 Task: Open Card Project Risk Assessment in Board Resource Allocation Techniques to Workspace Health and Safety and add a team member Softage.1@softage.net, a label Green, a checklist Sales Reporting, an attachment from your computer, a color Green and finally, add a card description 'Research and develop new product bundling strategy' and a comment 'This task requires us to be detail-oriented and meticulous, ensuring that we do not miss any important information or details.'. Add a start date 'Jan 01, 1900' with a due date 'Jan 08, 1900'
Action: Mouse moved to (211, 158)
Screenshot: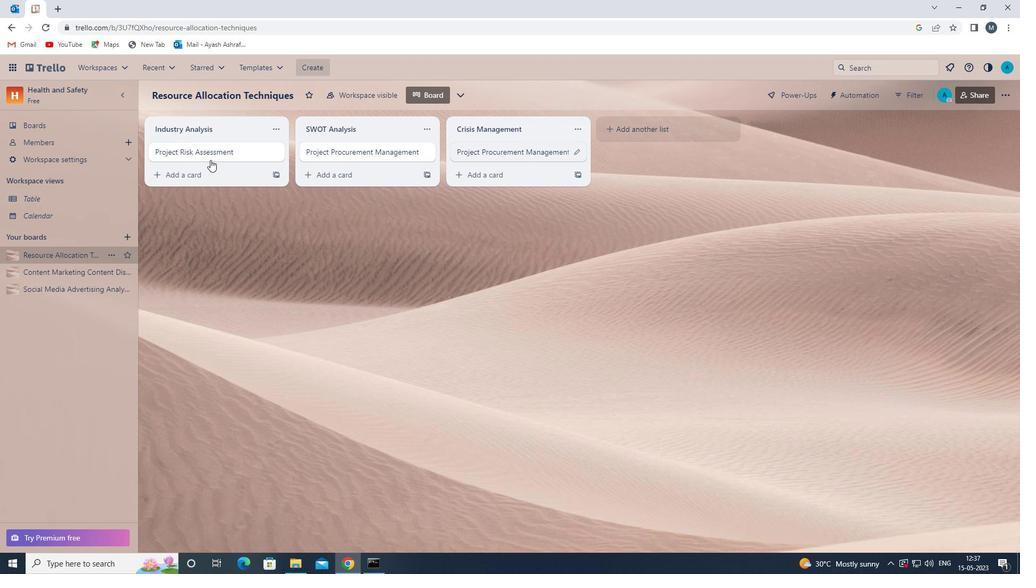
Action: Mouse pressed left at (211, 158)
Screenshot: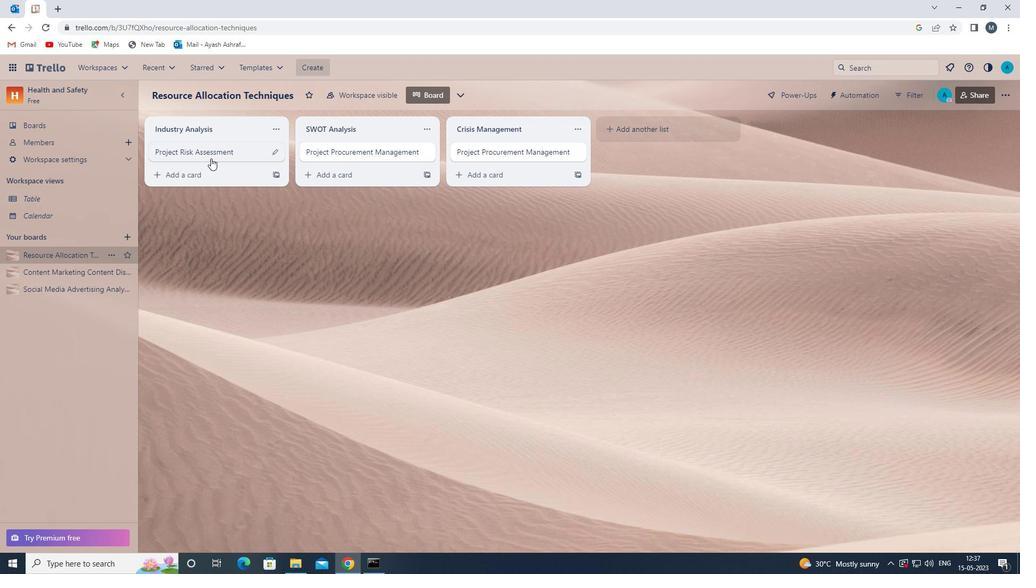 
Action: Mouse moved to (643, 154)
Screenshot: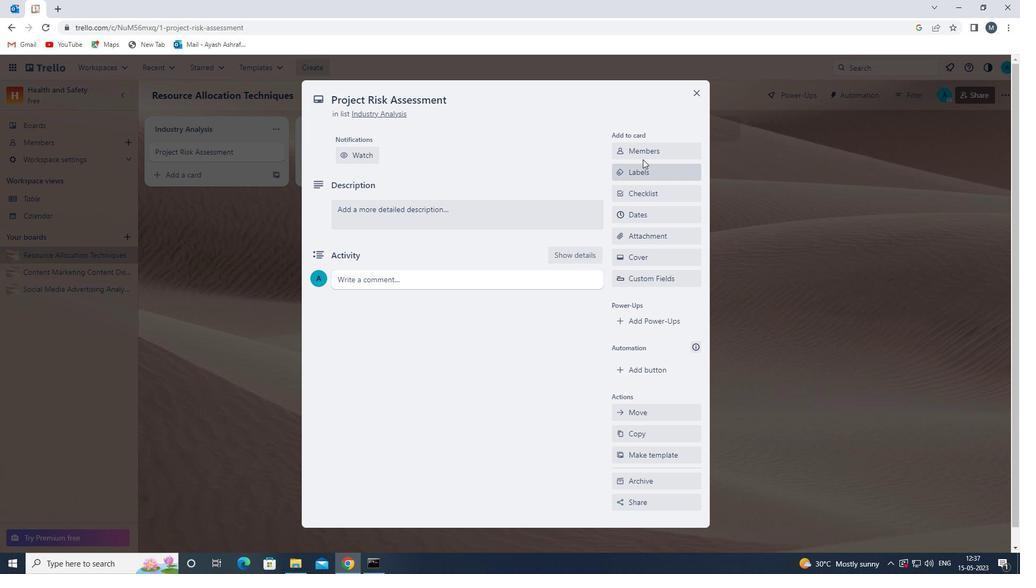 
Action: Mouse pressed left at (643, 154)
Screenshot: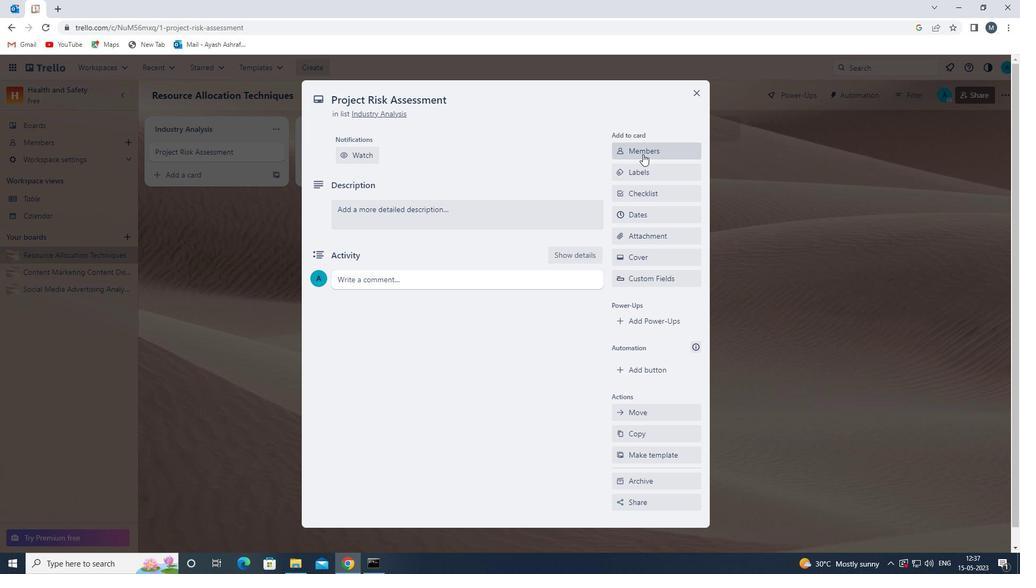 
Action: Key pressed s
Screenshot: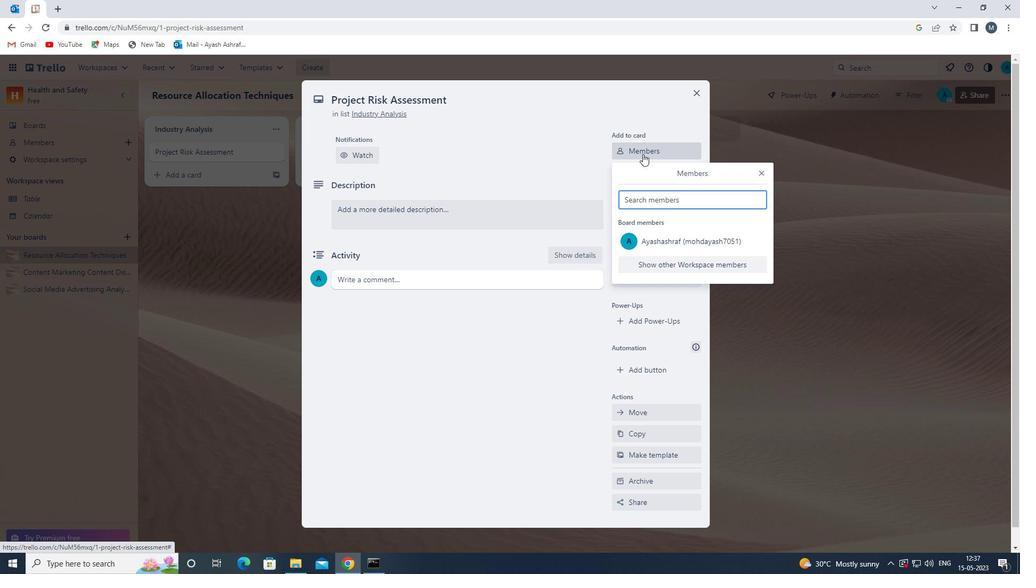 
Action: Mouse moved to (673, 299)
Screenshot: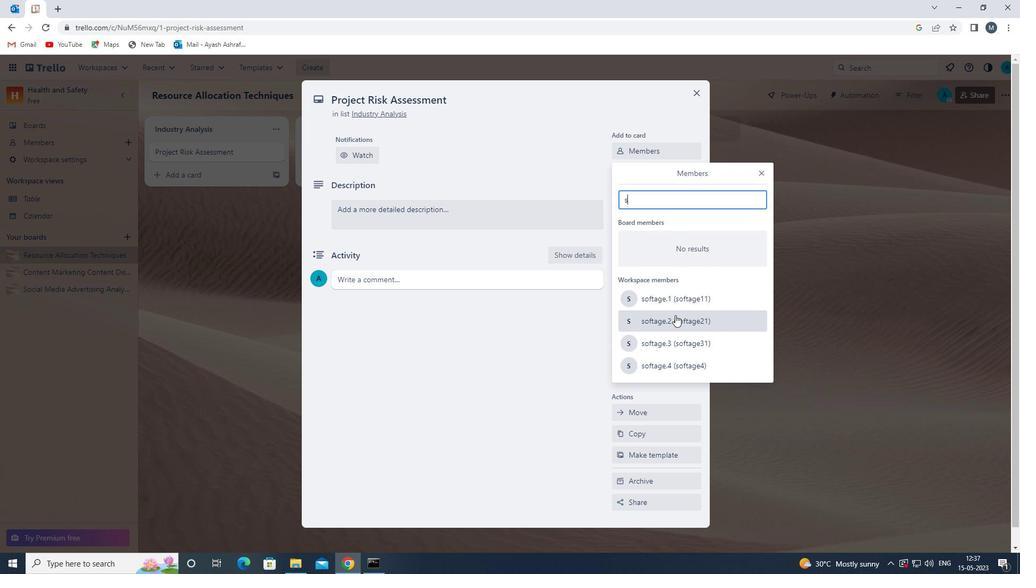 
Action: Mouse pressed left at (673, 299)
Screenshot: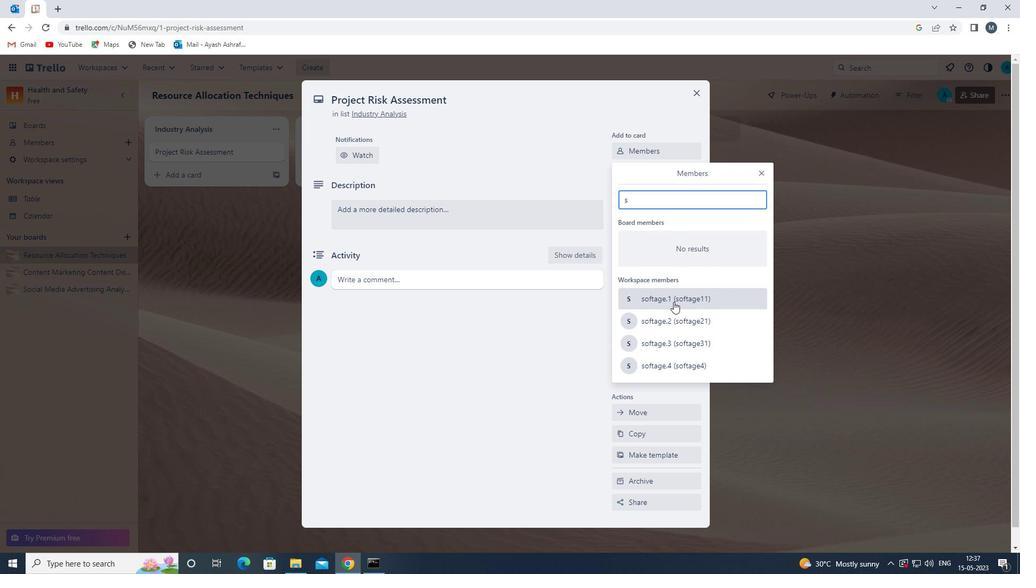 
Action: Mouse moved to (757, 169)
Screenshot: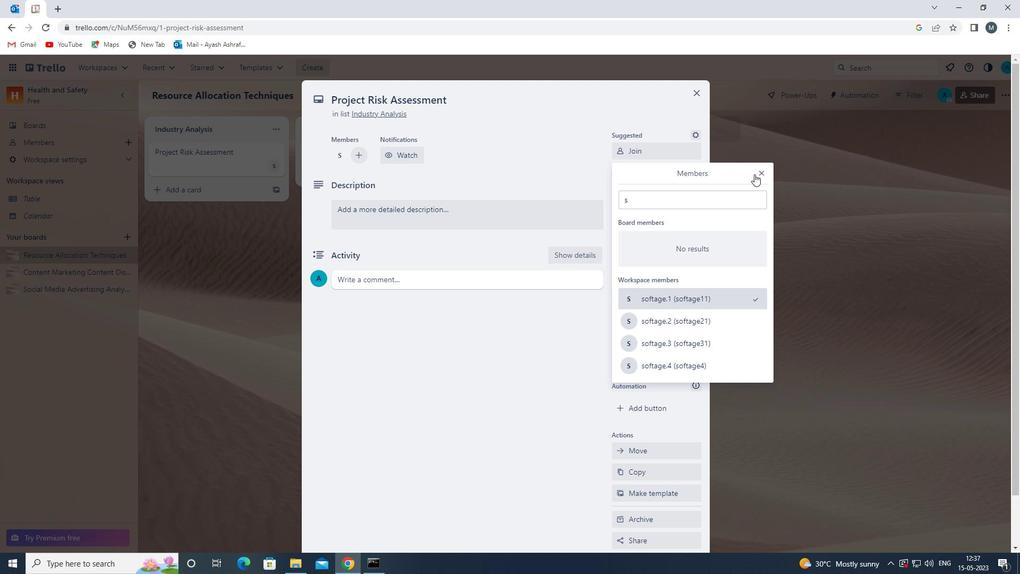 
Action: Mouse pressed left at (757, 169)
Screenshot: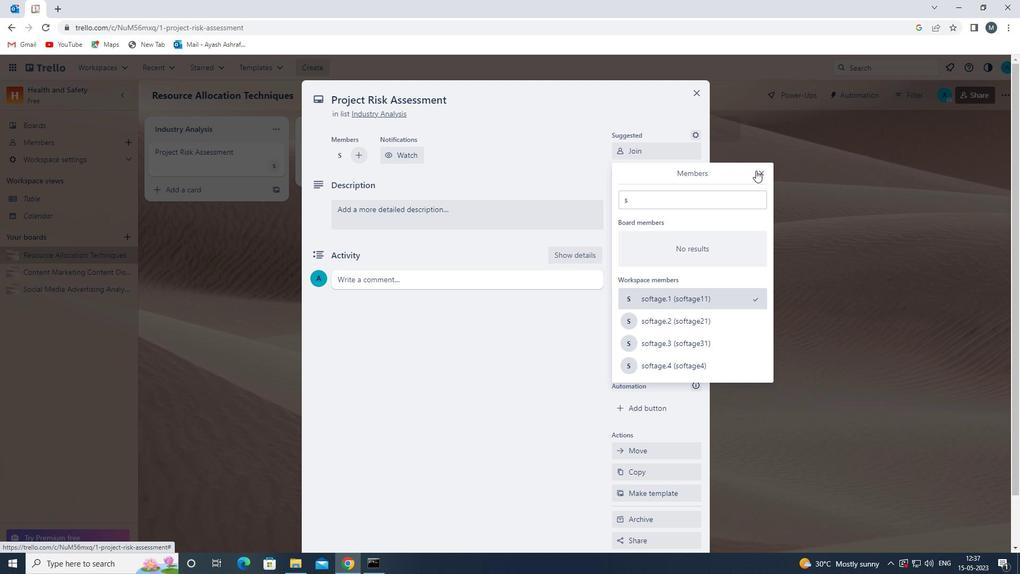 
Action: Mouse moved to (657, 210)
Screenshot: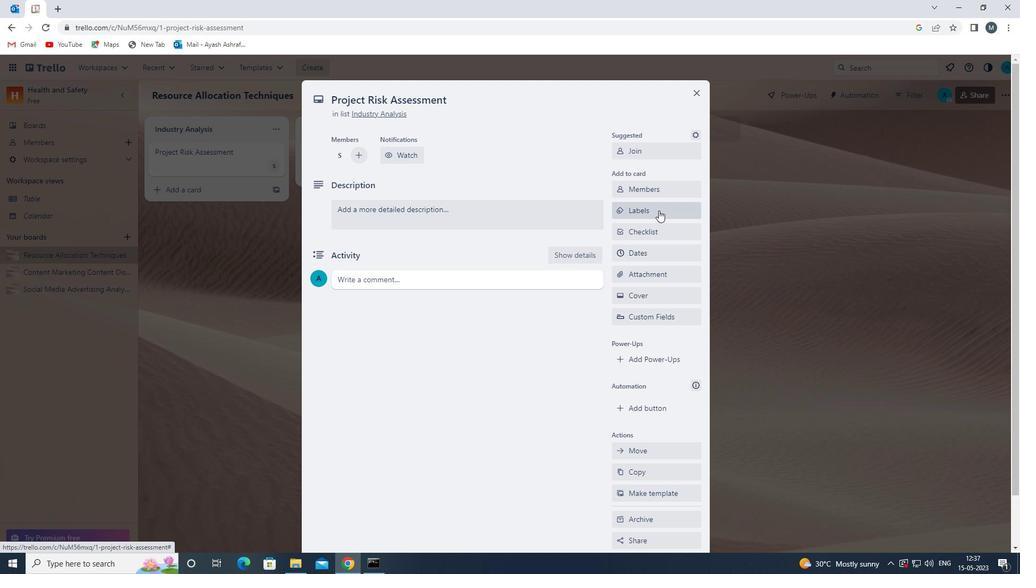 
Action: Mouse pressed left at (657, 210)
Screenshot: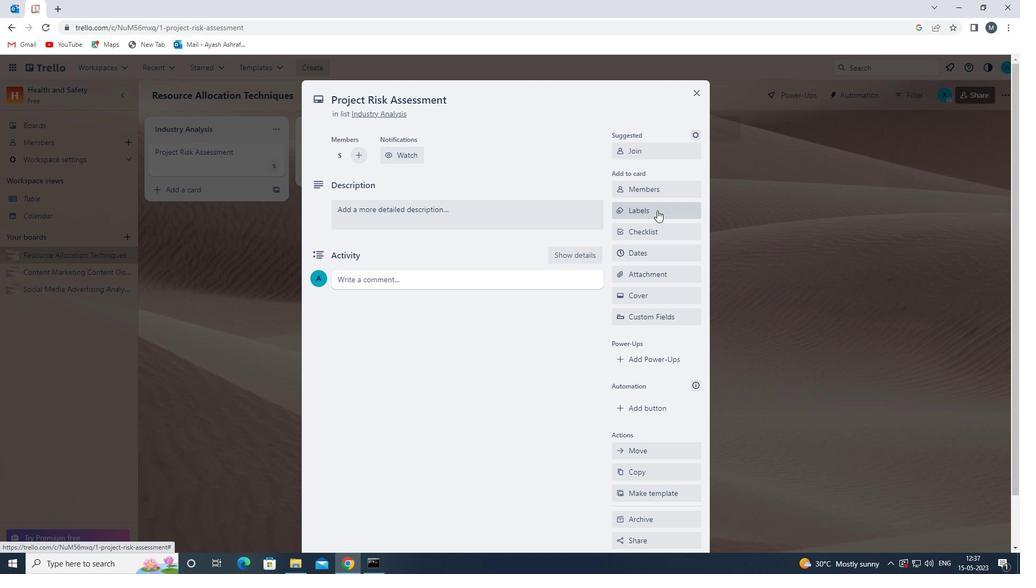 
Action: Mouse moved to (677, 298)
Screenshot: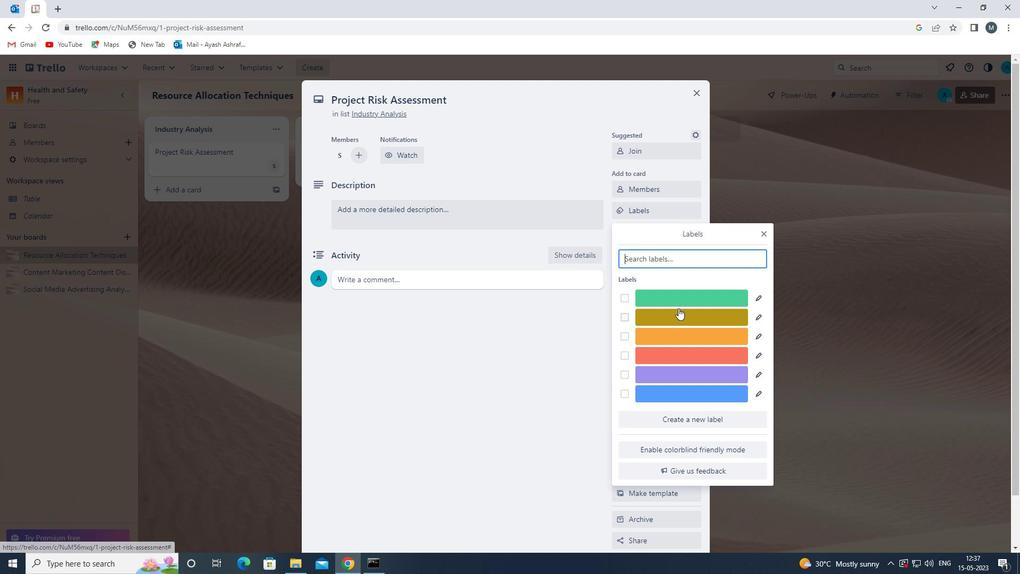 
Action: Mouse pressed left at (677, 298)
Screenshot: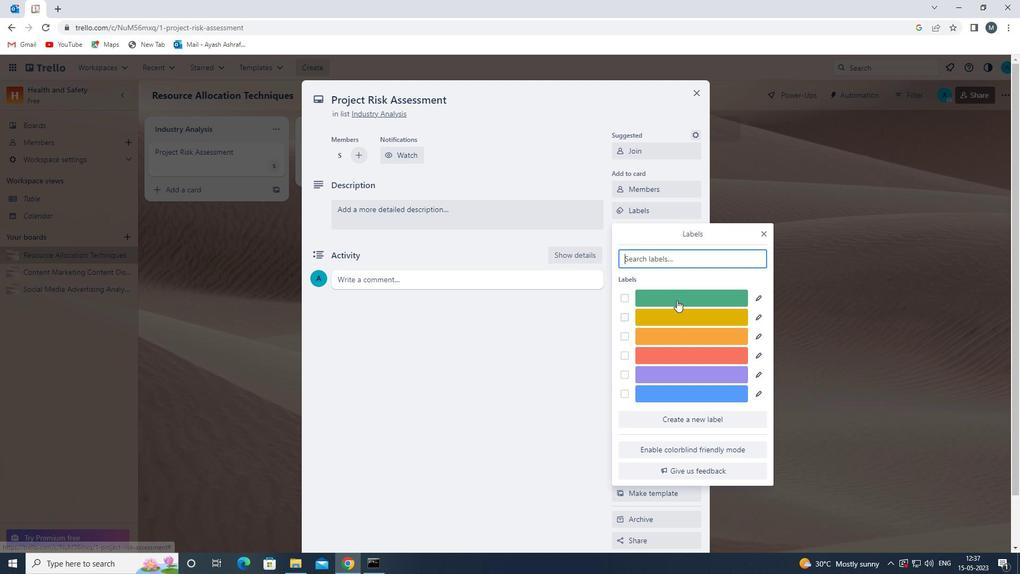 
Action: Mouse moved to (764, 229)
Screenshot: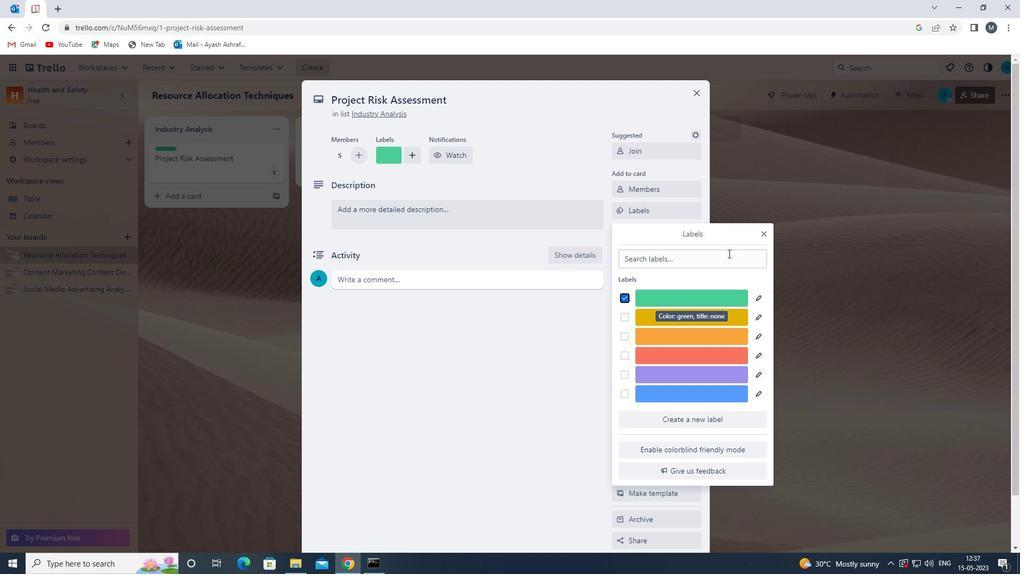 
Action: Mouse pressed left at (764, 229)
Screenshot: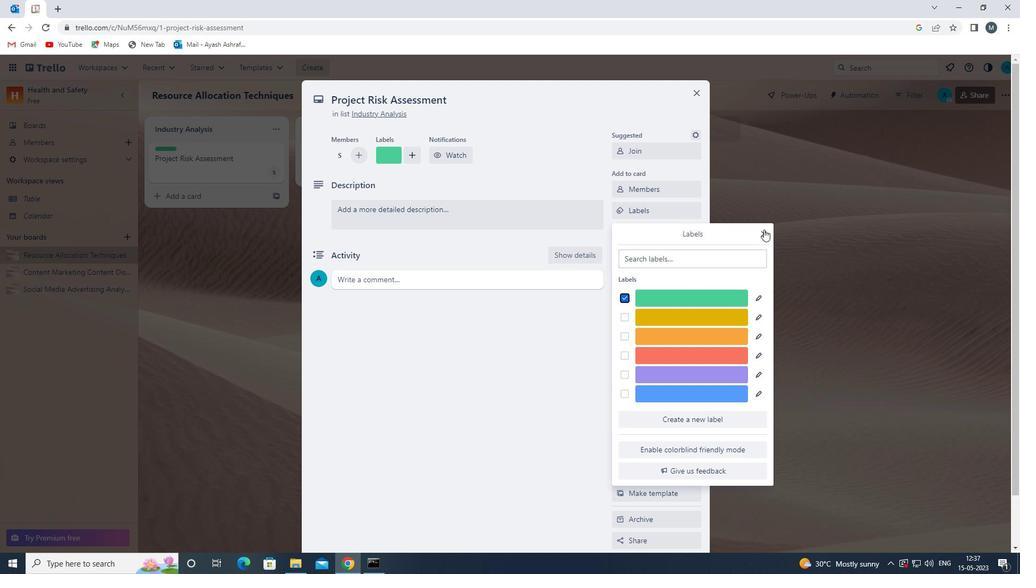 
Action: Mouse moved to (658, 232)
Screenshot: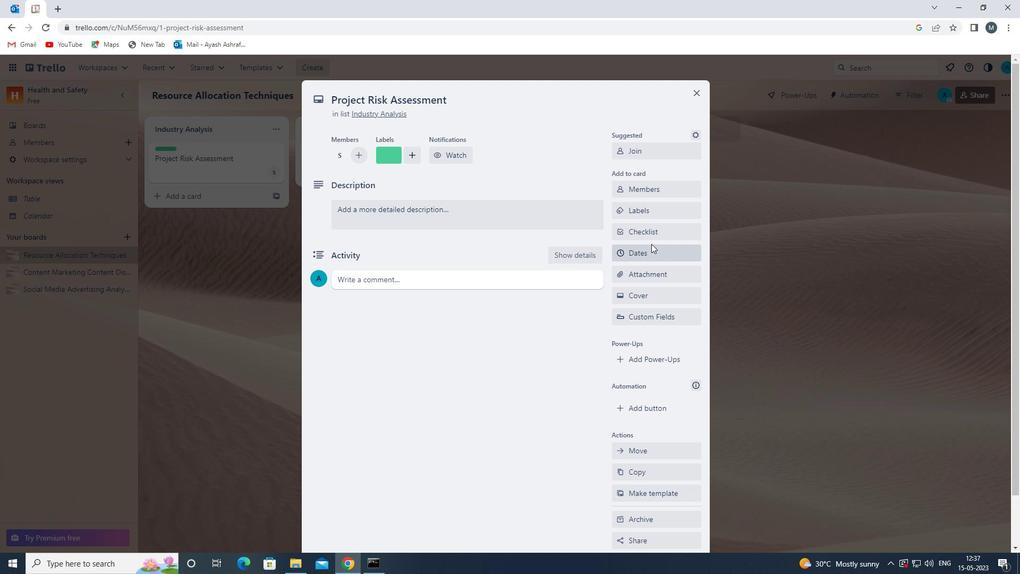 
Action: Mouse pressed left at (658, 232)
Screenshot: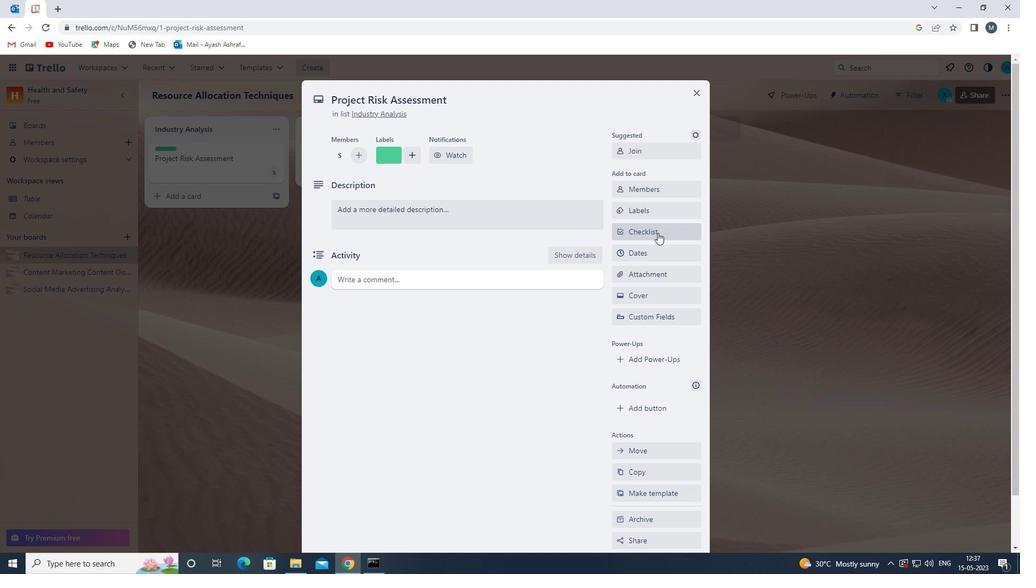 
Action: Key pressed <Key.shift>SALES<Key.space><Key.shift><Key.shift><Key.shift><Key.shift><Key.shift><Key.shift><Key.shift><Key.shift><Key.shift><Key.shift><Key.shift><Key.shift>REPORTING
Screenshot: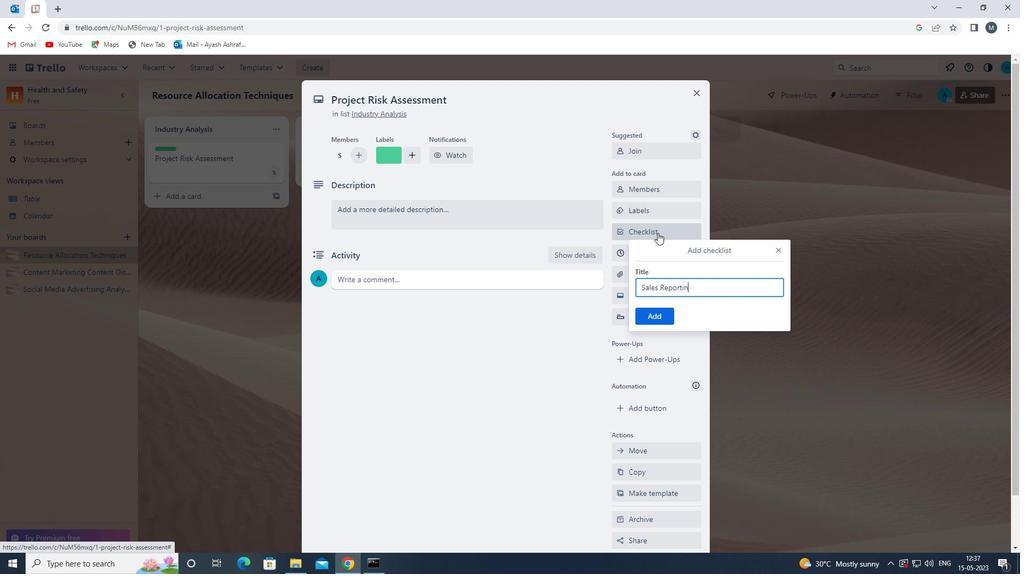
Action: Mouse moved to (663, 317)
Screenshot: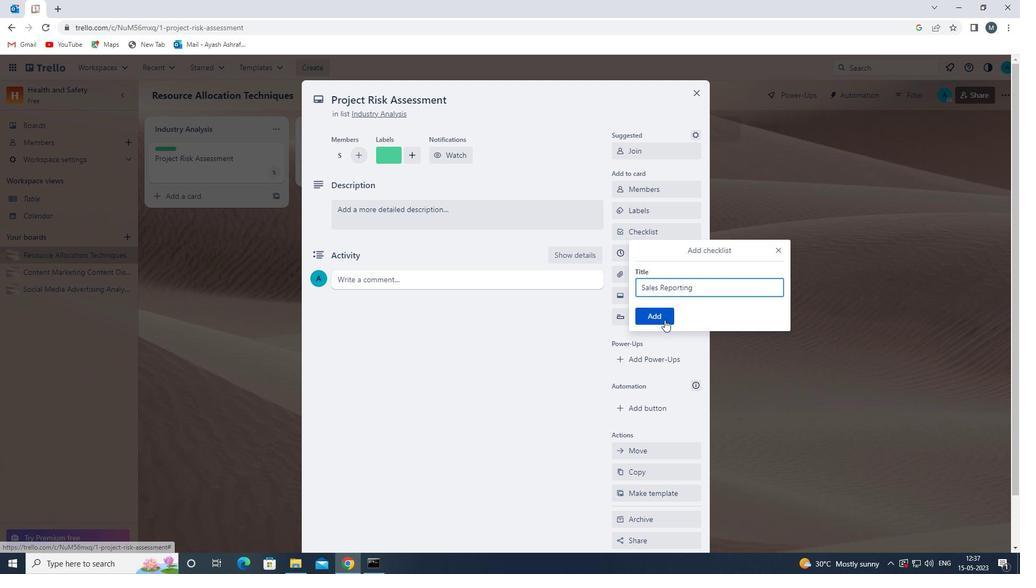 
Action: Mouse pressed left at (663, 317)
Screenshot: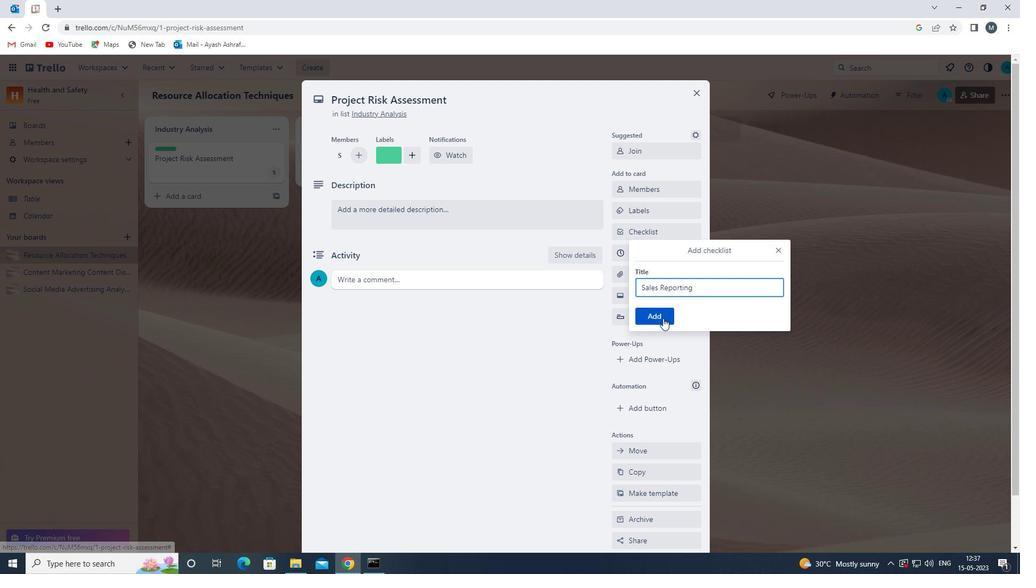
Action: Mouse moved to (645, 272)
Screenshot: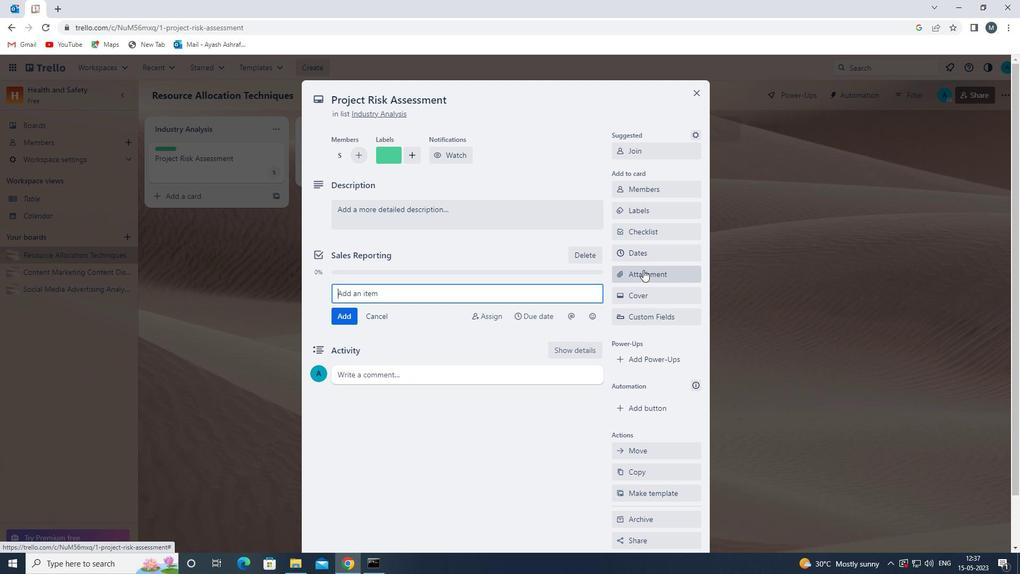 
Action: Mouse pressed left at (645, 272)
Screenshot: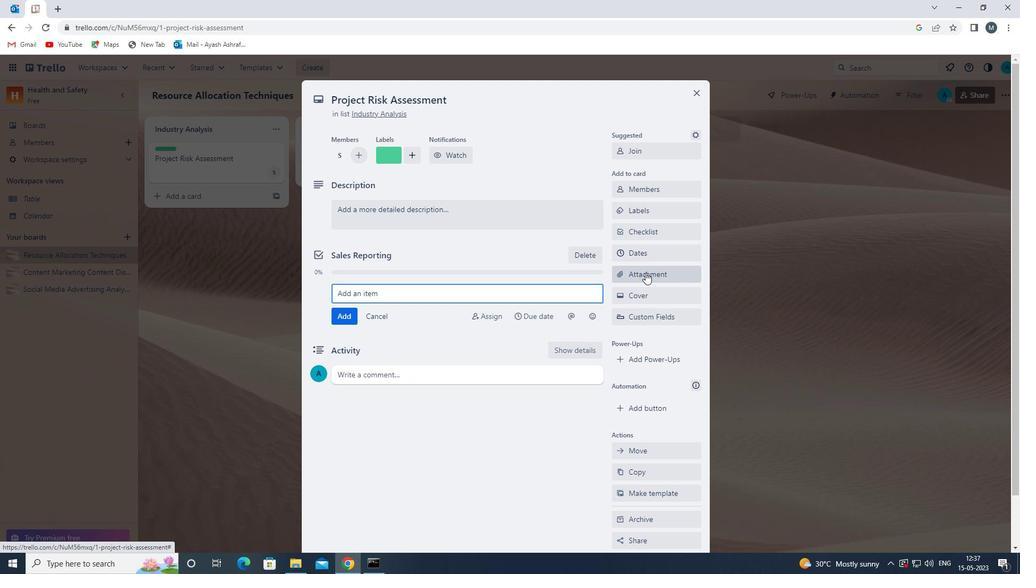
Action: Mouse moved to (642, 320)
Screenshot: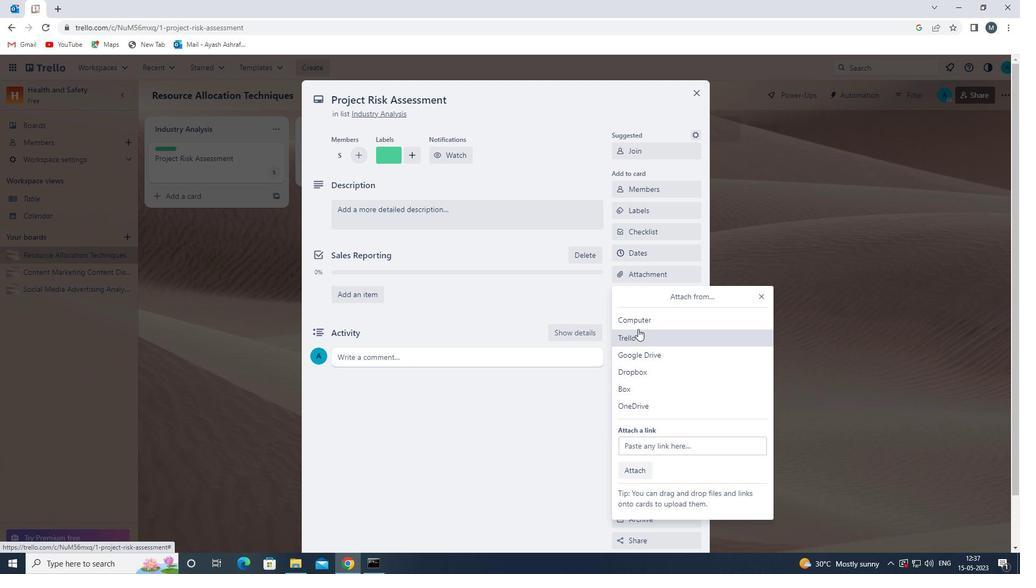 
Action: Mouse pressed left at (642, 320)
Screenshot: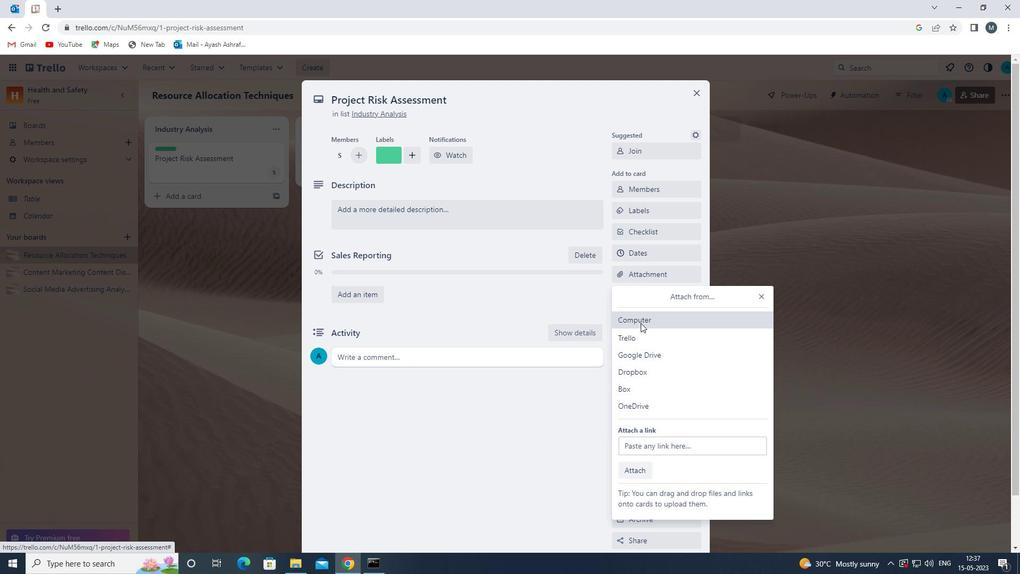 
Action: Mouse moved to (343, 206)
Screenshot: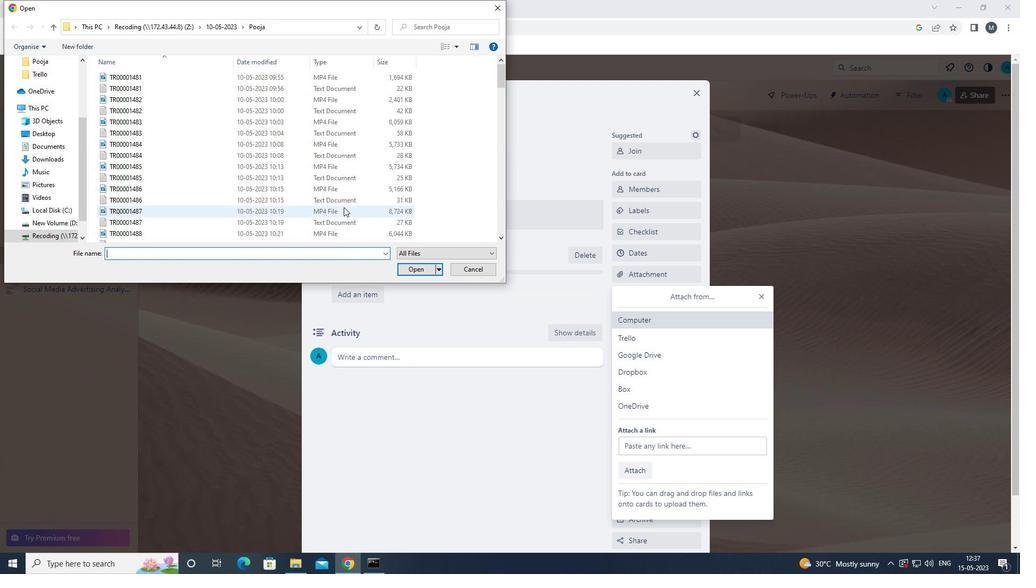 
Action: Mouse pressed left at (343, 206)
Screenshot: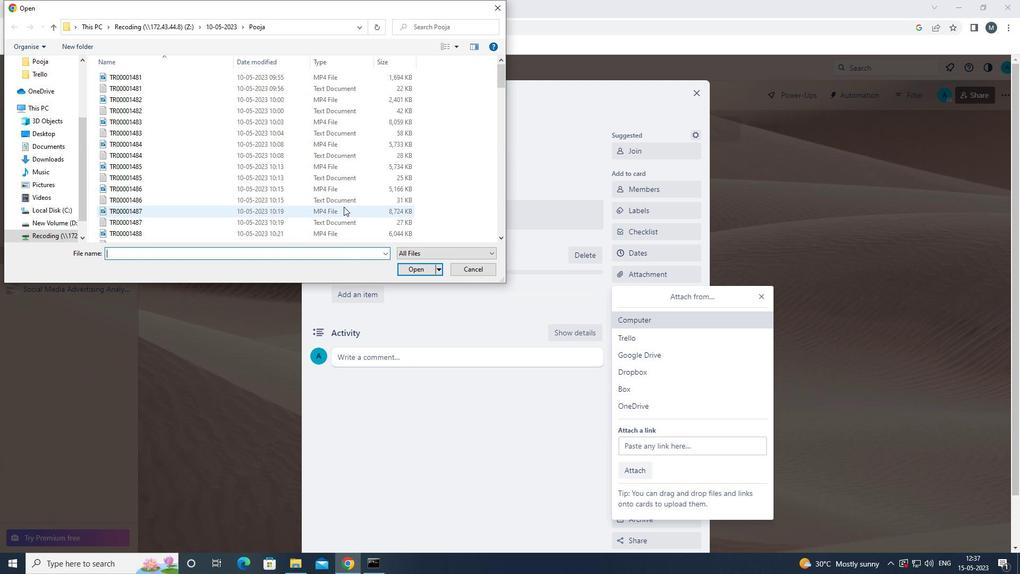 
Action: Mouse moved to (420, 271)
Screenshot: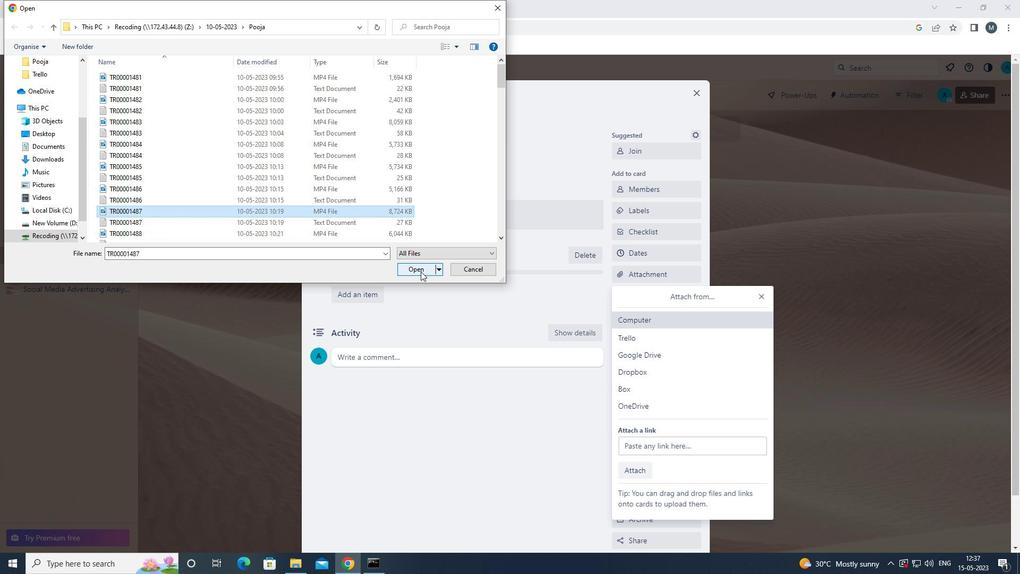 
Action: Mouse pressed left at (420, 271)
Screenshot: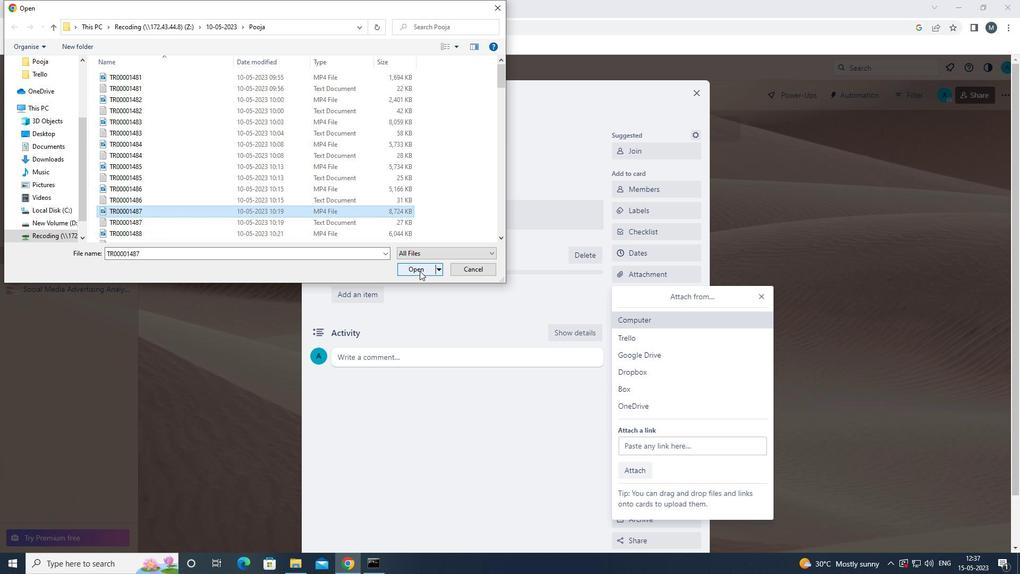 
Action: Mouse moved to (709, 338)
Screenshot: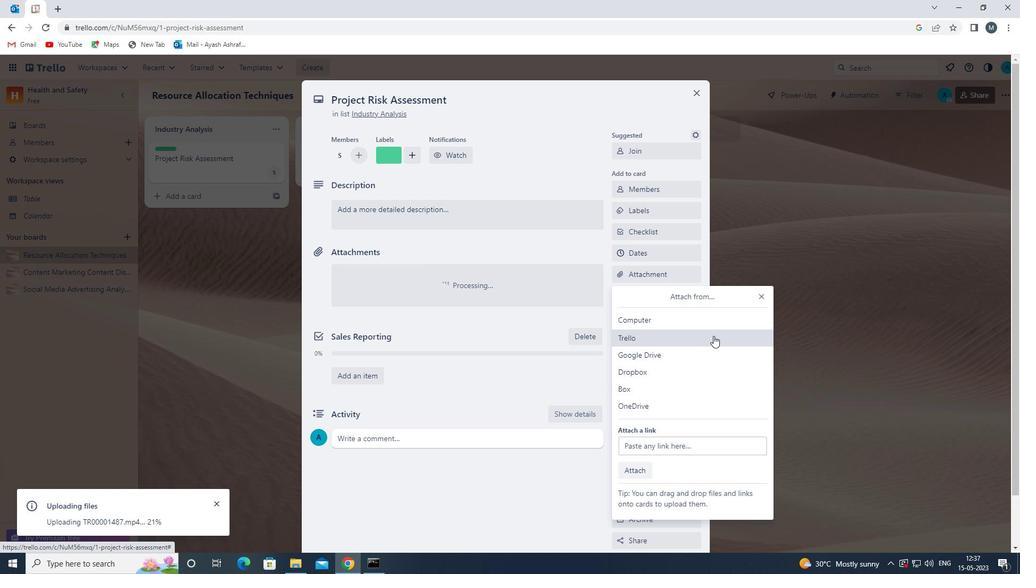 
Action: Mouse scrolled (709, 338) with delta (0, 0)
Screenshot: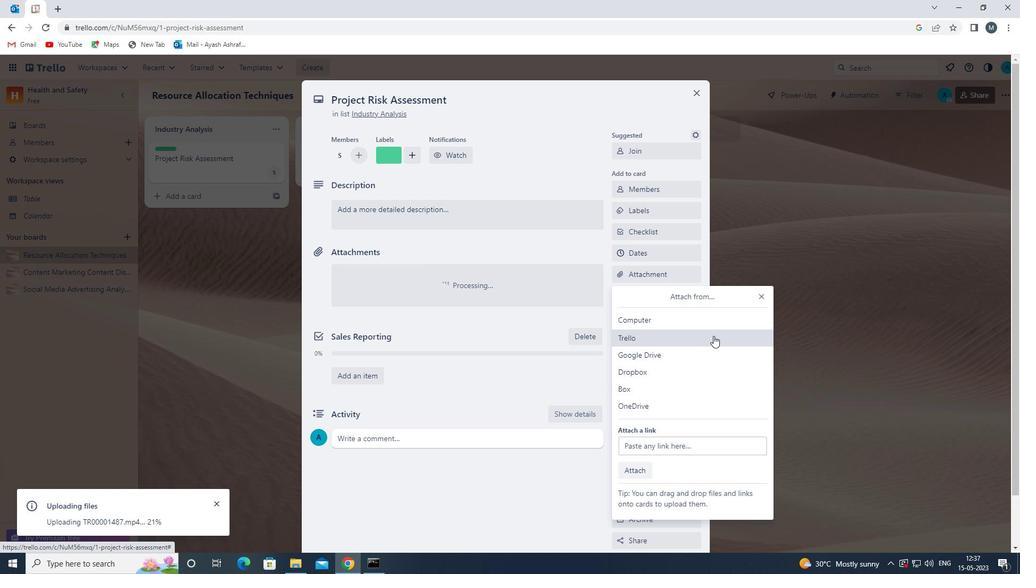 
Action: Mouse moved to (760, 298)
Screenshot: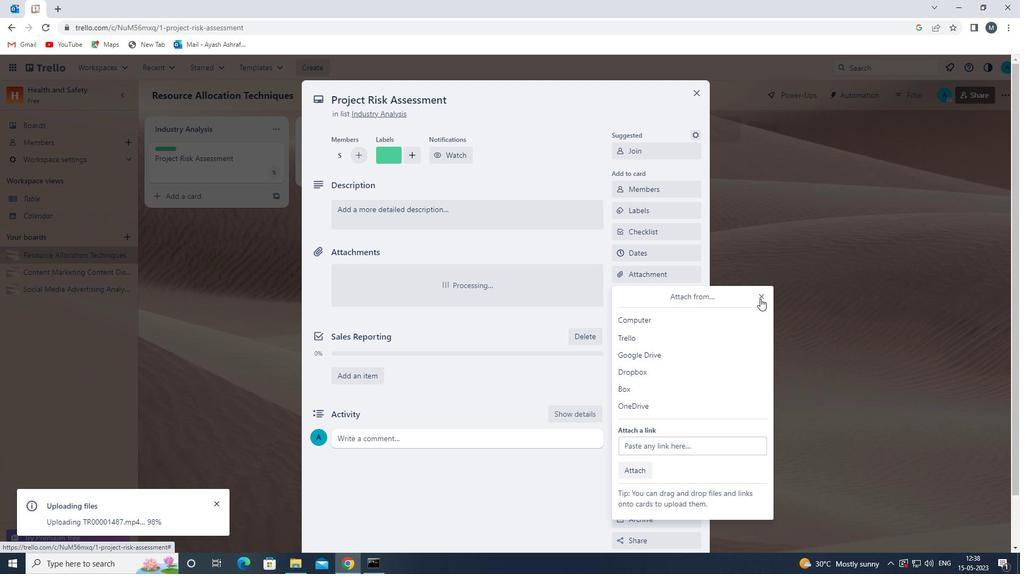 
Action: Mouse pressed left at (760, 298)
Screenshot: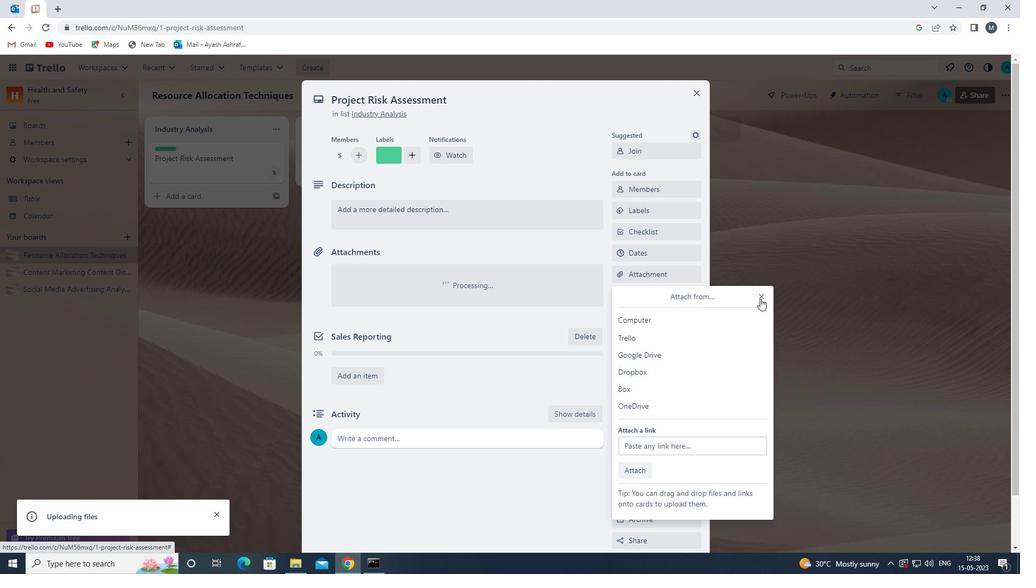 
Action: Mouse moved to (644, 290)
Screenshot: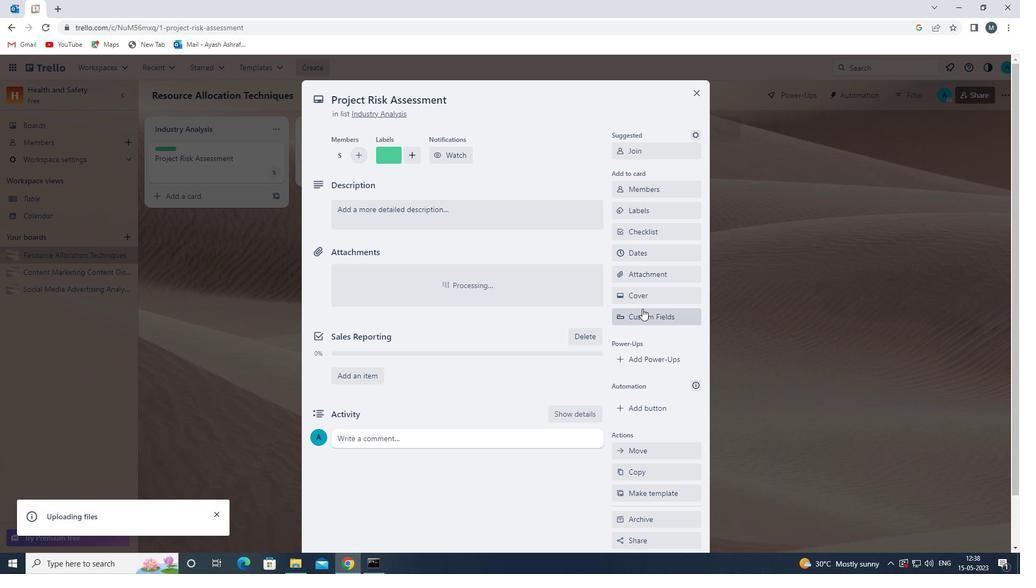 
Action: Mouse pressed left at (644, 290)
Screenshot: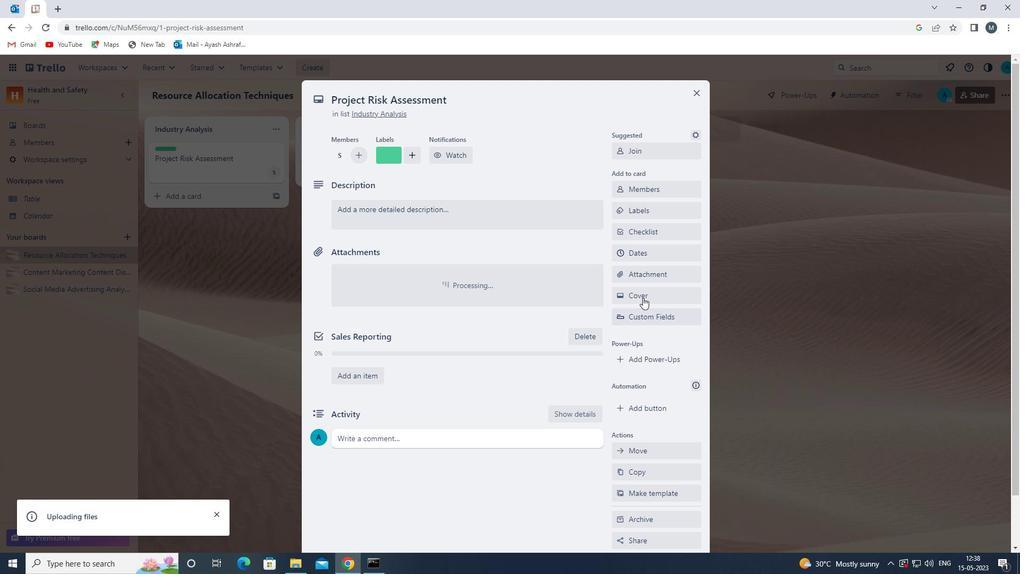 
Action: Mouse moved to (642, 298)
Screenshot: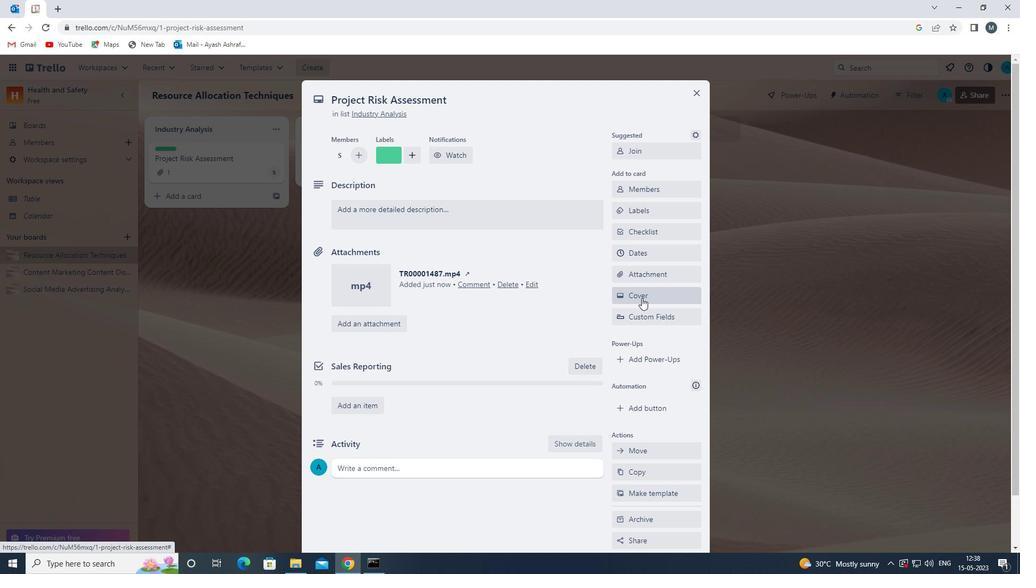 
Action: Mouse pressed left at (642, 298)
Screenshot: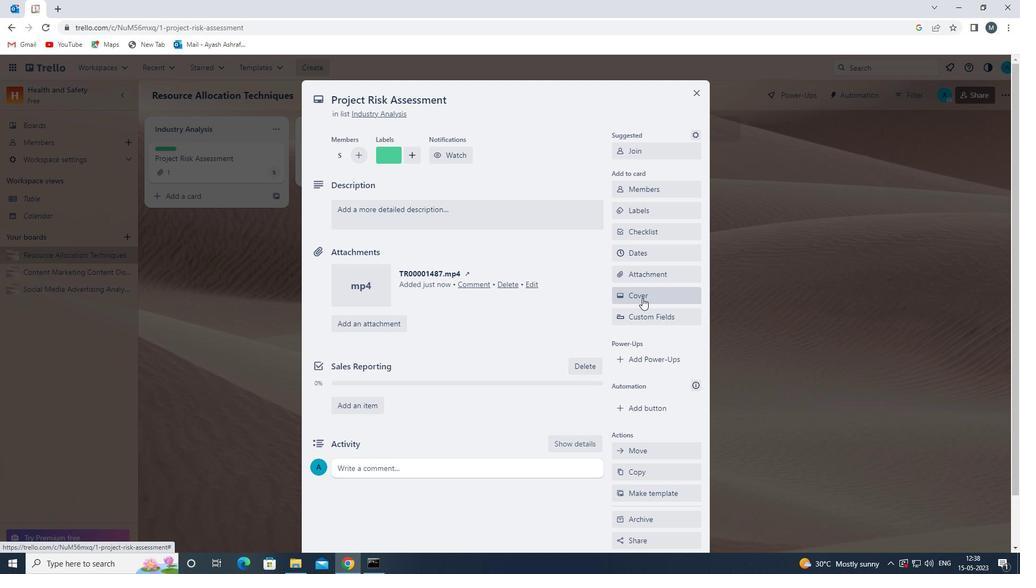 
Action: Mouse moved to (632, 339)
Screenshot: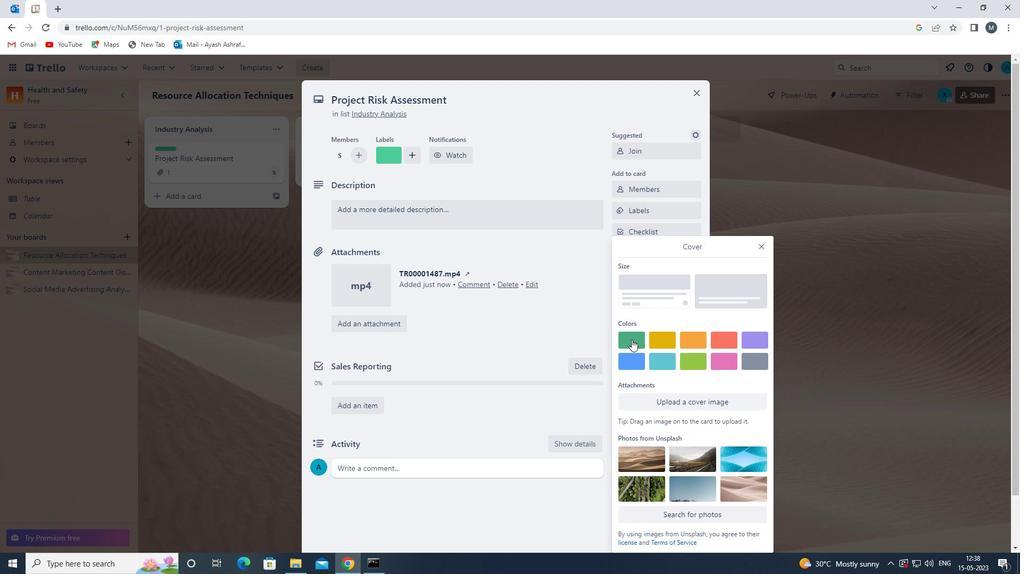 
Action: Mouse pressed left at (632, 339)
Screenshot: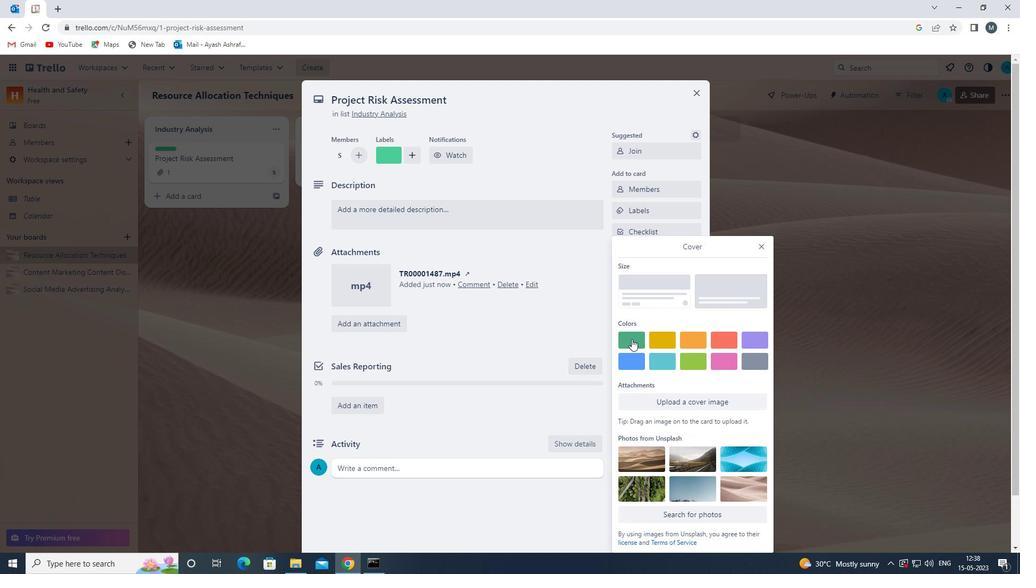 
Action: Mouse moved to (761, 228)
Screenshot: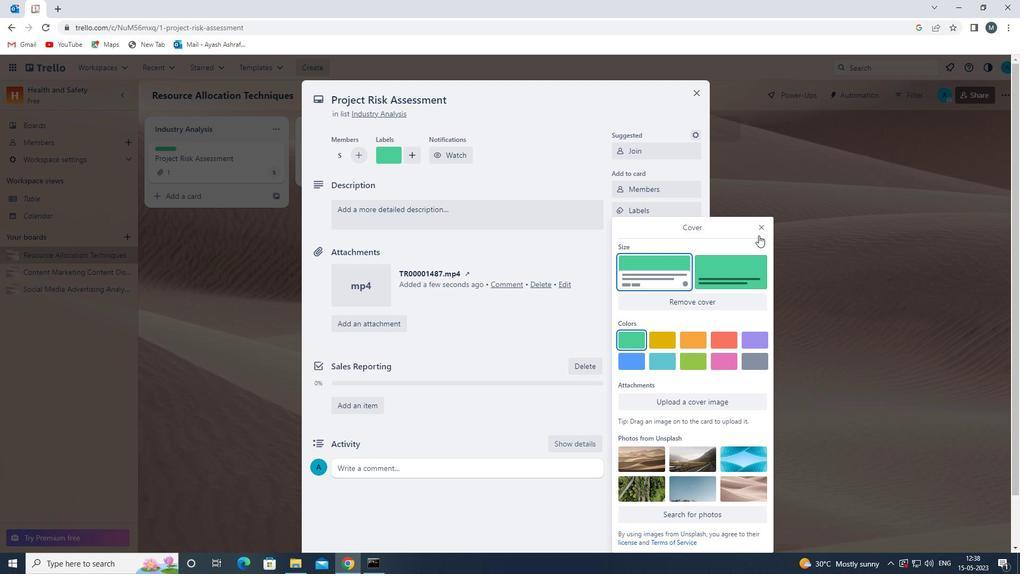 
Action: Mouse pressed left at (761, 228)
Screenshot: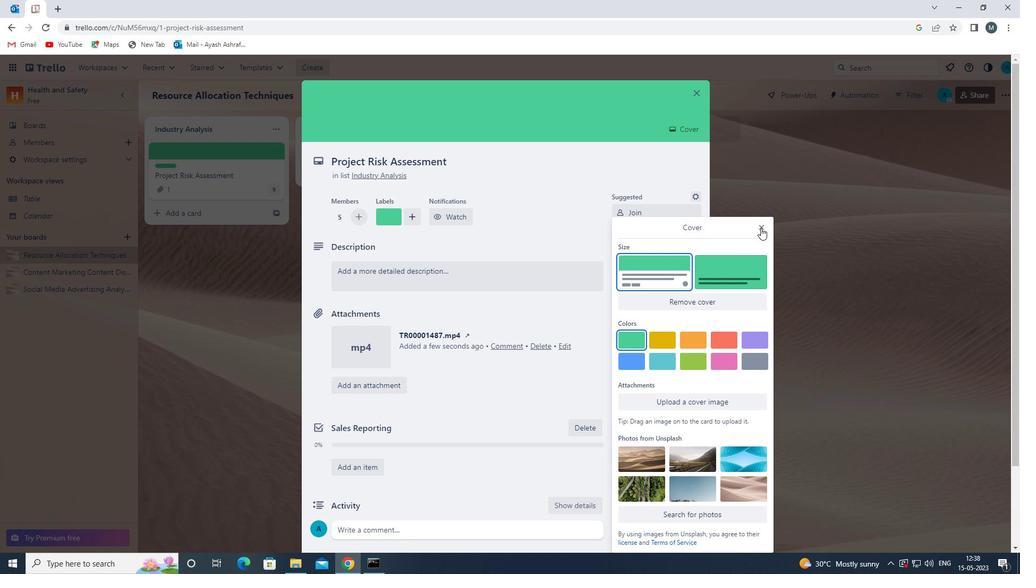 
Action: Mouse moved to (415, 275)
Screenshot: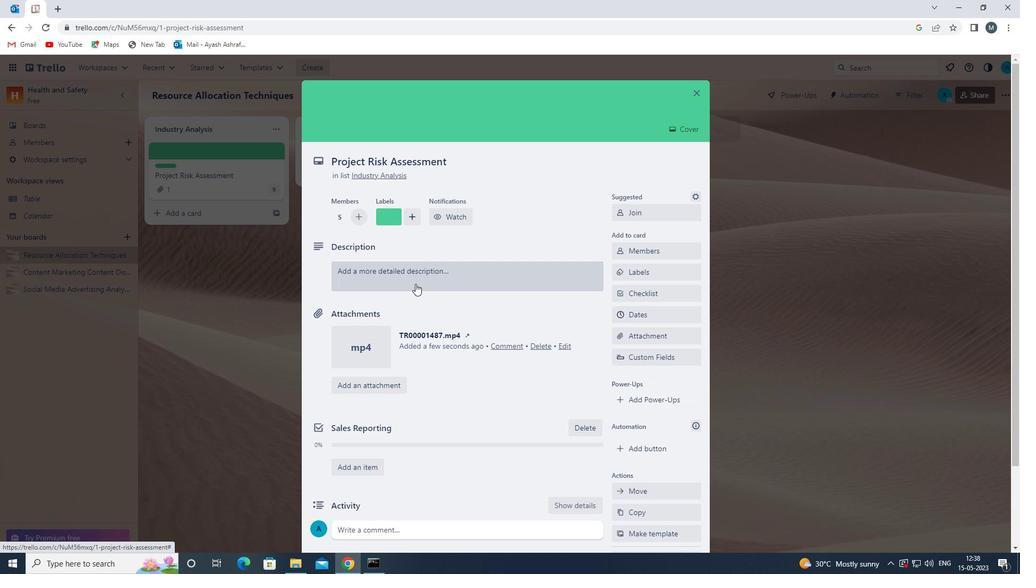 
Action: Mouse pressed left at (415, 275)
Screenshot: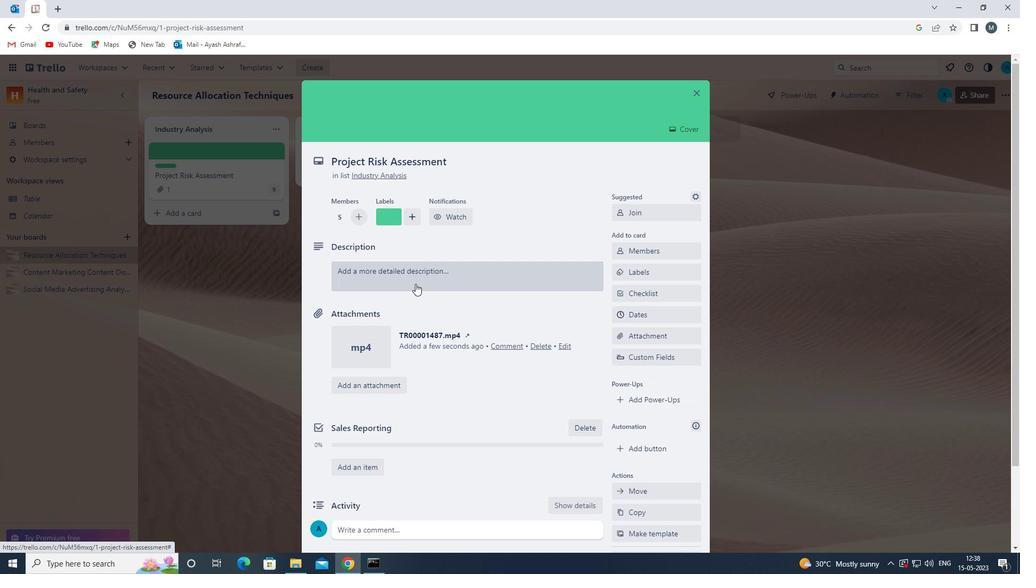 
Action: Mouse moved to (374, 307)
Screenshot: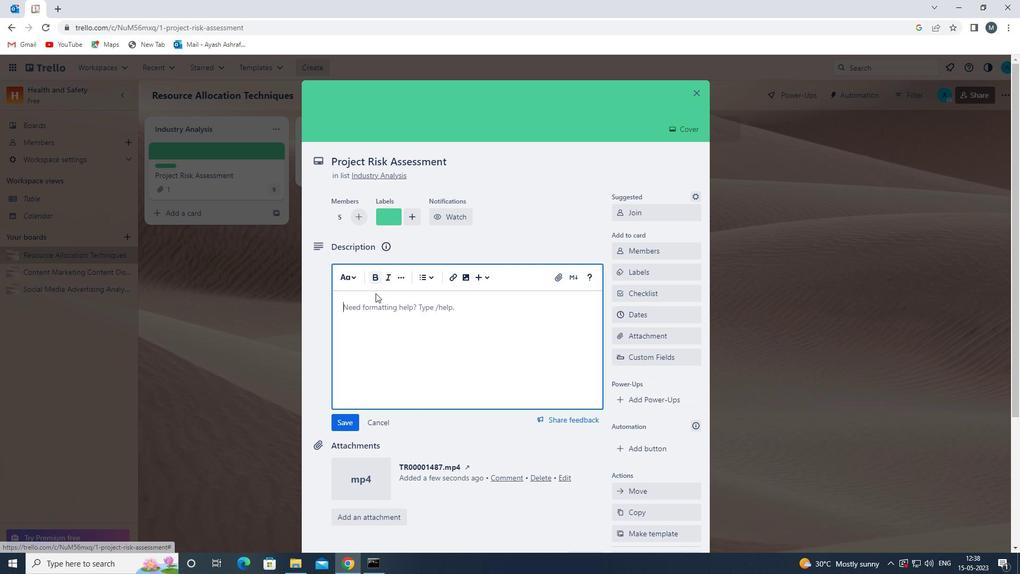 
Action: Mouse pressed left at (374, 307)
Screenshot: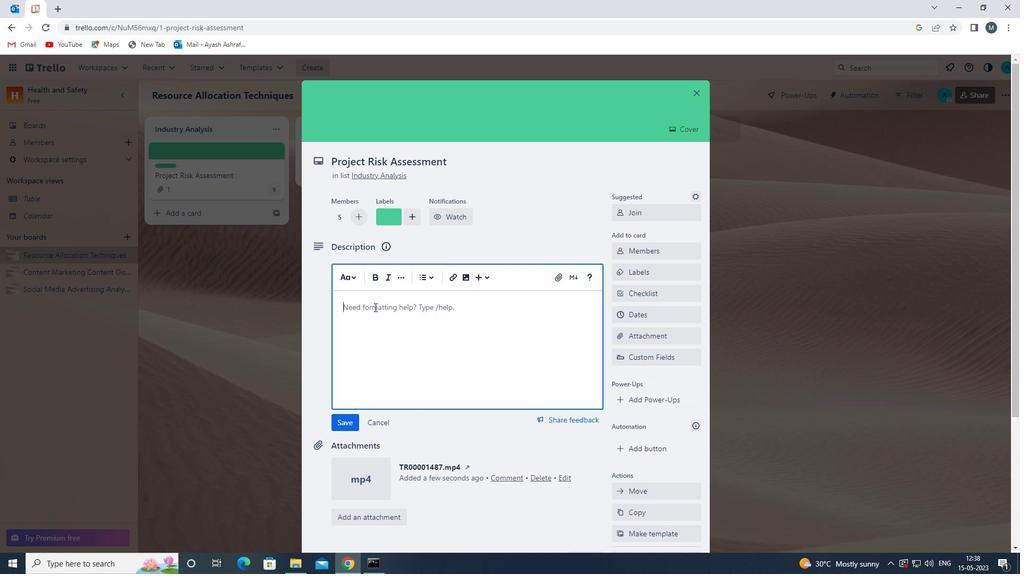 
Action: Mouse moved to (374, 307)
Screenshot: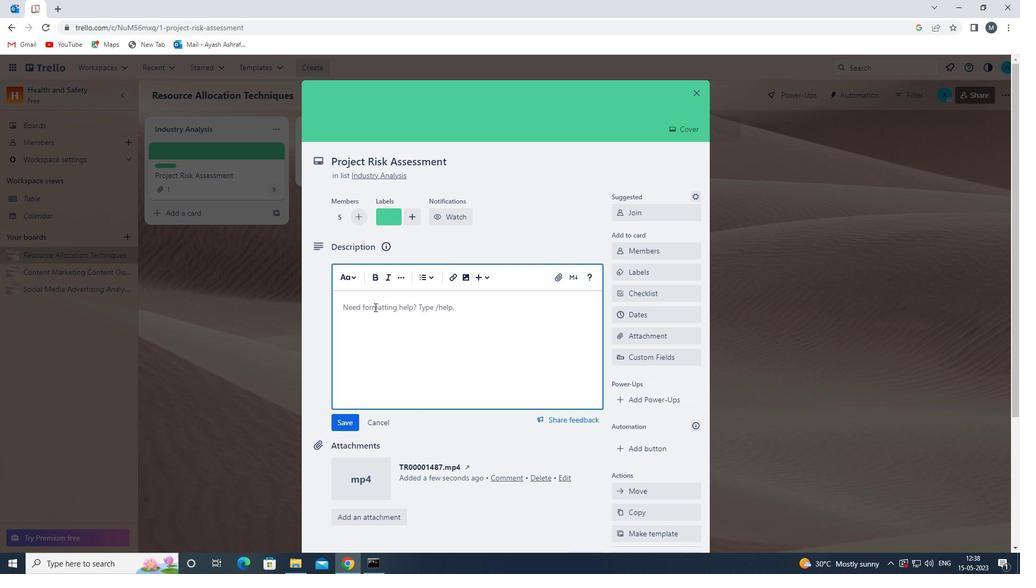 
Action: Key pressed <Key.shift>RESEARCH<Key.space>AND<Key.space>DEVELOP<Key.space>NEW<Key.space>PRODUCT<Key.space>BUNDLING<Key.space>STRATEGY<Key.space>
Screenshot: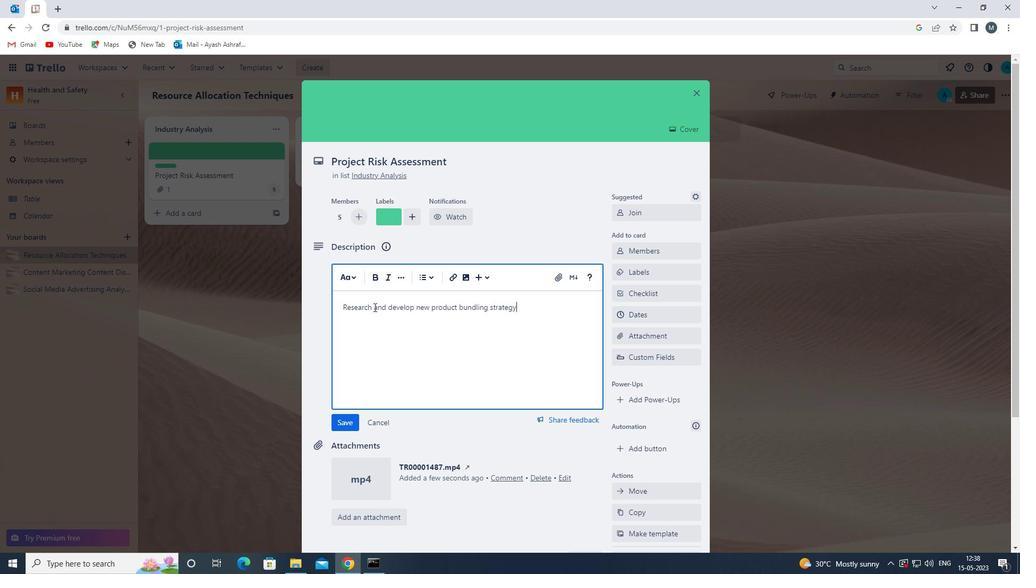 
Action: Mouse moved to (342, 424)
Screenshot: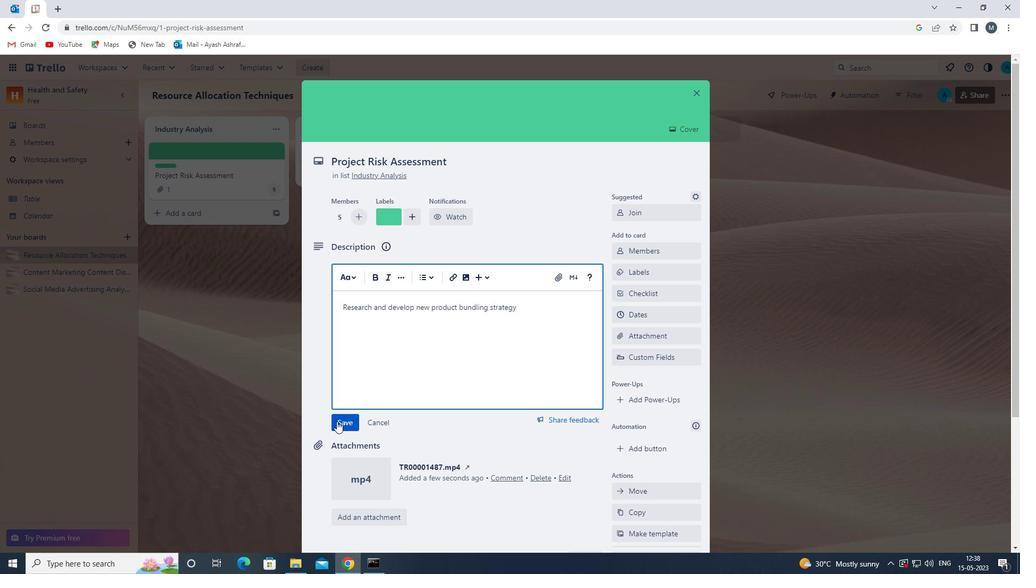 
Action: Mouse pressed left at (342, 424)
Screenshot: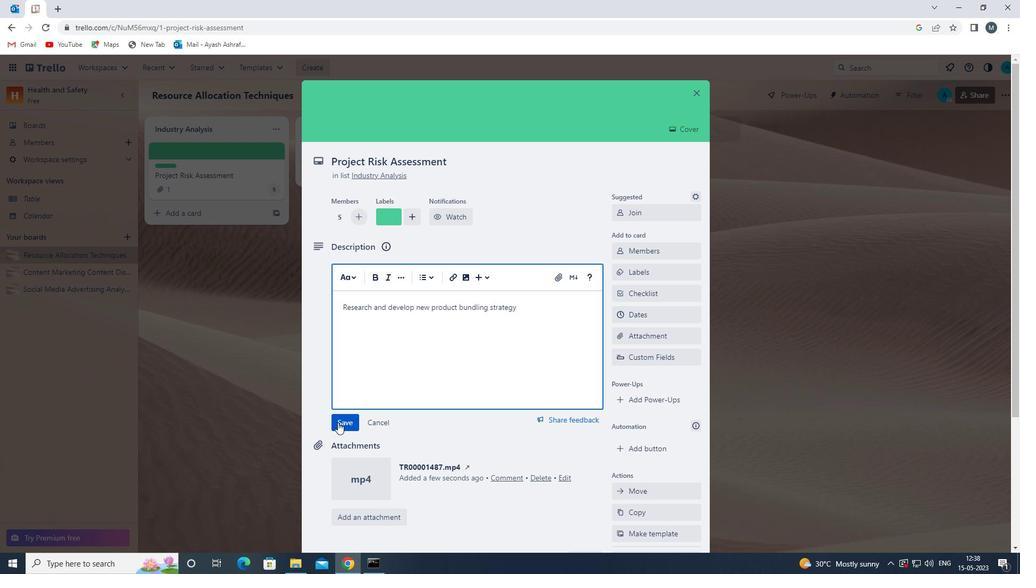 
Action: Mouse moved to (385, 384)
Screenshot: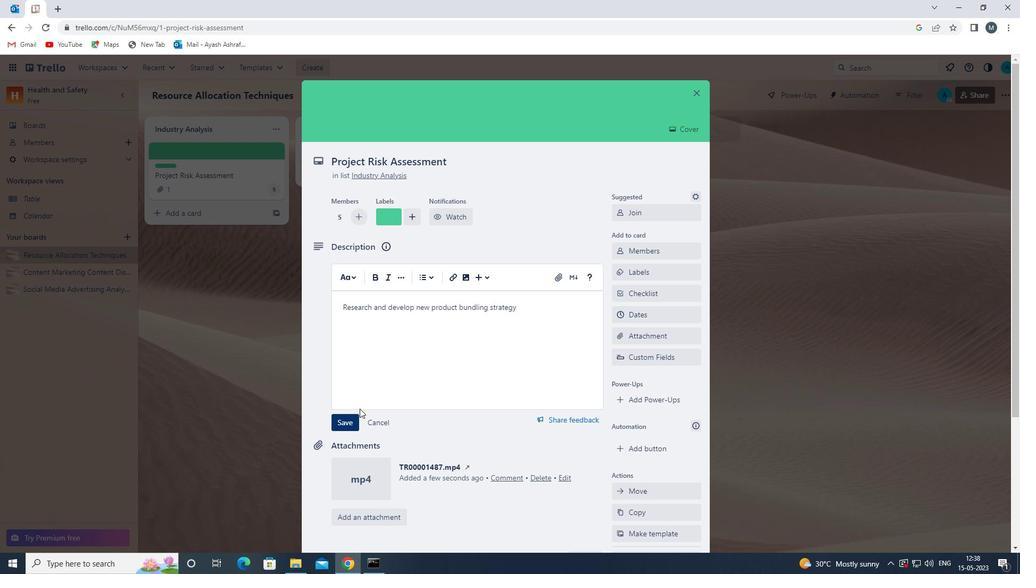 
Action: Mouse scrolled (385, 384) with delta (0, 0)
Screenshot: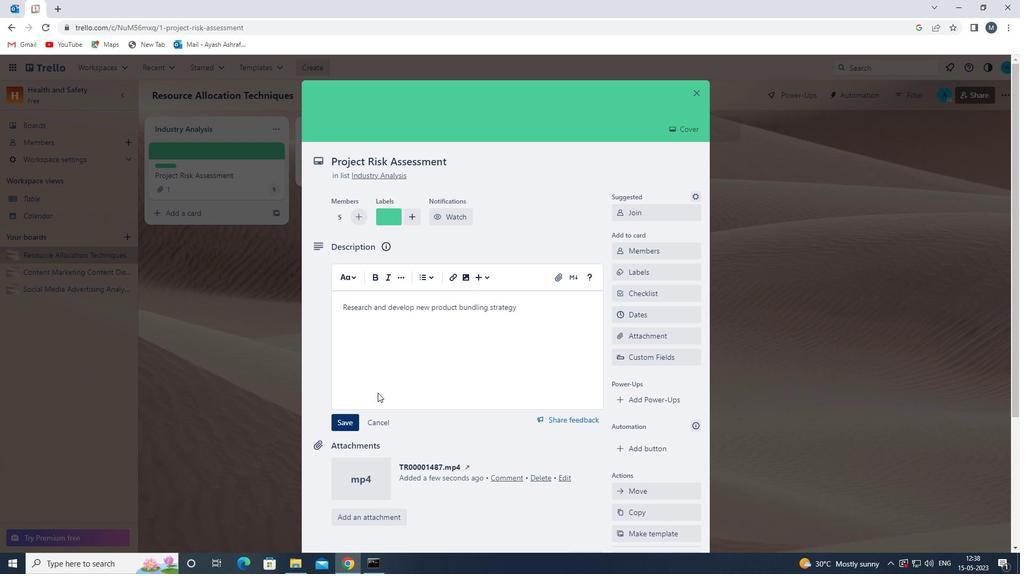 
Action: Mouse moved to (385, 384)
Screenshot: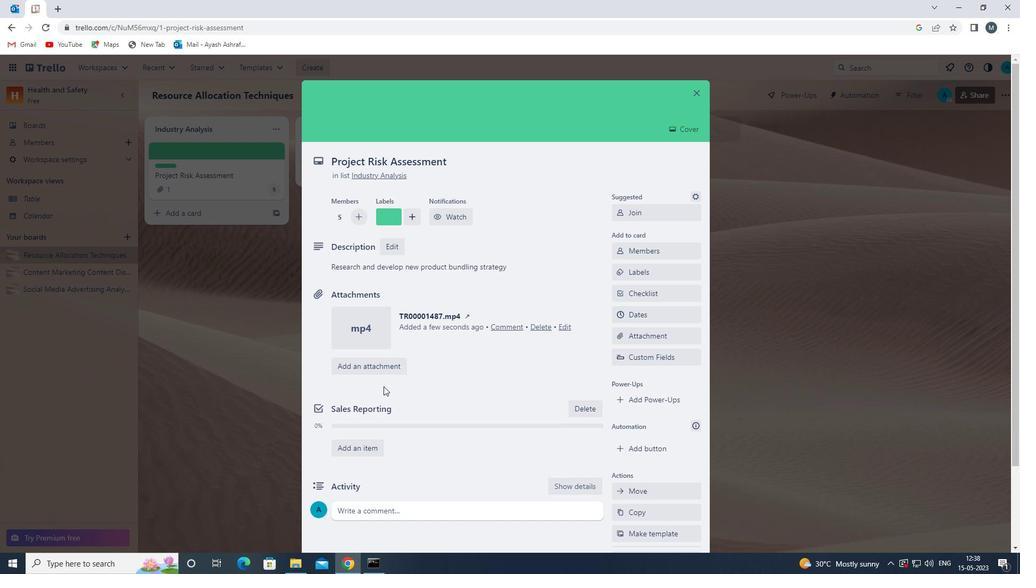 
Action: Mouse scrolled (385, 384) with delta (0, 0)
Screenshot: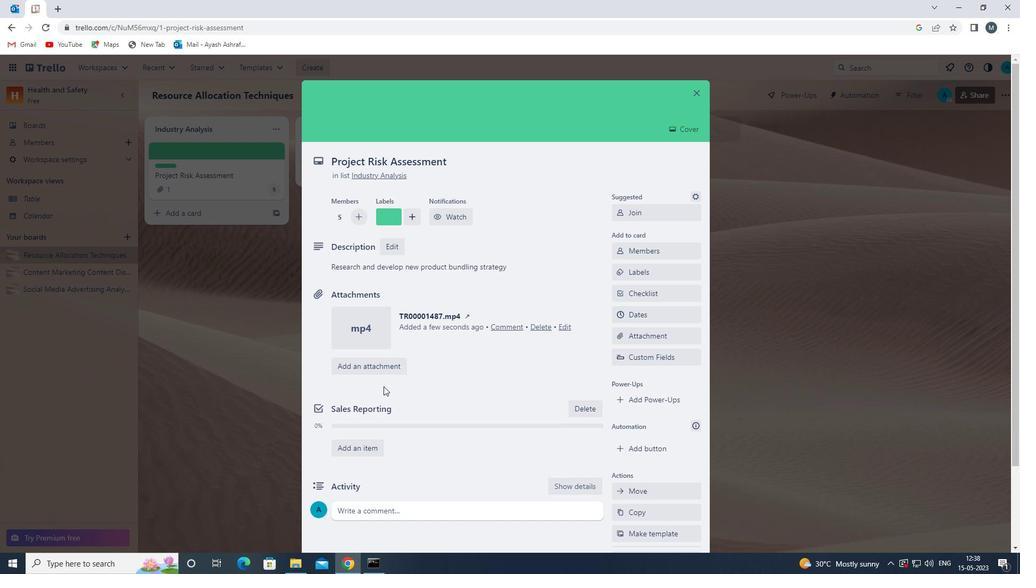 
Action: Mouse moved to (370, 412)
Screenshot: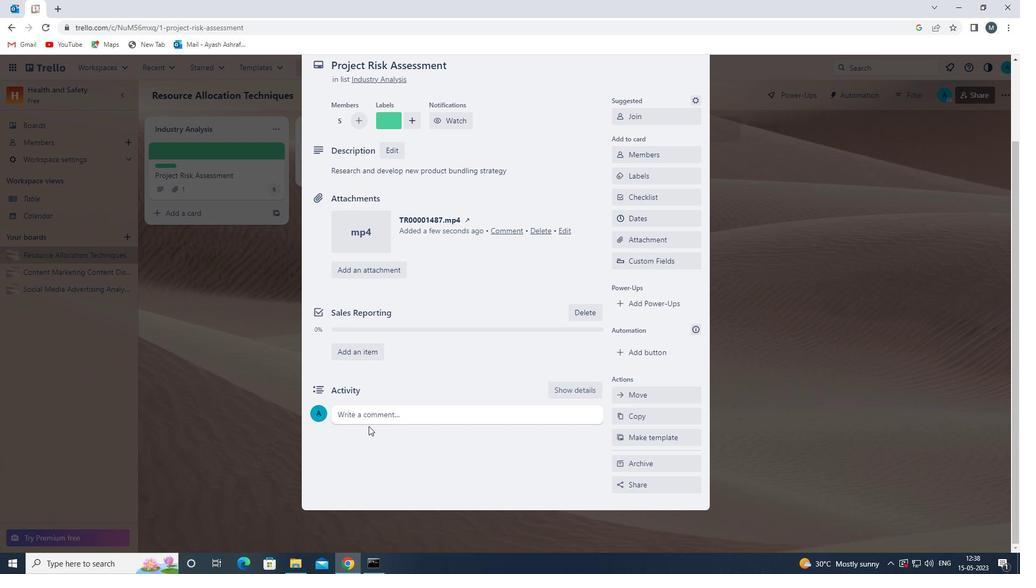 
Action: Mouse pressed left at (370, 412)
Screenshot: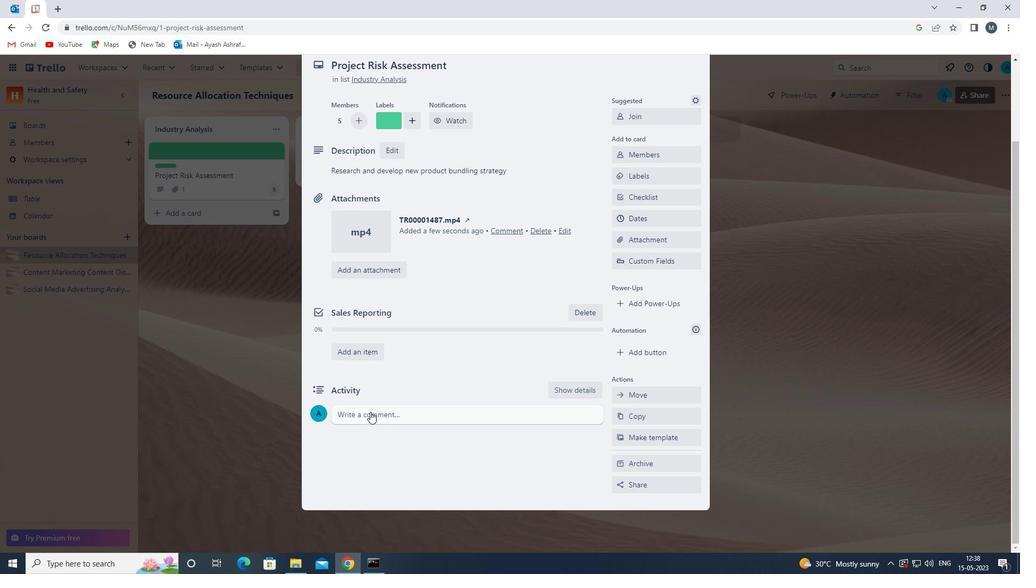 
Action: Mouse moved to (387, 410)
Screenshot: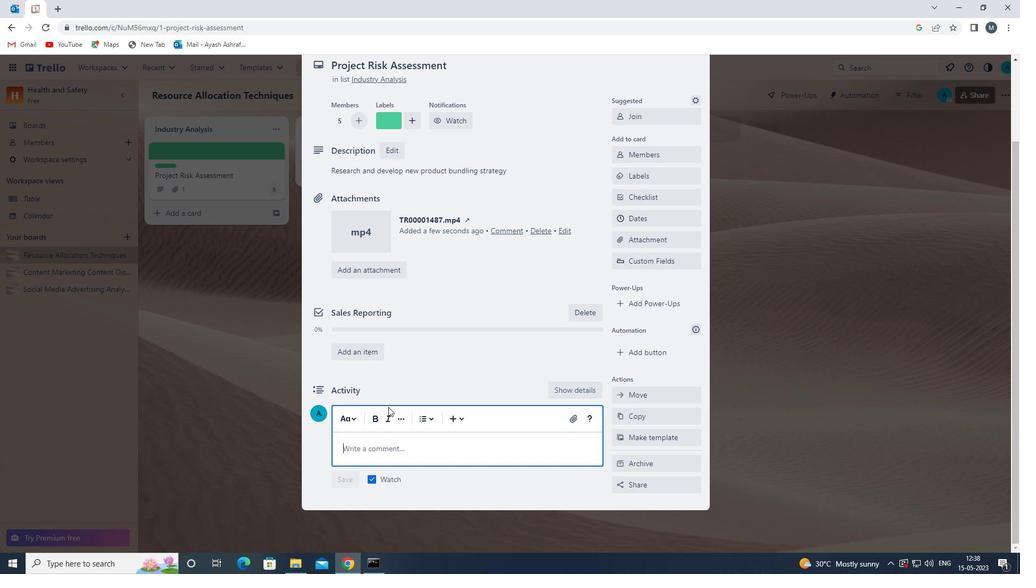 
Action: Mouse scrolled (387, 410) with delta (0, 0)
Screenshot: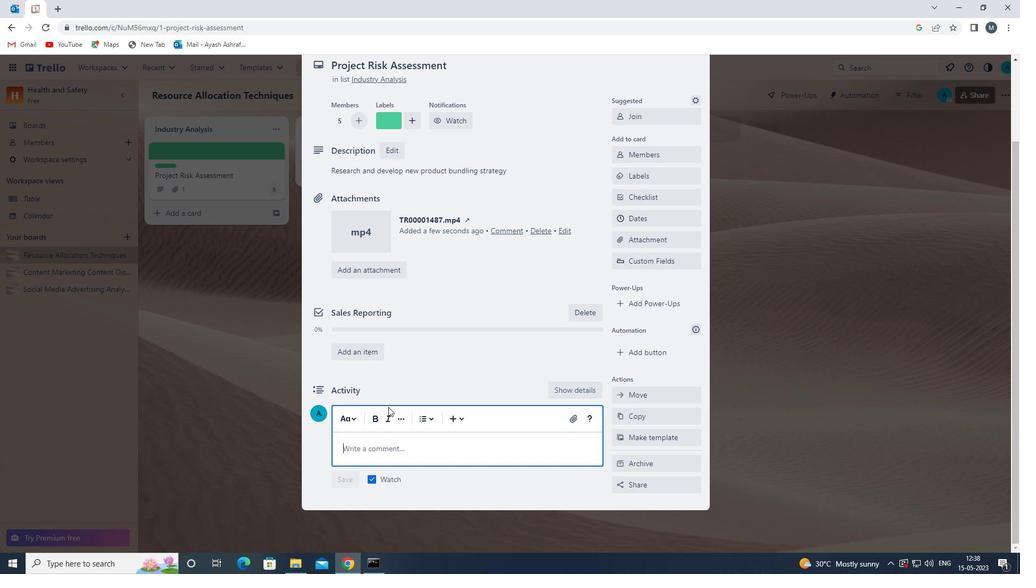 
Action: Mouse moved to (365, 446)
Screenshot: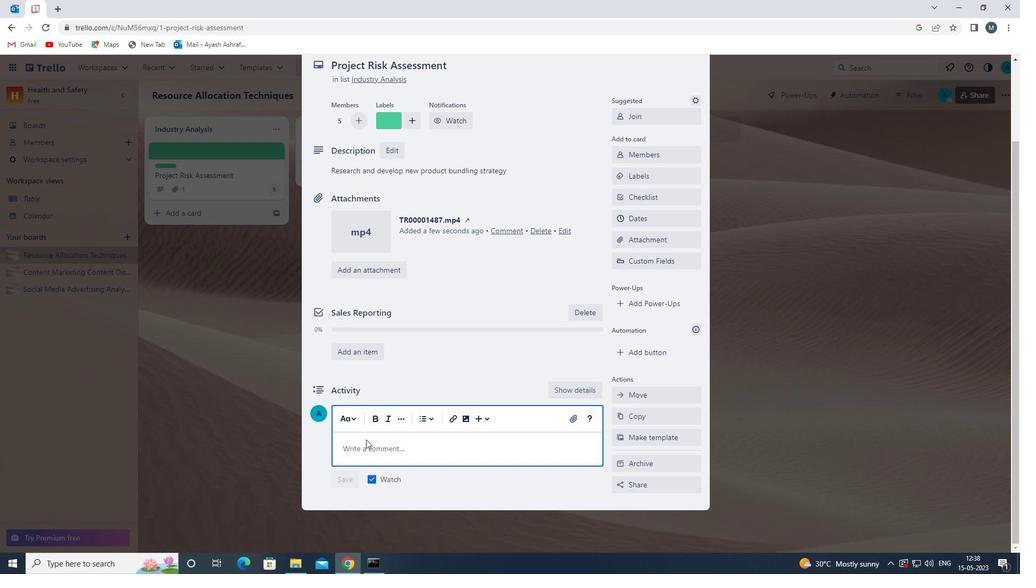 
Action: Mouse pressed left at (365, 446)
Screenshot: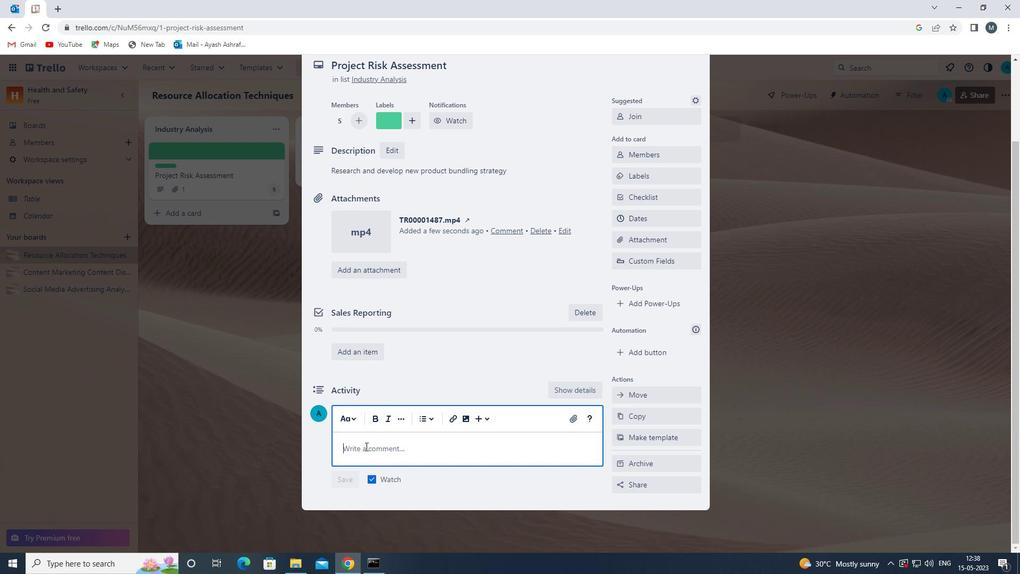 
Action: Key pressed <Key.shift>THIS<Key.space>TASK<Key.space>REQUIRES<Key.space>US<Key.space>TO<Key.space>BE<Key.space>DEAT<Key.backspace><Key.backspace>TAIL-ORIENTED<Key.space>AND<Key.space>METICULOUS,<Key.space>ENSURING<Key.space>THAT<Key.space>WE<Key.space>DO<Key.space>NOT<Key.space>MISS<Key.space>ANY<Key.space>INFORMATION<Key.space>OR<Key.space>DETAILS.
Screenshot: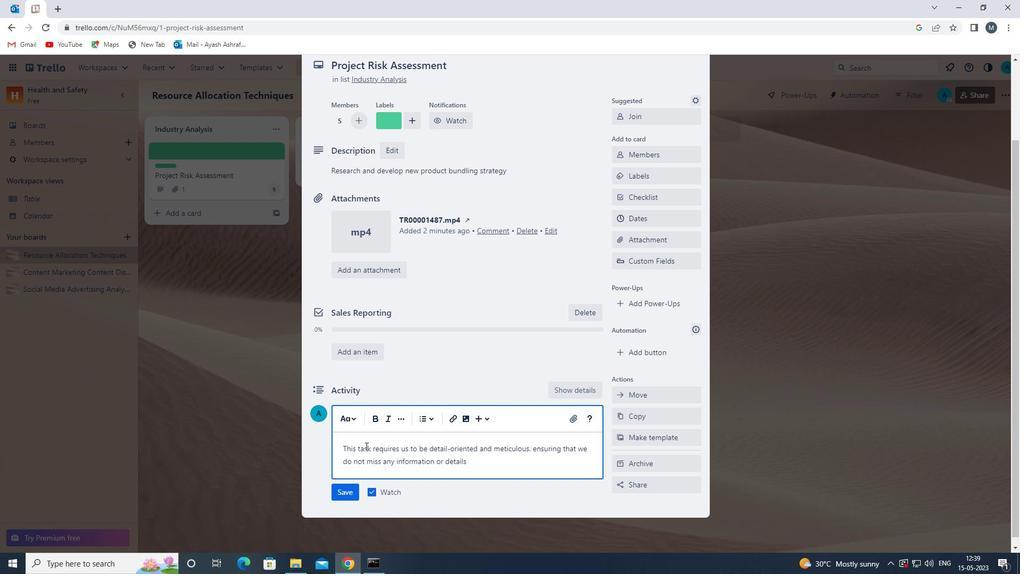 
Action: Mouse moved to (348, 492)
Screenshot: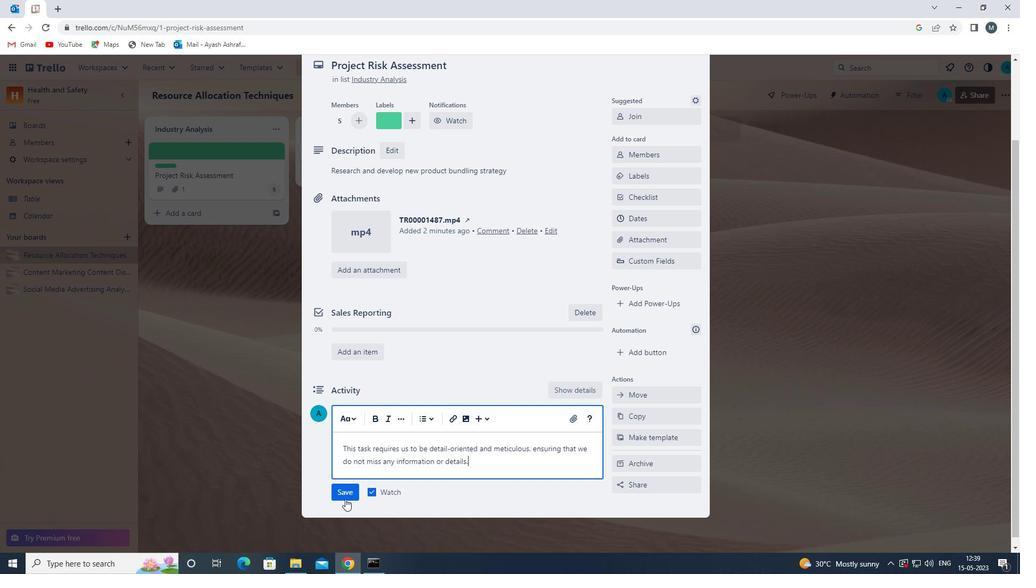 
Action: Mouse pressed left at (348, 492)
Screenshot: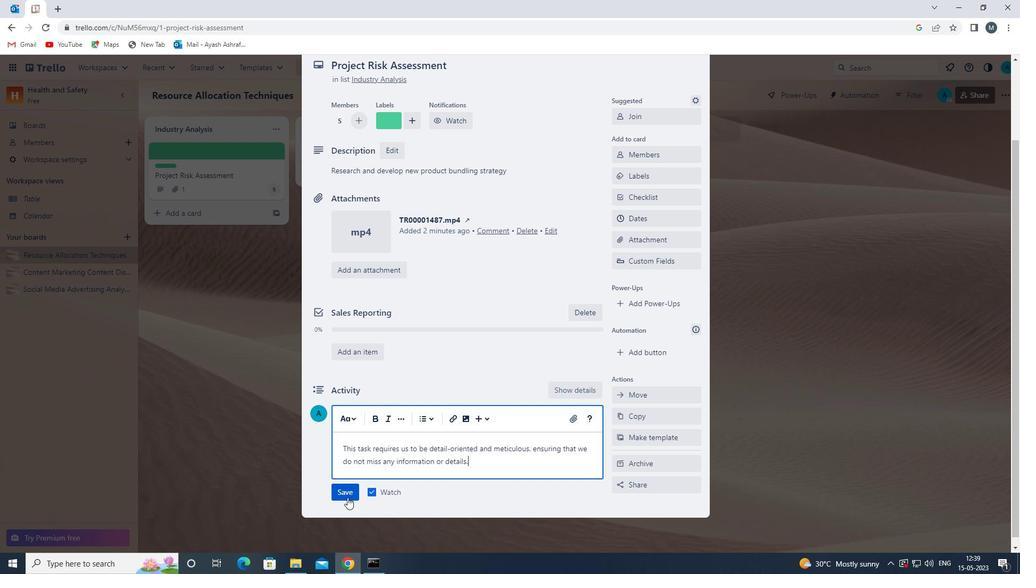 
Action: Mouse moved to (504, 462)
Screenshot: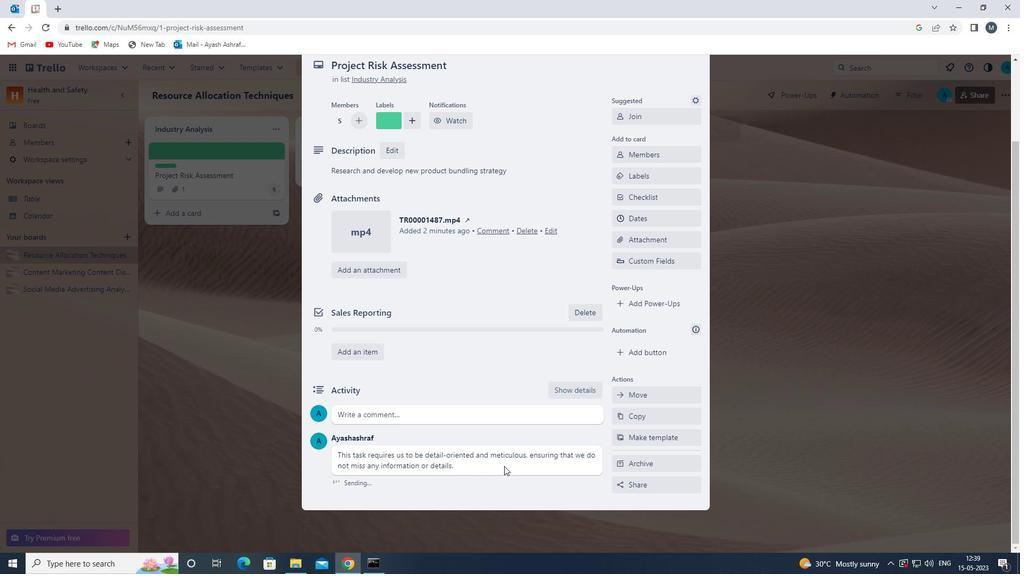 
Action: Mouse scrolled (504, 462) with delta (0, 0)
Screenshot: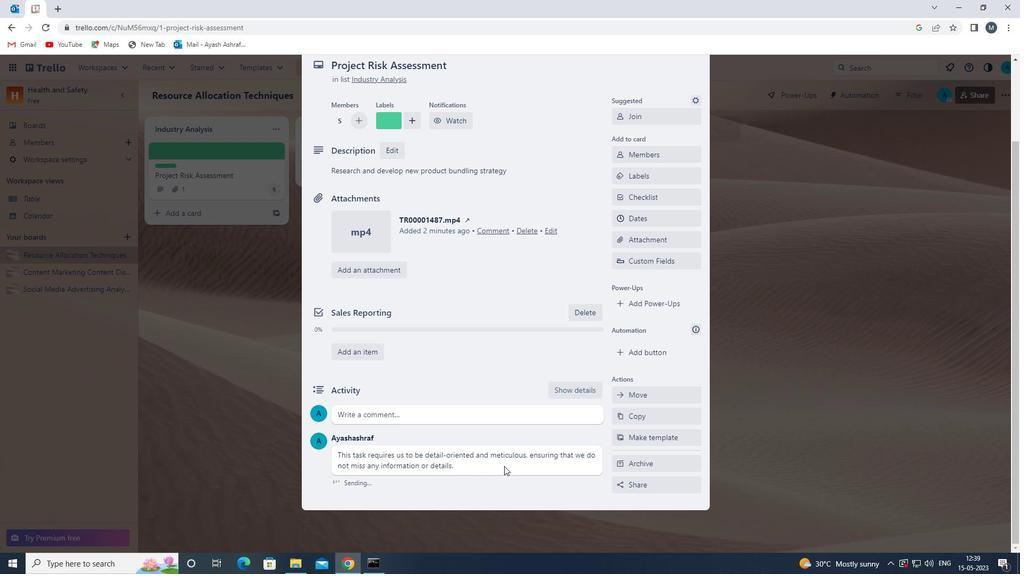
Action: Mouse scrolled (504, 462) with delta (0, 0)
Screenshot: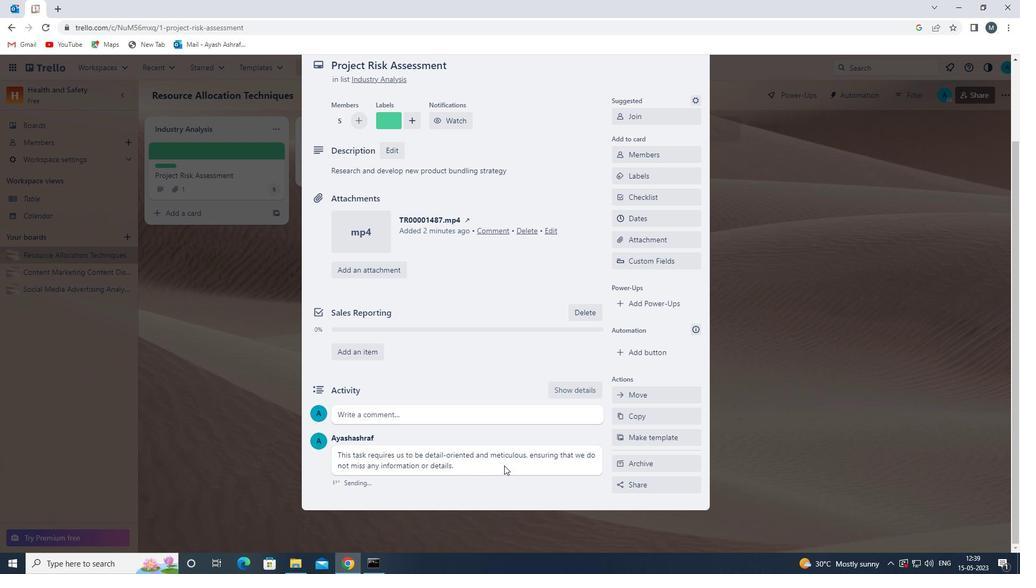 
Action: Mouse moved to (504, 460)
Screenshot: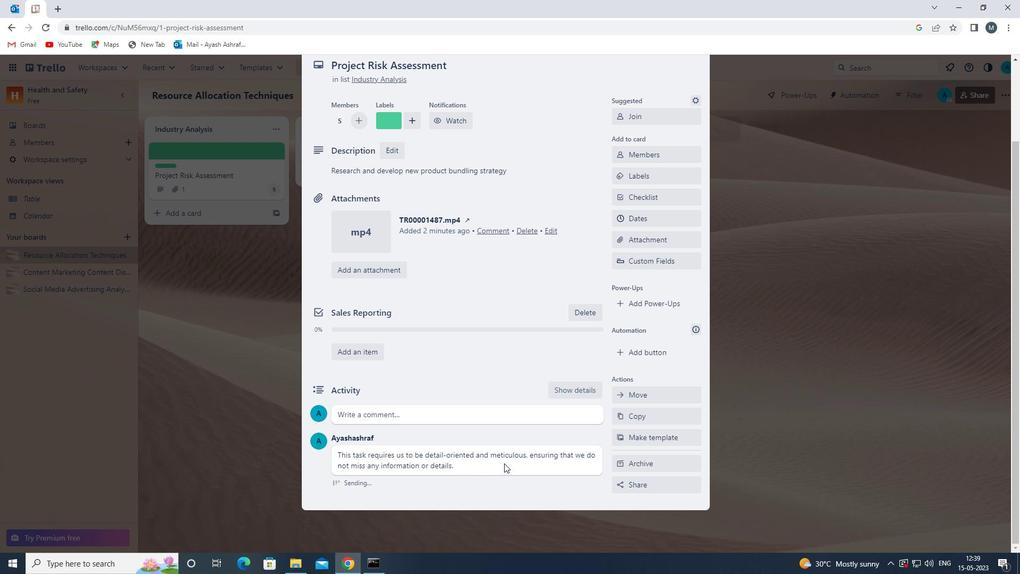 
Action: Mouse scrolled (504, 461) with delta (0, 0)
Screenshot: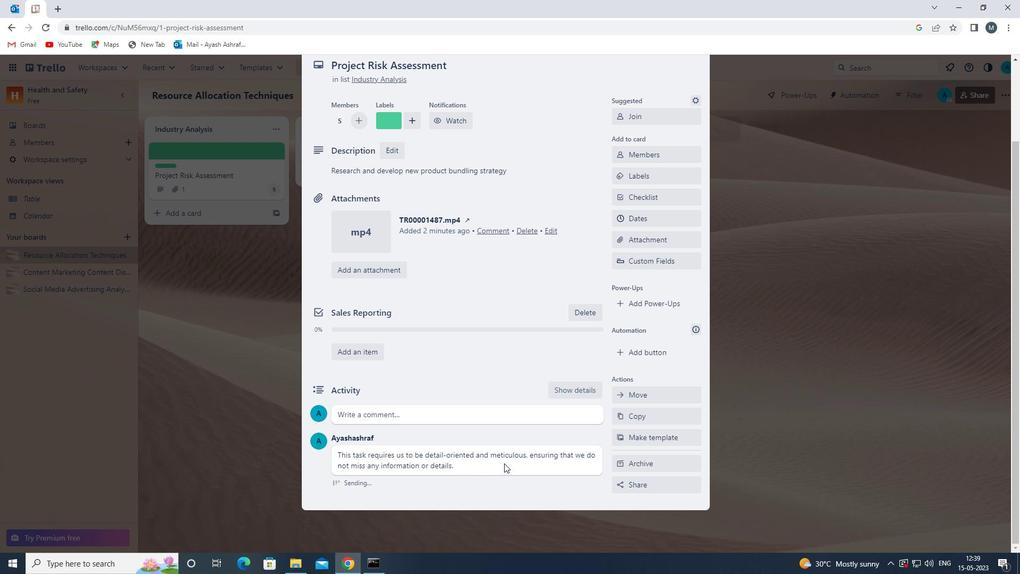 
Action: Mouse moved to (641, 315)
Screenshot: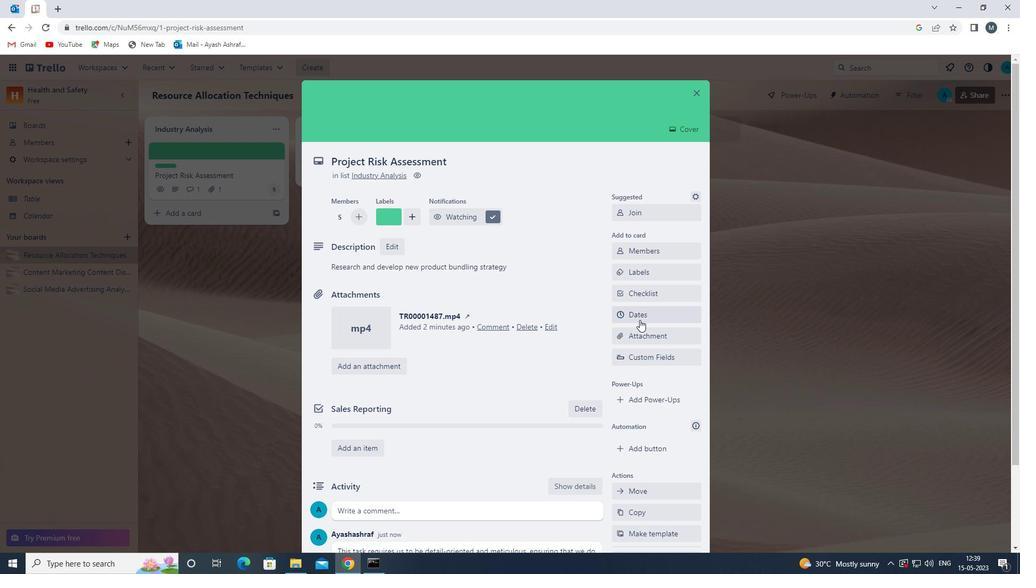 
Action: Mouse pressed left at (641, 315)
Screenshot: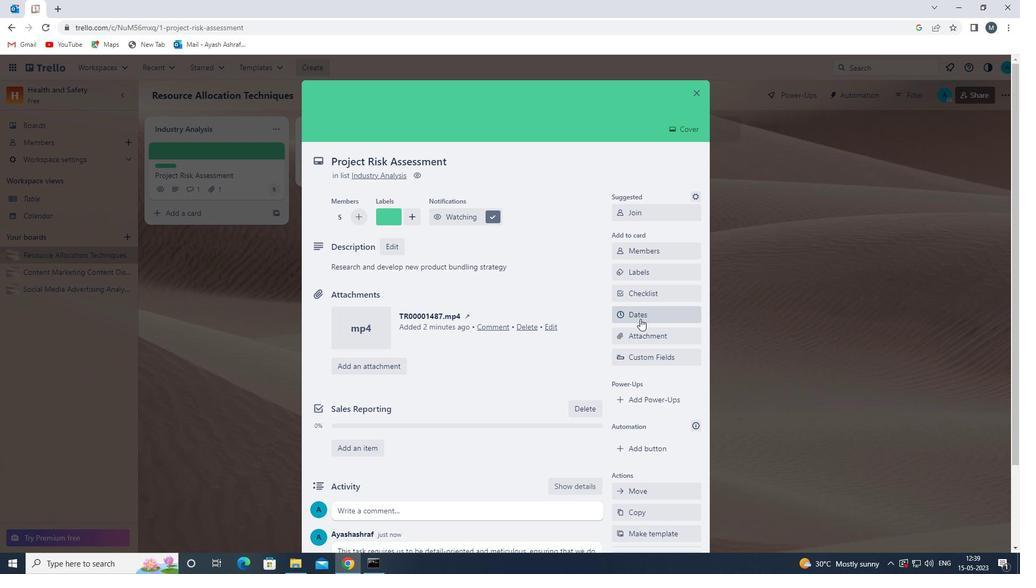 
Action: Mouse moved to (620, 283)
Screenshot: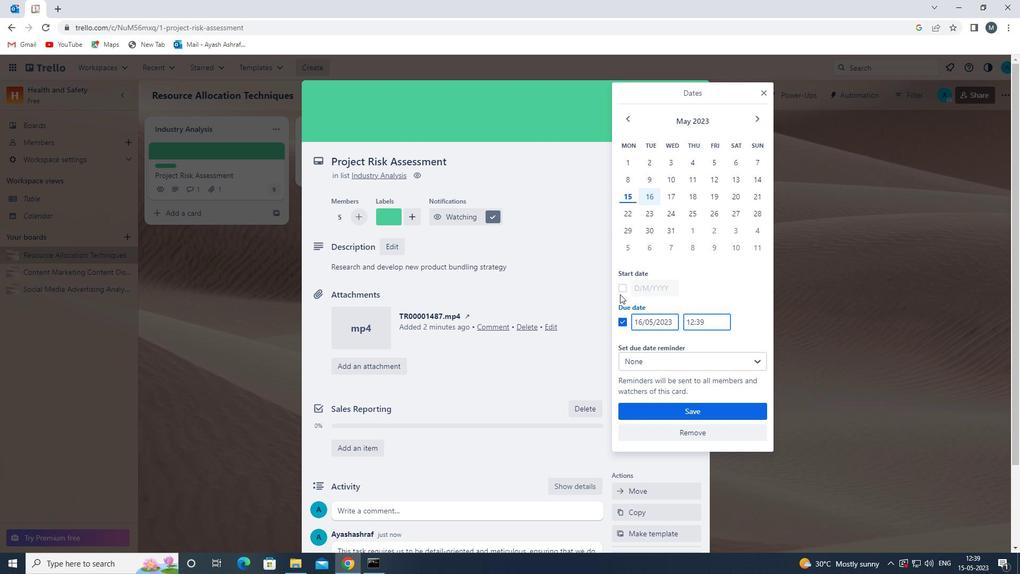 
Action: Mouse pressed left at (620, 283)
Screenshot: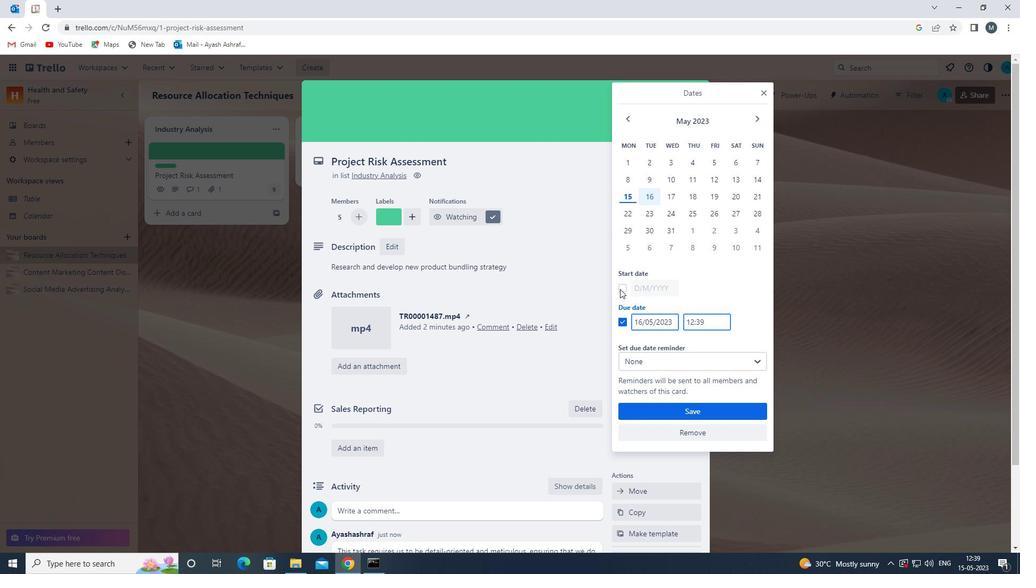 
Action: Mouse moved to (642, 287)
Screenshot: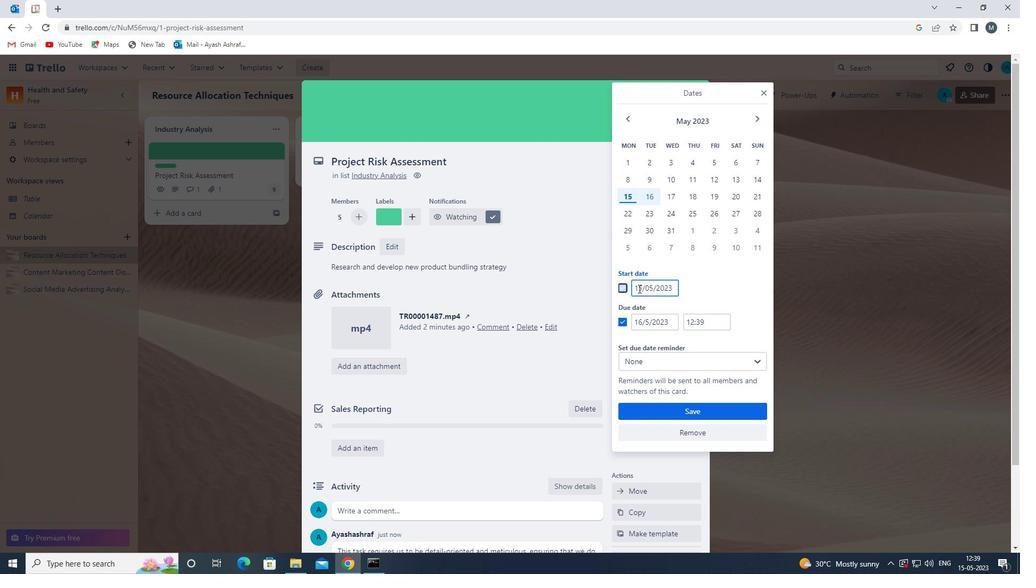 
Action: Mouse pressed left at (642, 287)
Screenshot: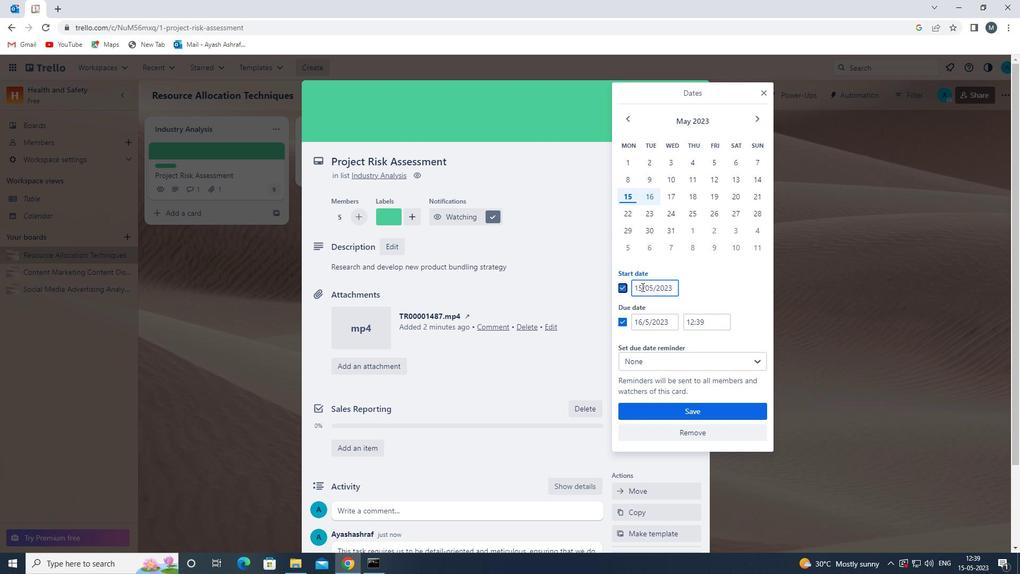 
Action: Mouse moved to (647, 297)
Screenshot: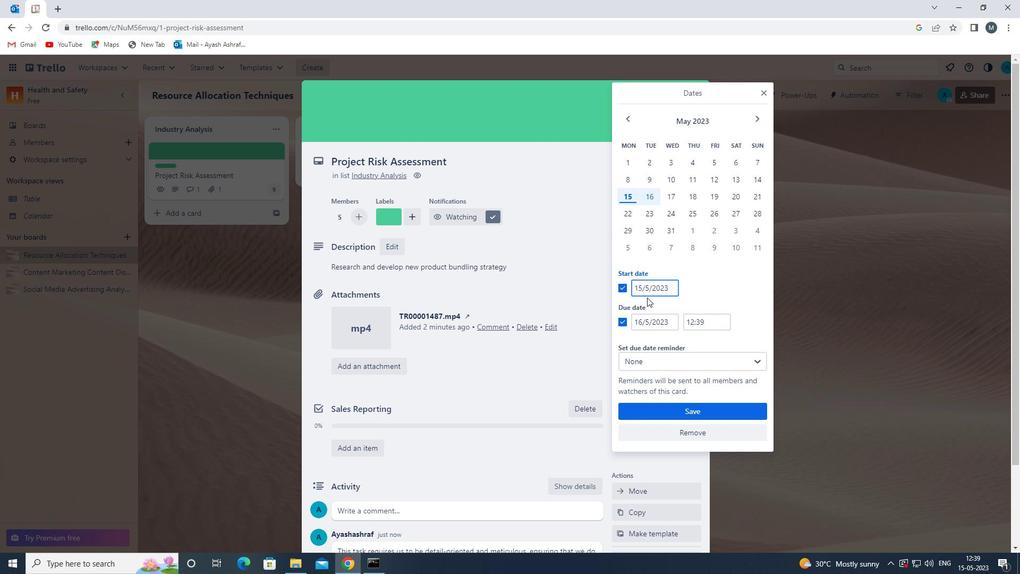 
Action: Key pressed <Key.backspace><Key.backspace>01
Screenshot: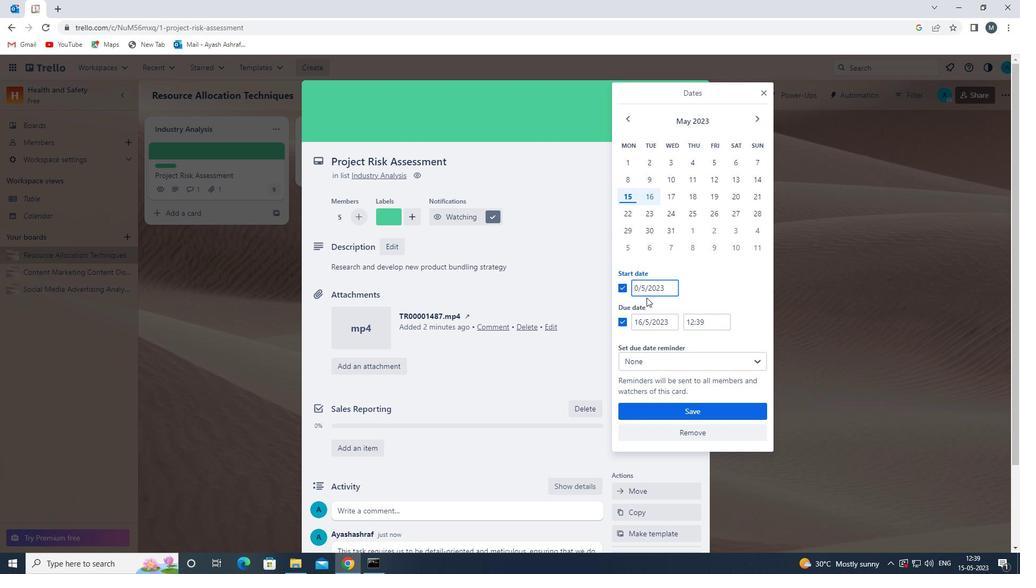
Action: Mouse moved to (649, 288)
Screenshot: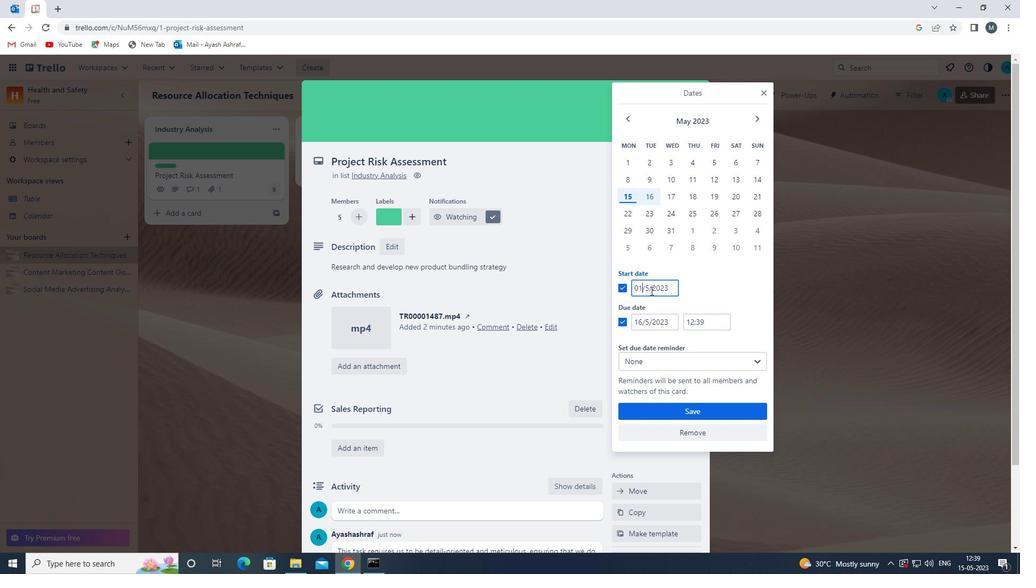 
Action: Mouse pressed left at (649, 288)
Screenshot: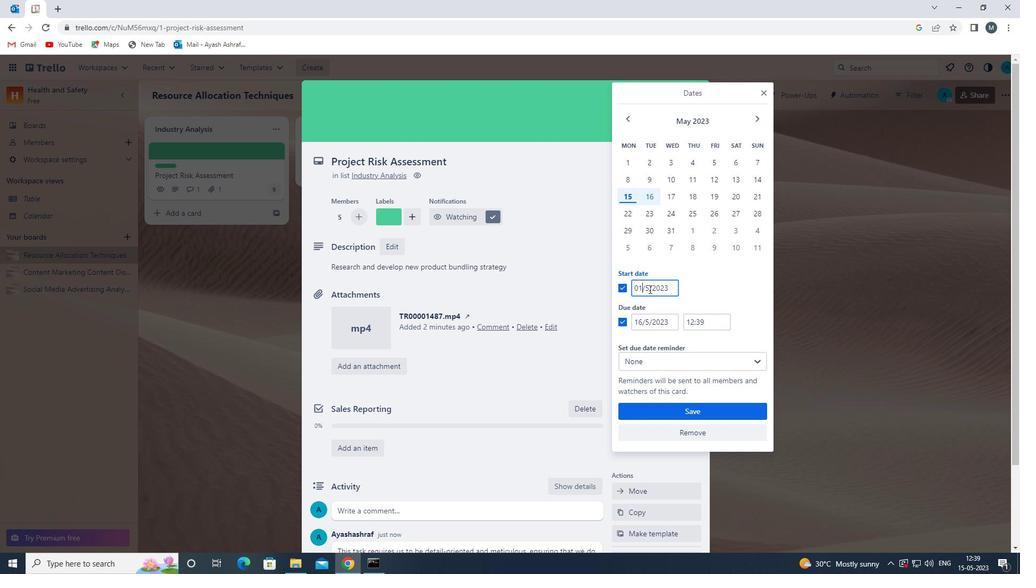 
Action: Mouse moved to (651, 292)
Screenshot: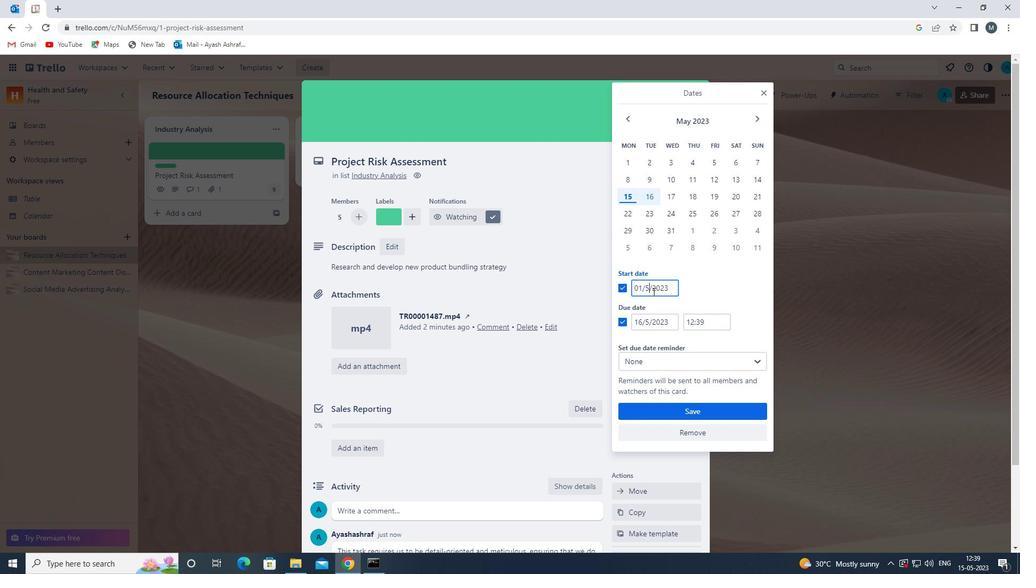 
Action: Key pressed <Key.backspace>
Screenshot: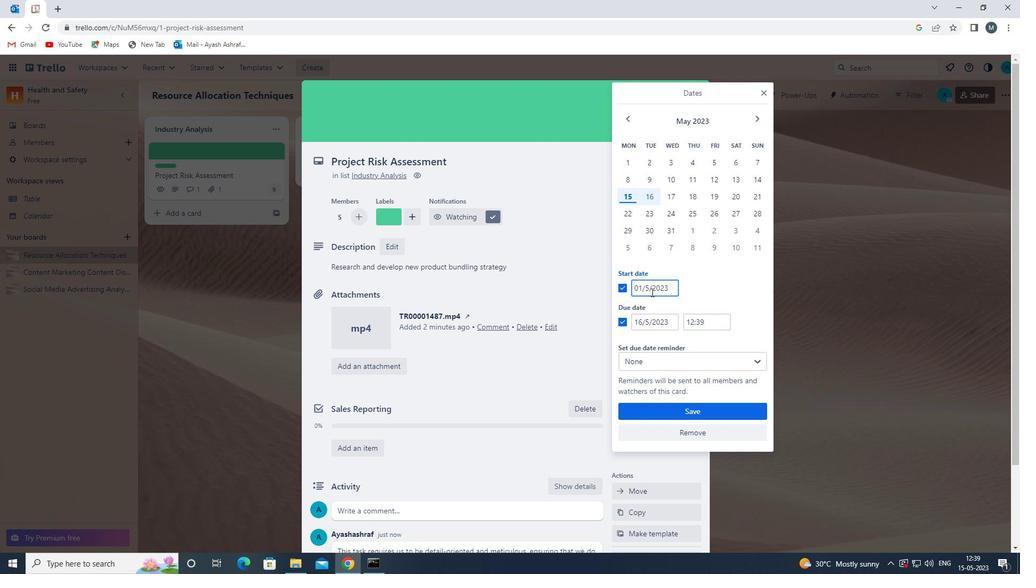 
Action: Mouse moved to (650, 292)
Screenshot: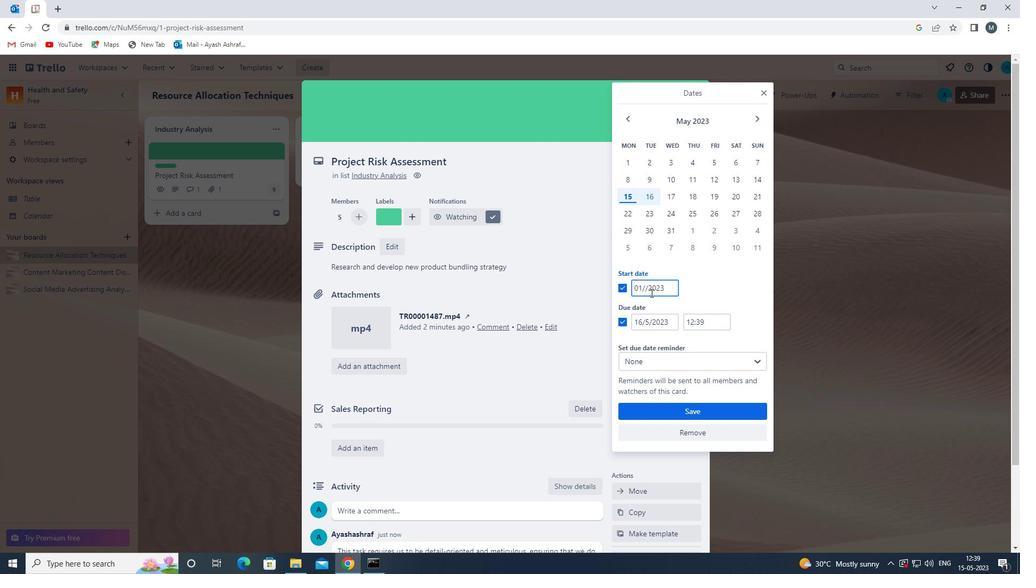 
Action: Key pressed 01
Screenshot: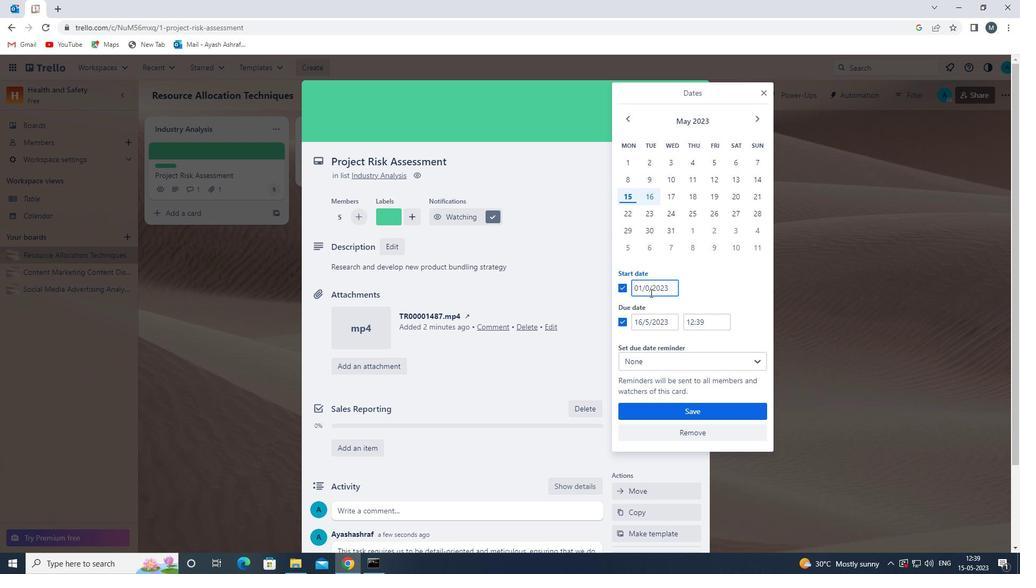 
Action: Mouse moved to (671, 289)
Screenshot: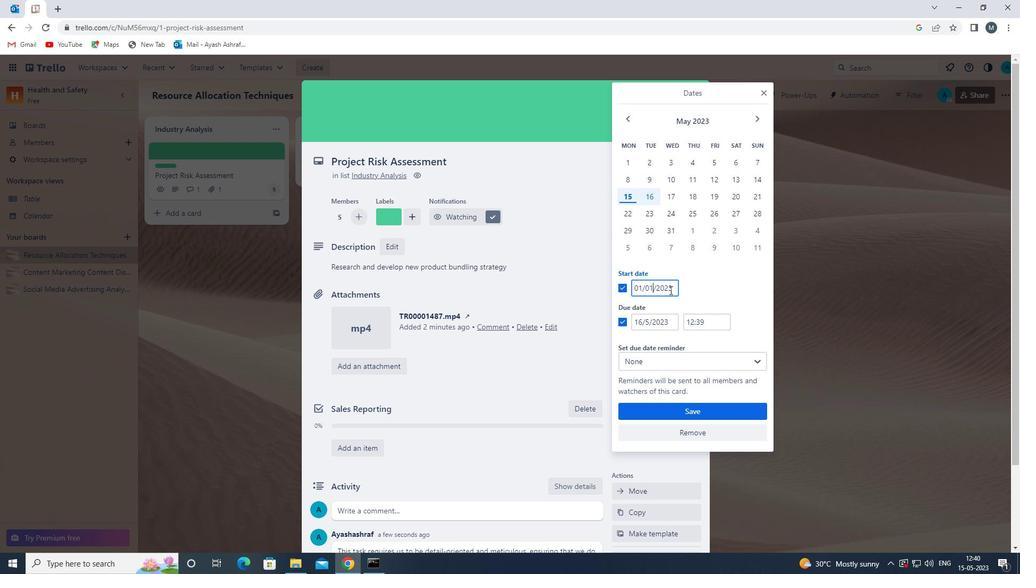 
Action: Mouse pressed left at (671, 289)
Screenshot: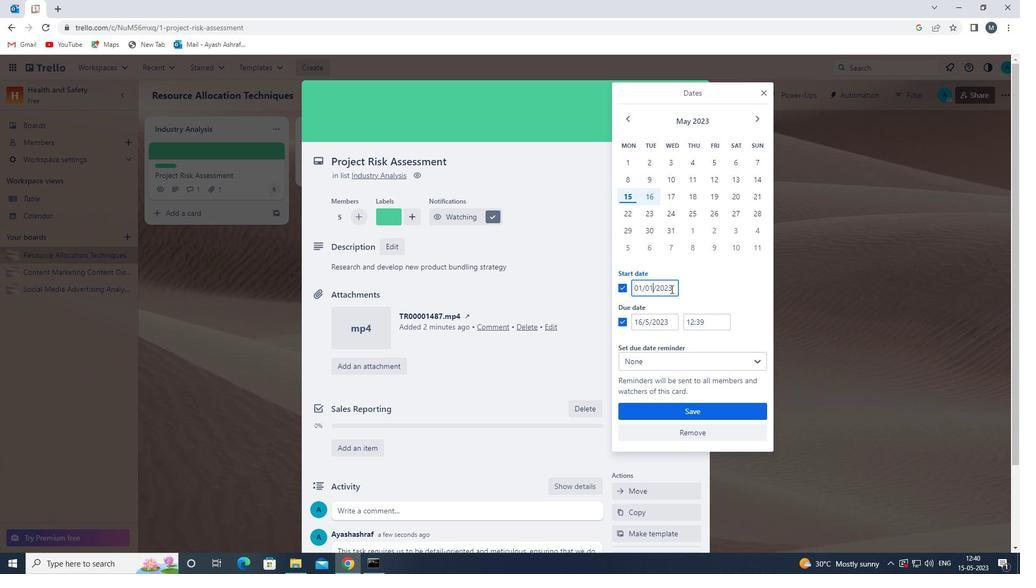 
Action: Mouse moved to (674, 292)
Screenshot: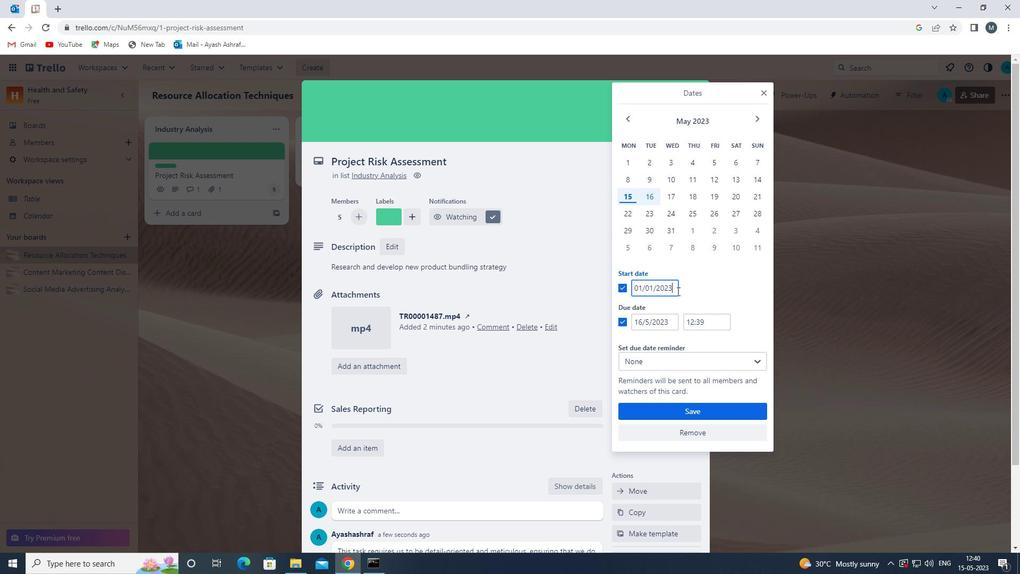 
Action: Key pressed <Key.backspace><Key.backspace><Key.backspace><Key.backspace>10<Key.backspace>900
Screenshot: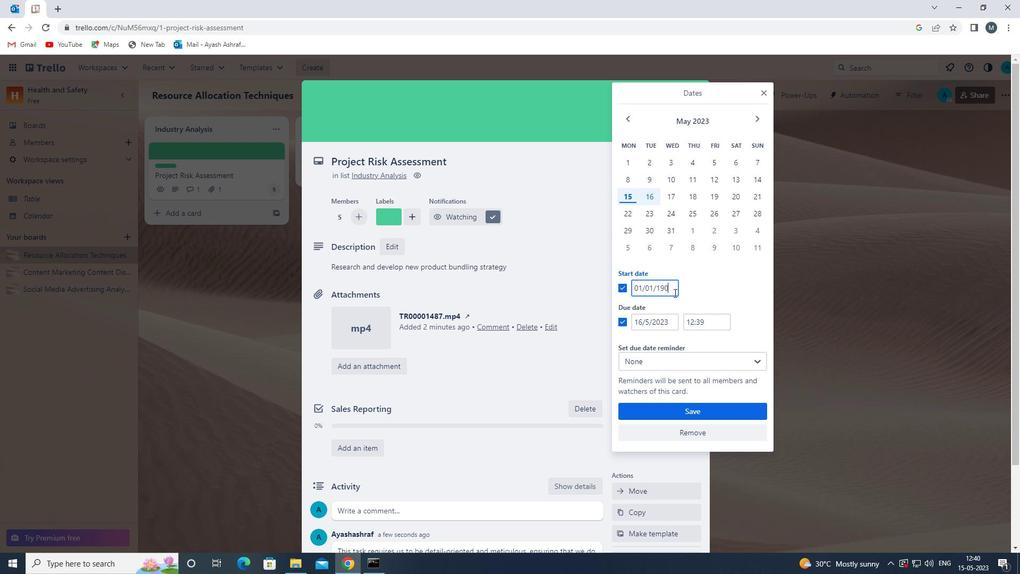 
Action: Mouse moved to (640, 322)
Screenshot: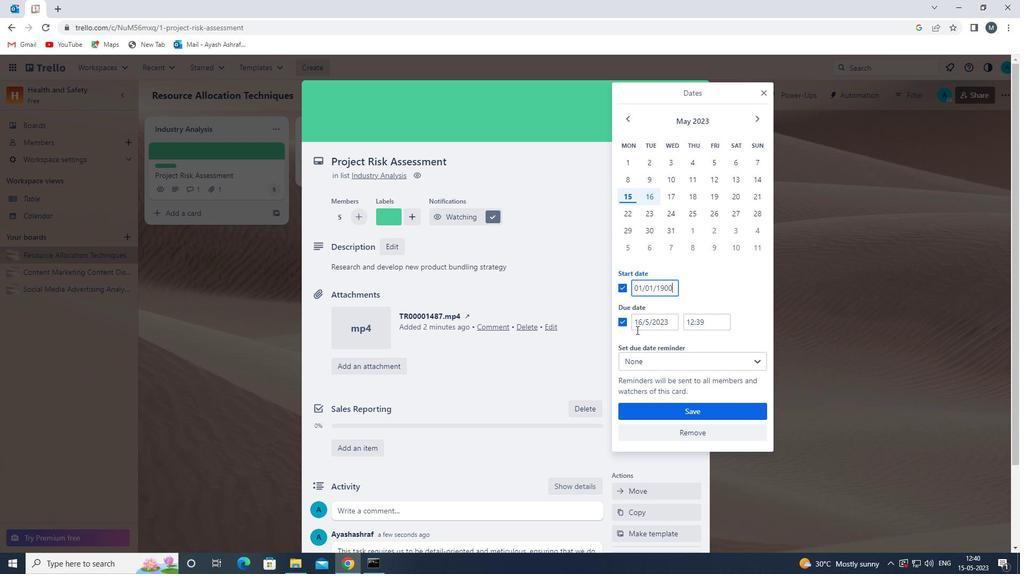 
Action: Mouse pressed left at (640, 322)
Screenshot: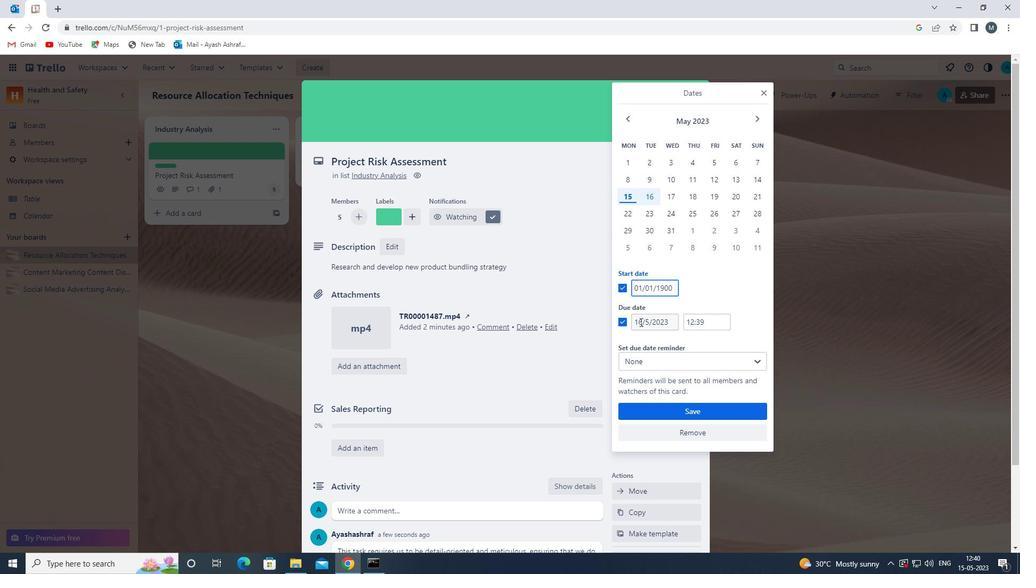 
Action: Mouse moved to (645, 322)
Screenshot: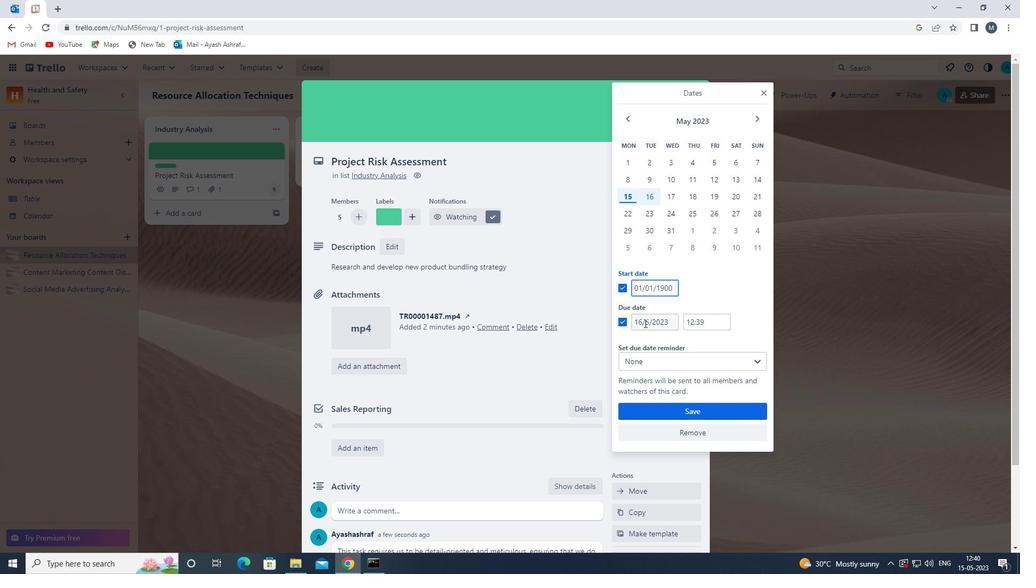
Action: Mouse pressed left at (645, 322)
Screenshot: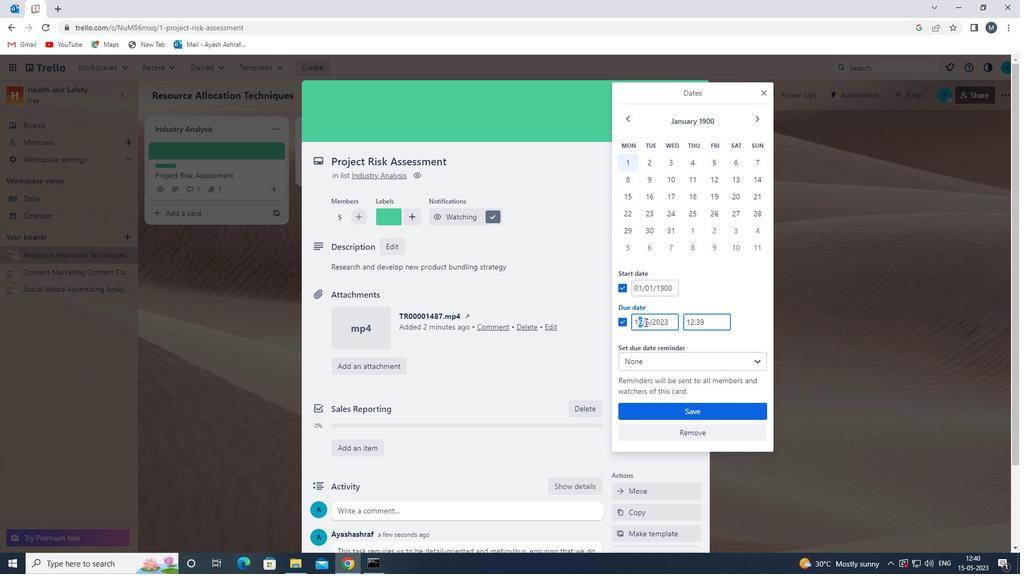 
Action: Mouse moved to (643, 322)
Screenshot: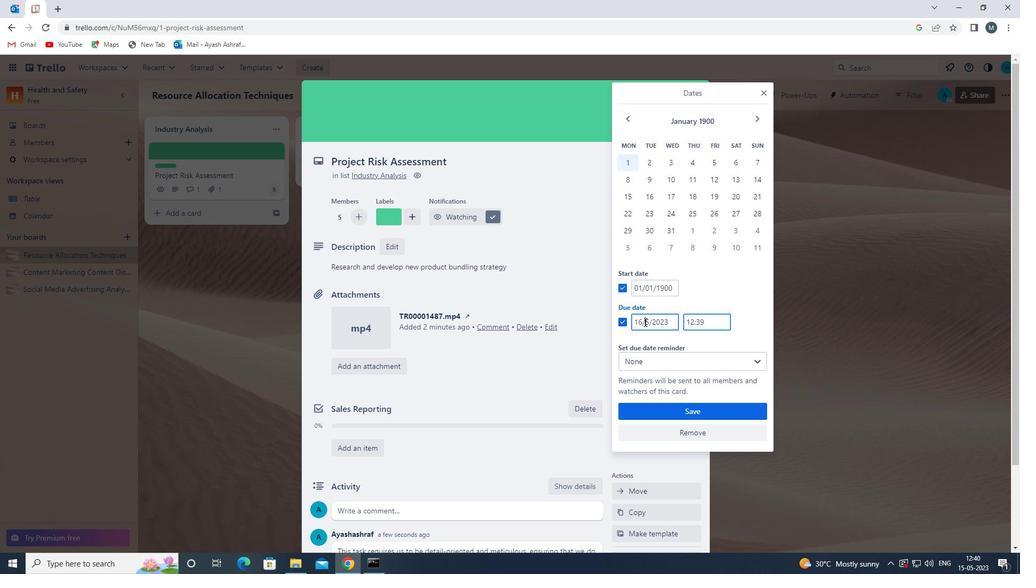 
Action: Mouse pressed left at (643, 322)
Screenshot: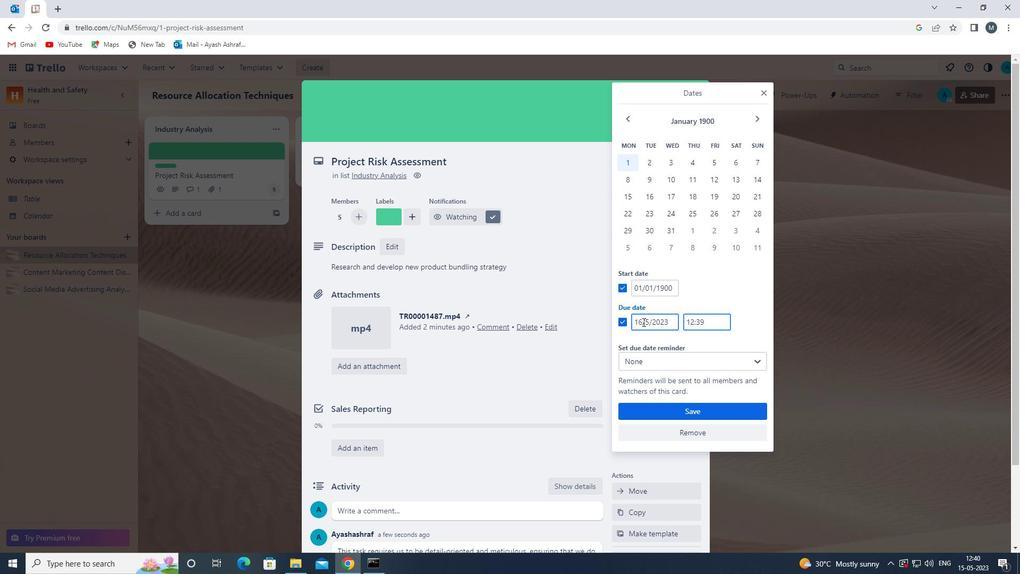 
Action: Mouse moved to (644, 324)
Screenshot: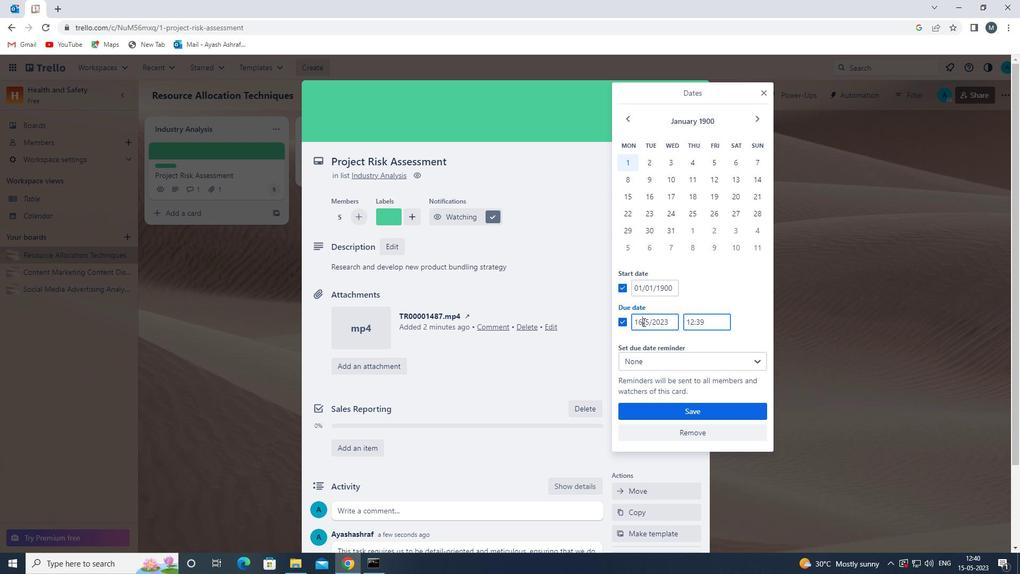 
Action: Key pressed <Key.backspace><Key.backspace>08
Screenshot: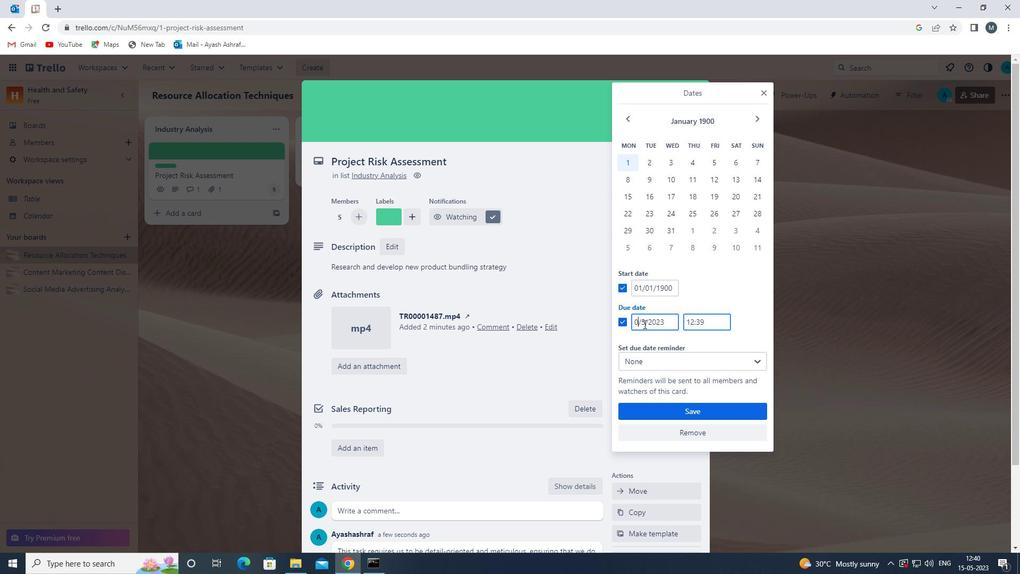 
Action: Mouse moved to (651, 323)
Screenshot: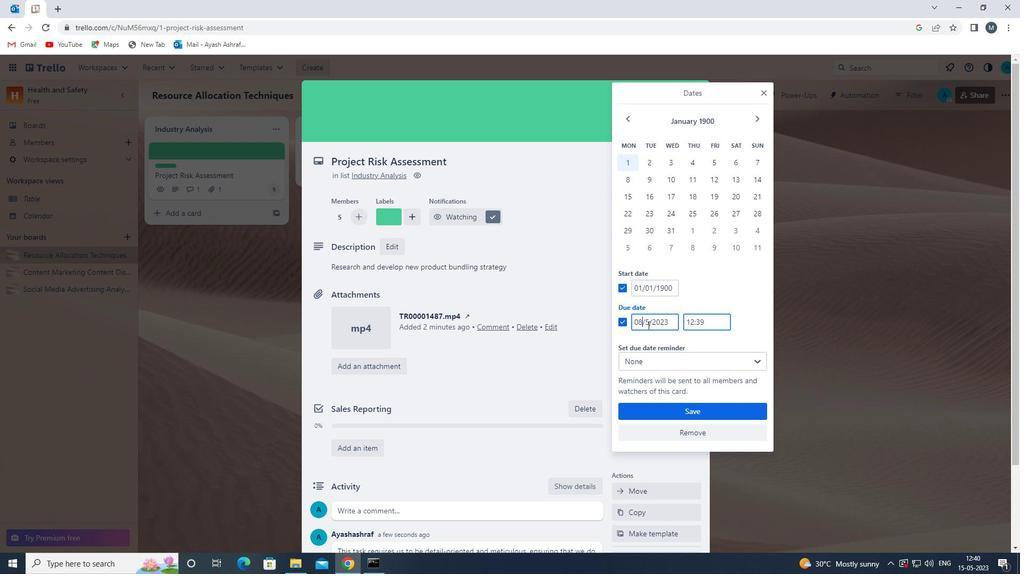 
Action: Mouse pressed left at (651, 323)
Screenshot: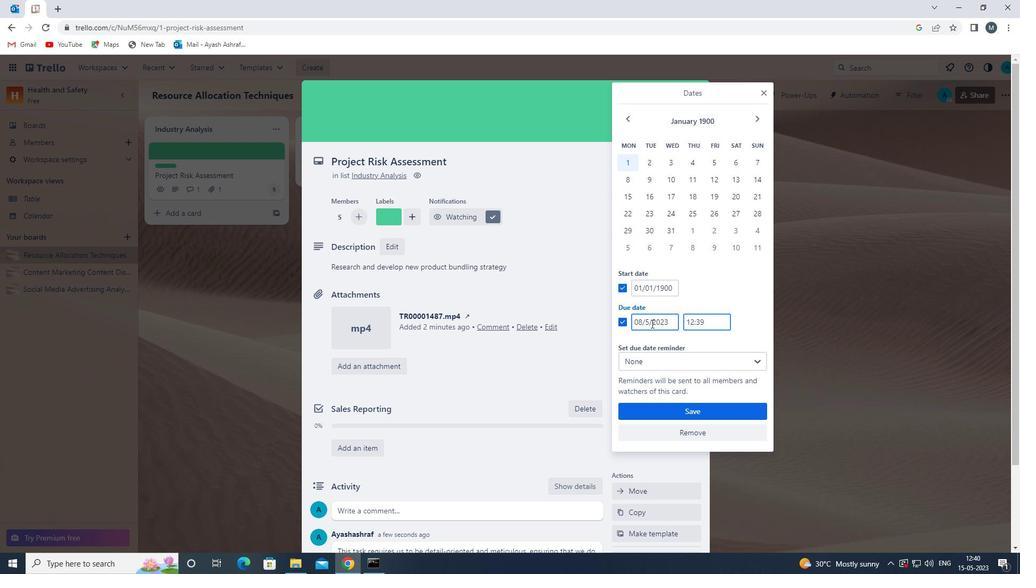 
Action: Mouse moved to (648, 320)
Screenshot: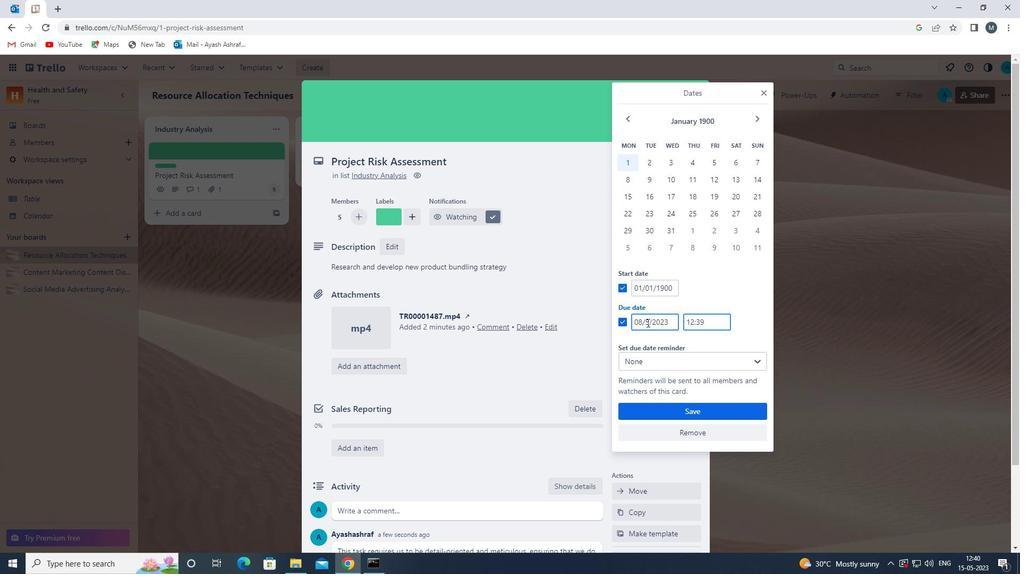 
Action: Mouse pressed left at (648, 320)
Screenshot: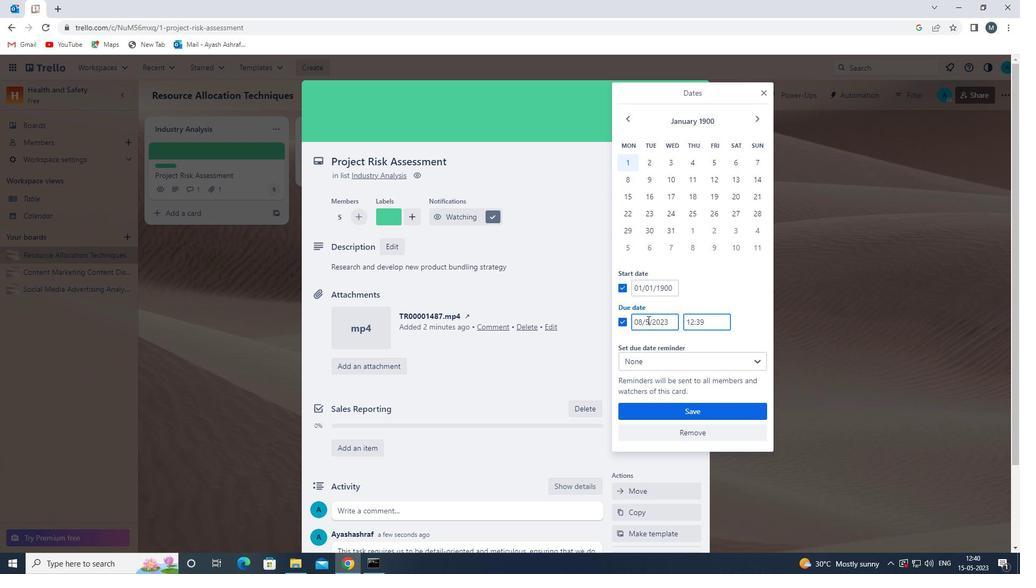 
Action: Mouse moved to (653, 322)
Screenshot: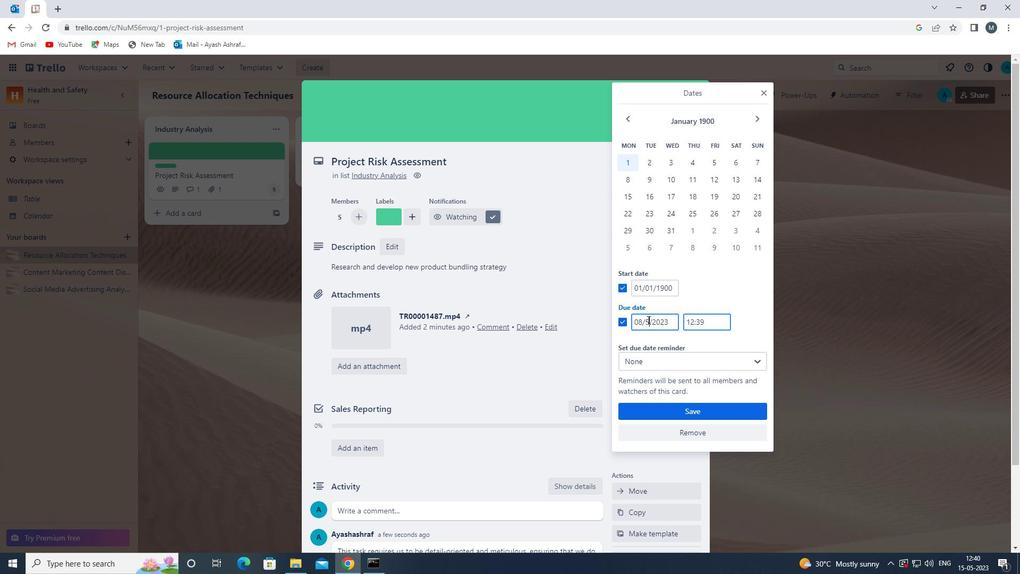 
Action: Key pressed <Key.backspace>01
Screenshot: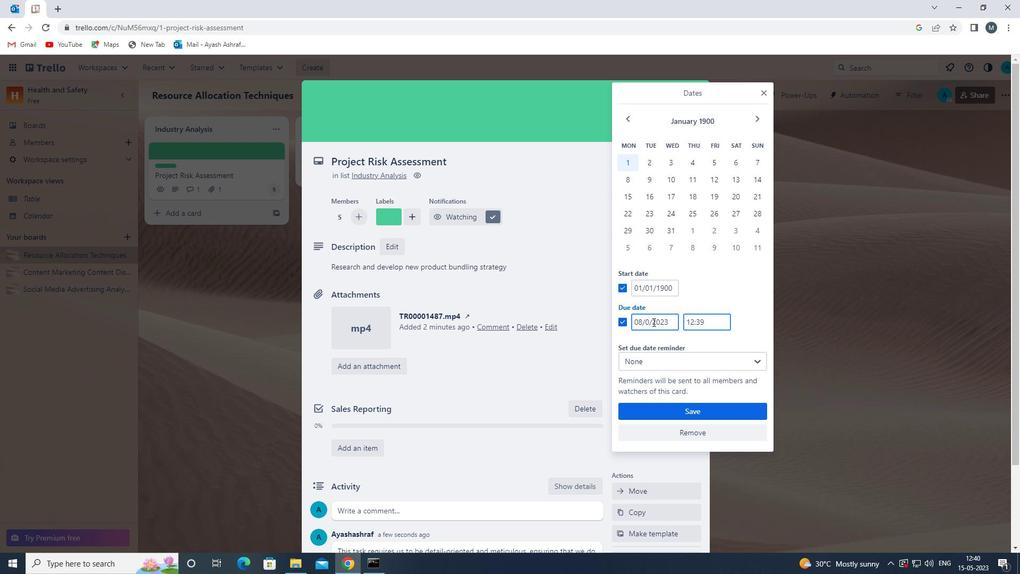 
Action: Mouse moved to (674, 323)
Screenshot: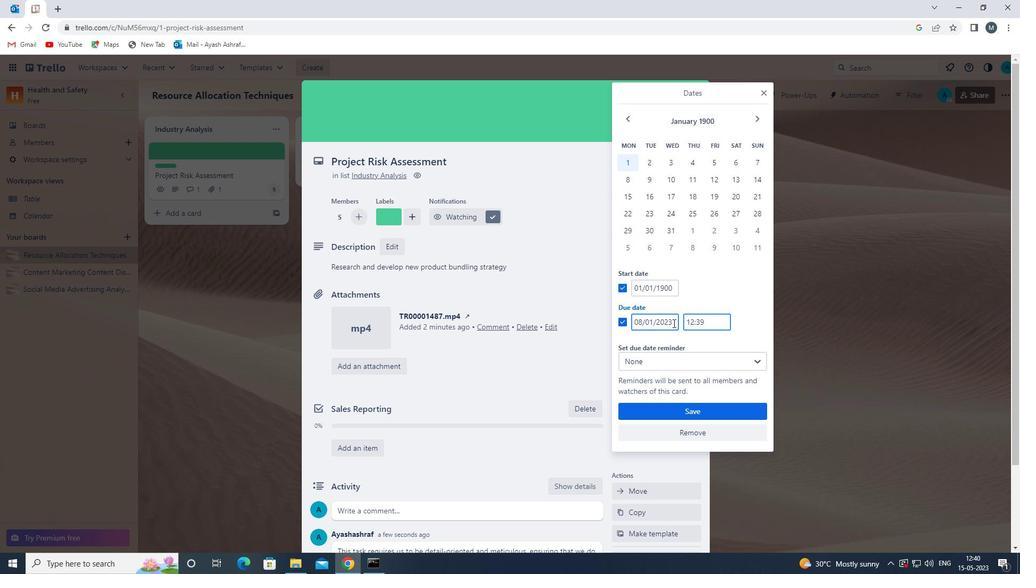 
Action: Mouse pressed left at (674, 323)
Screenshot: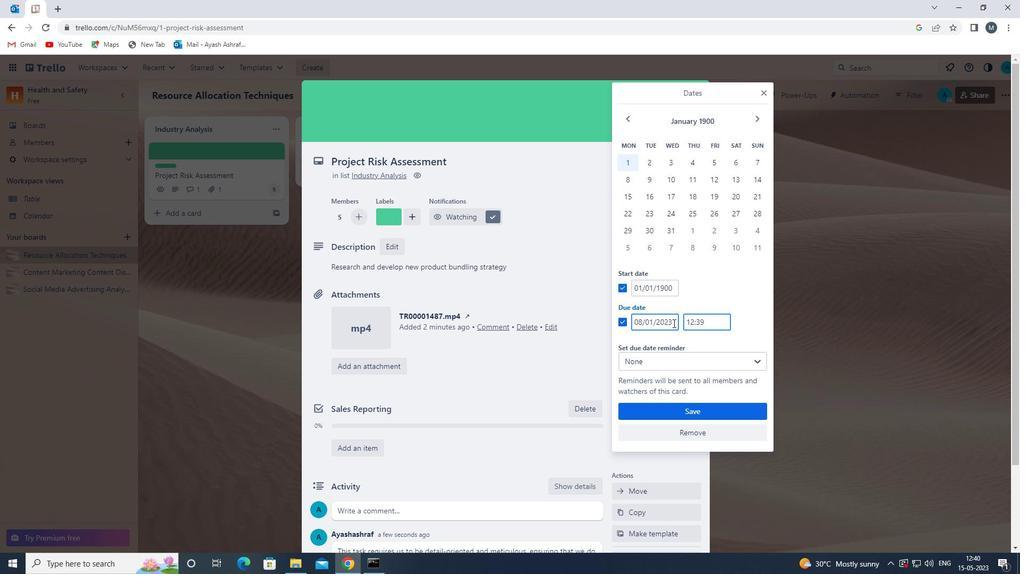 
Action: Mouse moved to (674, 322)
Screenshot: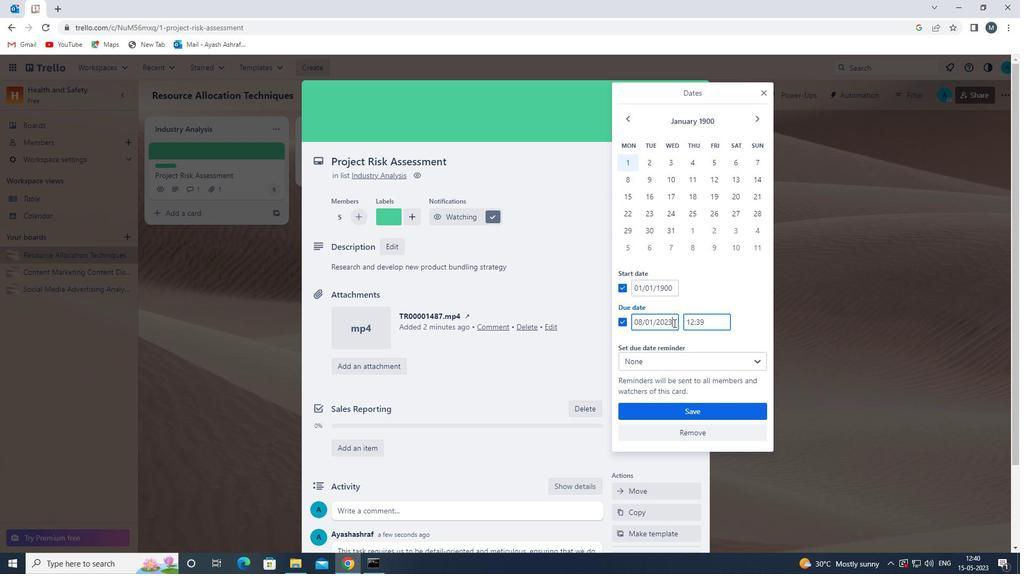 
Action: Key pressed <Key.backspace><Key.backspace><Key.backspace><Key.backspace>
Screenshot: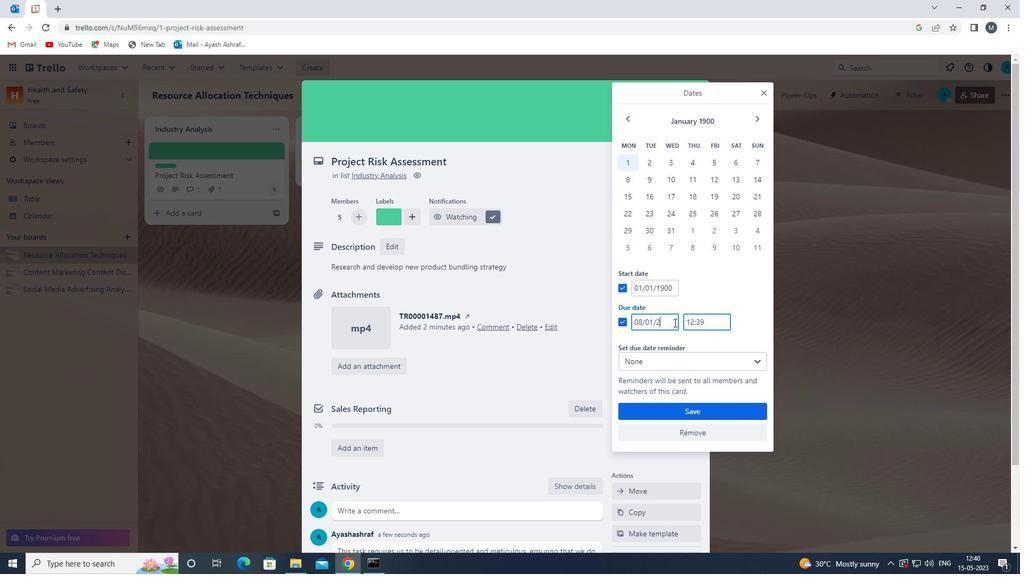 
Action: Mouse moved to (674, 322)
Screenshot: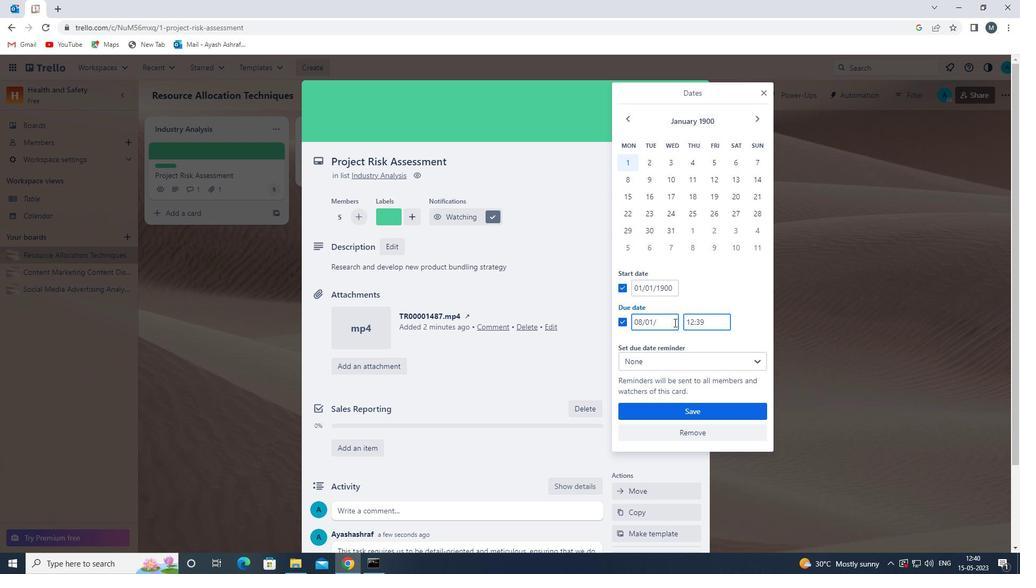 
Action: Key pressed 1900
Screenshot: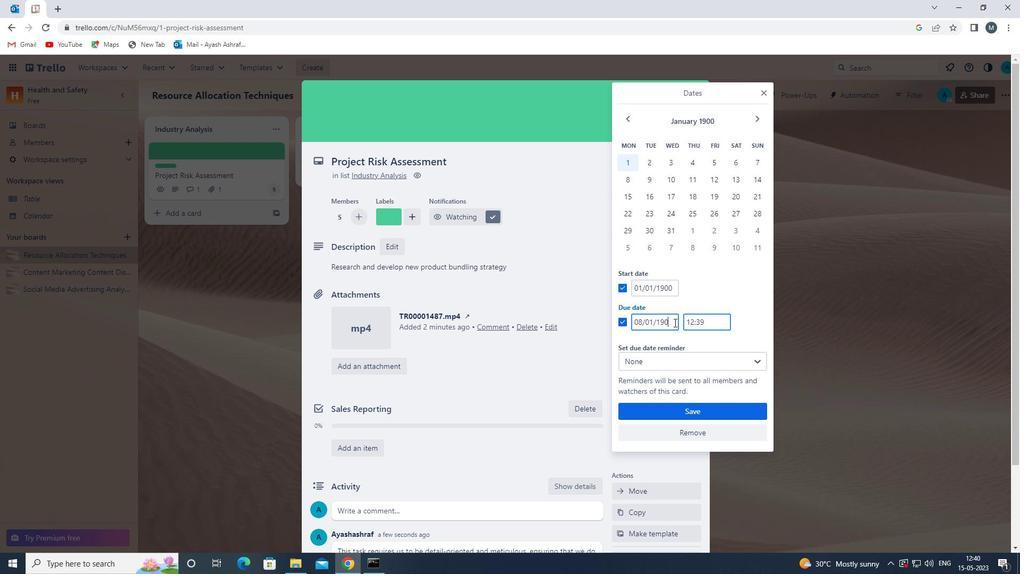 
Action: Mouse moved to (657, 361)
Screenshot: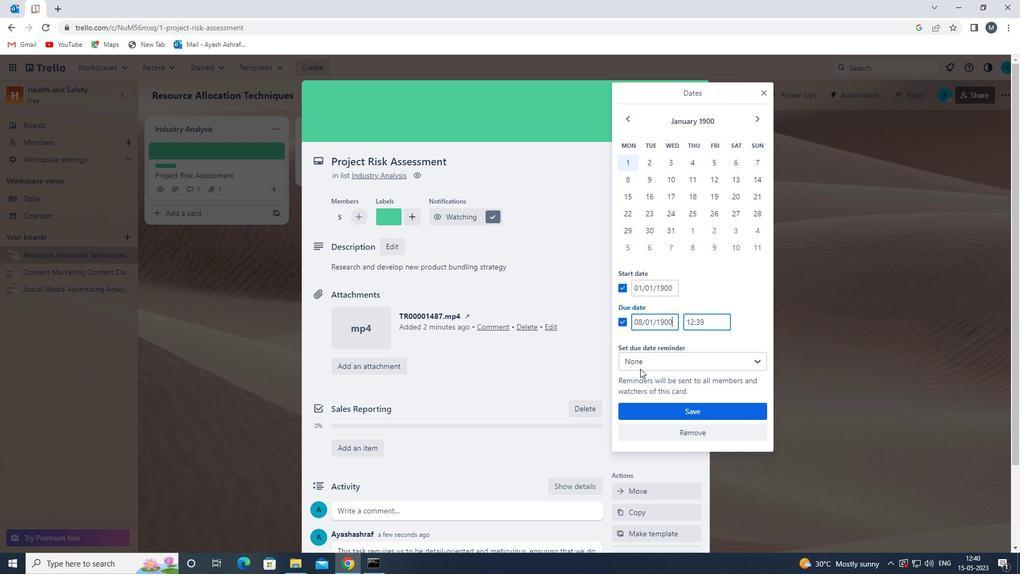 
Action: Mouse scrolled (657, 360) with delta (0, 0)
Screenshot: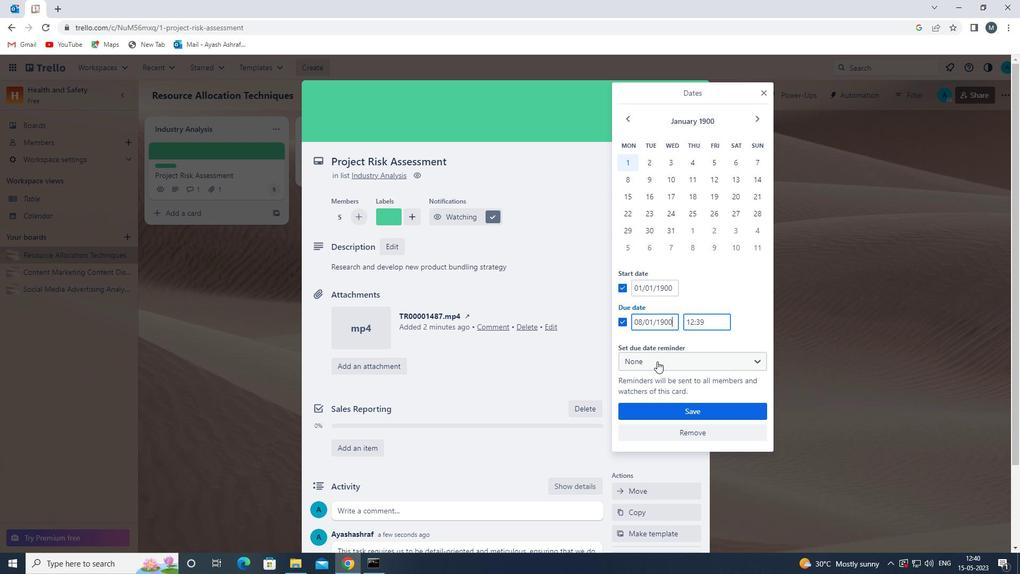 
Action: Mouse moved to (679, 409)
Screenshot: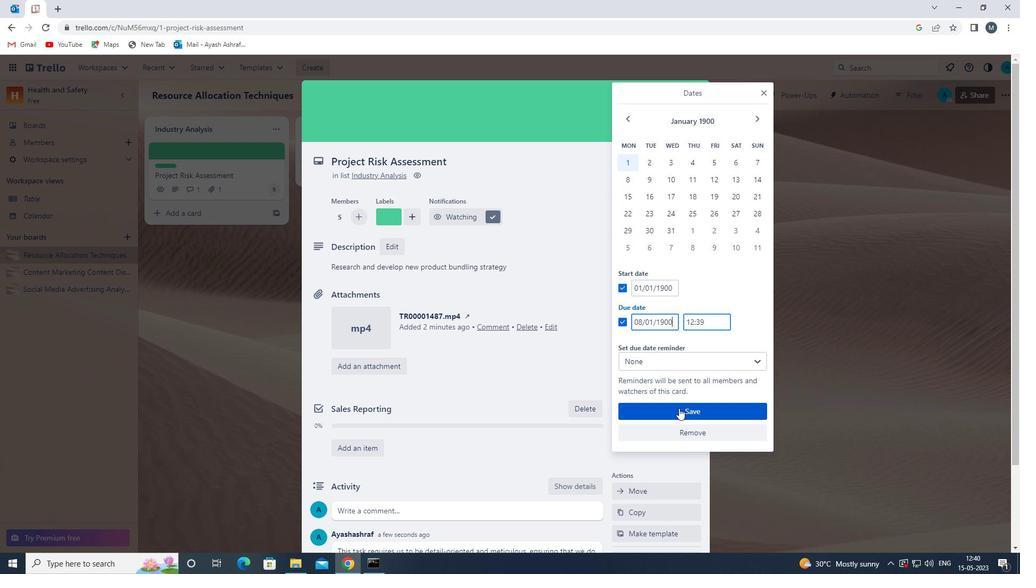 
Action: Mouse pressed left at (679, 409)
Screenshot: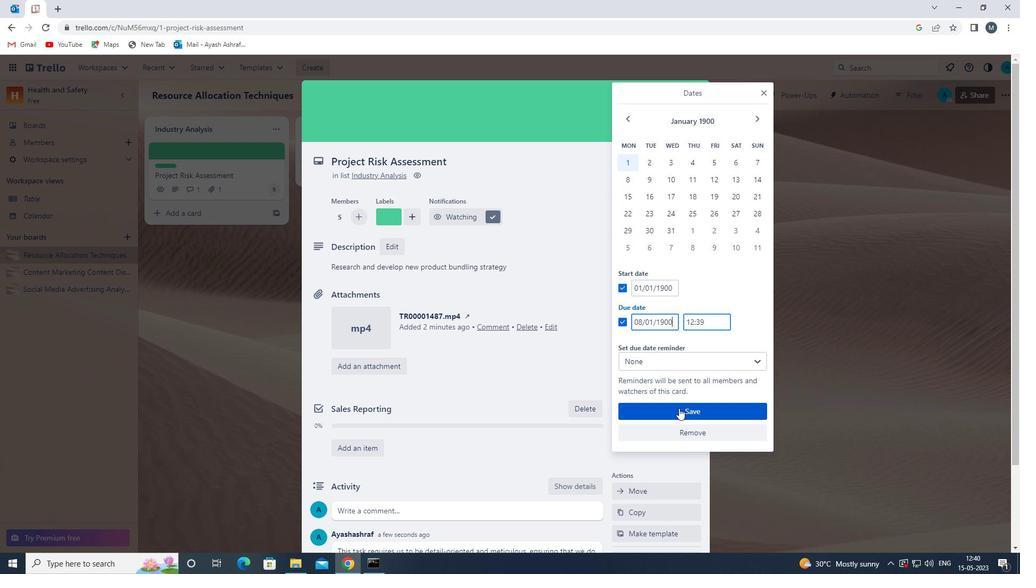
Action: Mouse moved to (472, 421)
Screenshot: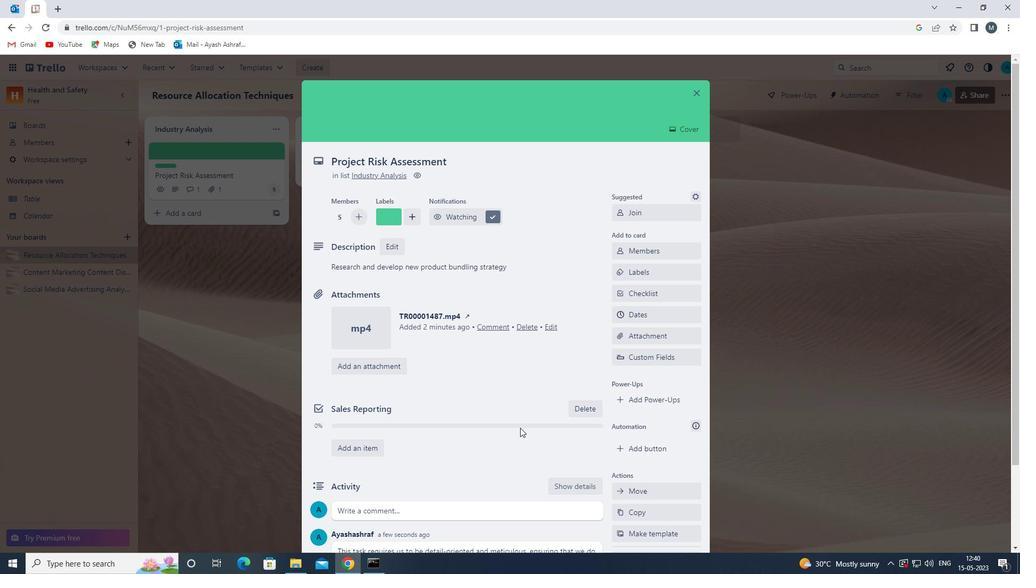 
Action: Mouse scrolled (472, 421) with delta (0, 0)
Screenshot: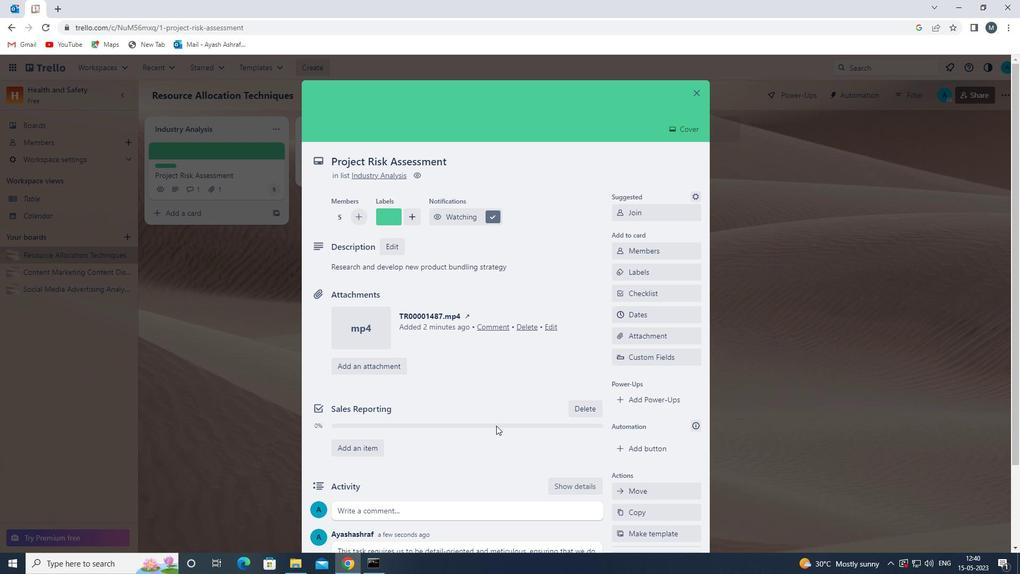 
Action: Mouse scrolled (472, 421) with delta (0, 0)
Screenshot: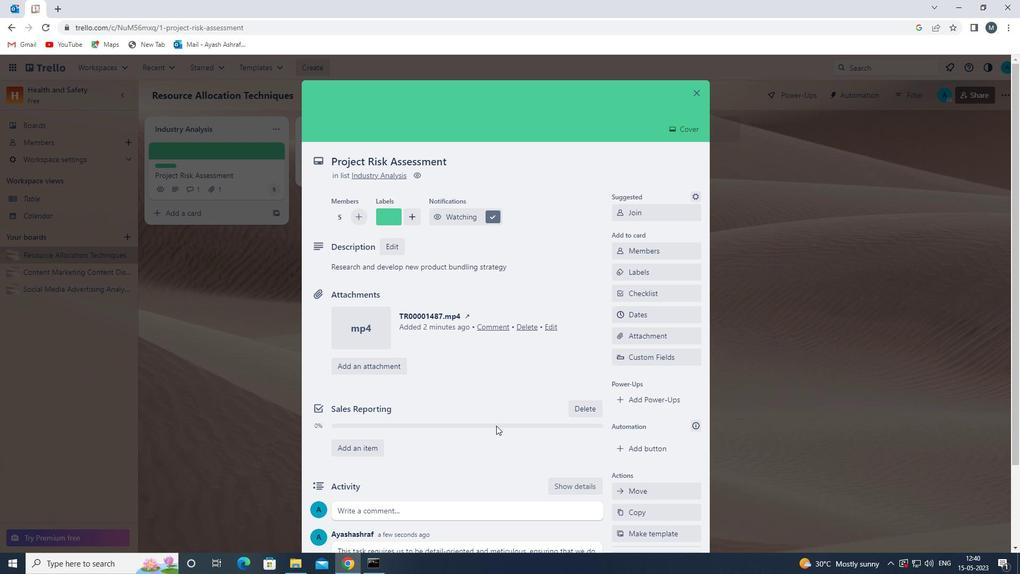 
Action: Mouse scrolled (472, 421) with delta (0, 0)
Screenshot: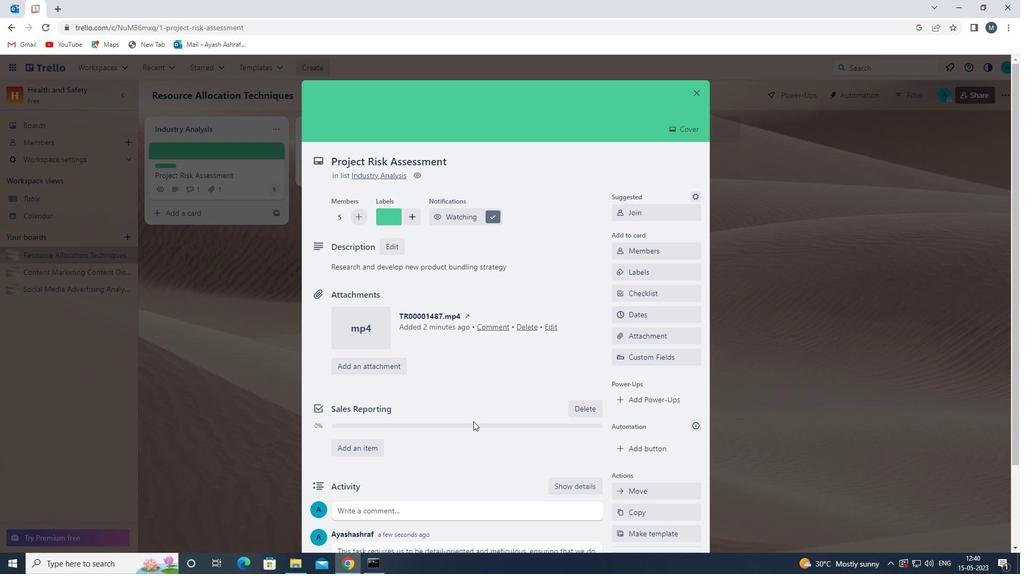 
Action: Mouse scrolled (472, 421) with delta (0, 0)
Screenshot: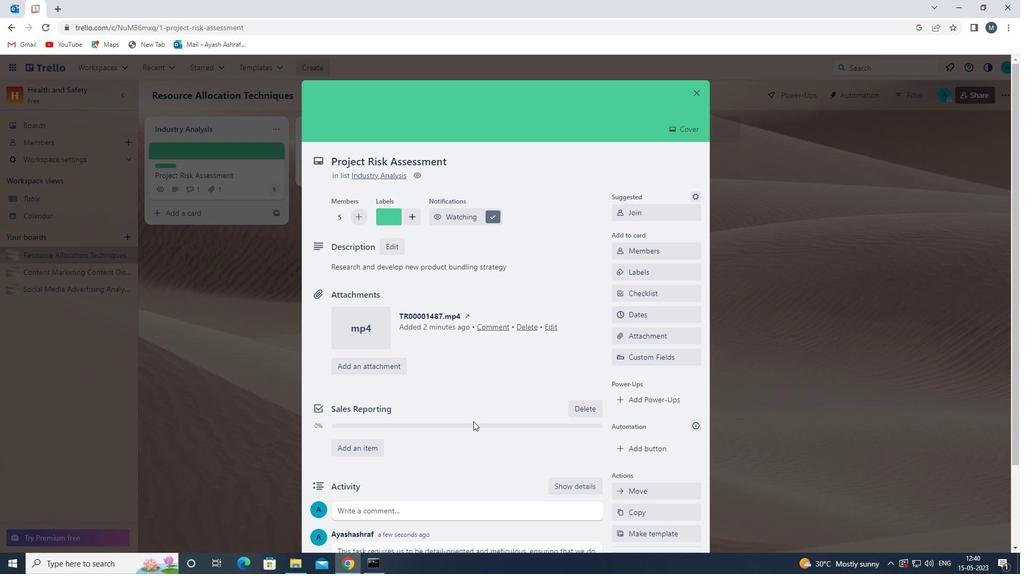 
Action: Mouse scrolled (472, 421) with delta (0, 0)
Screenshot: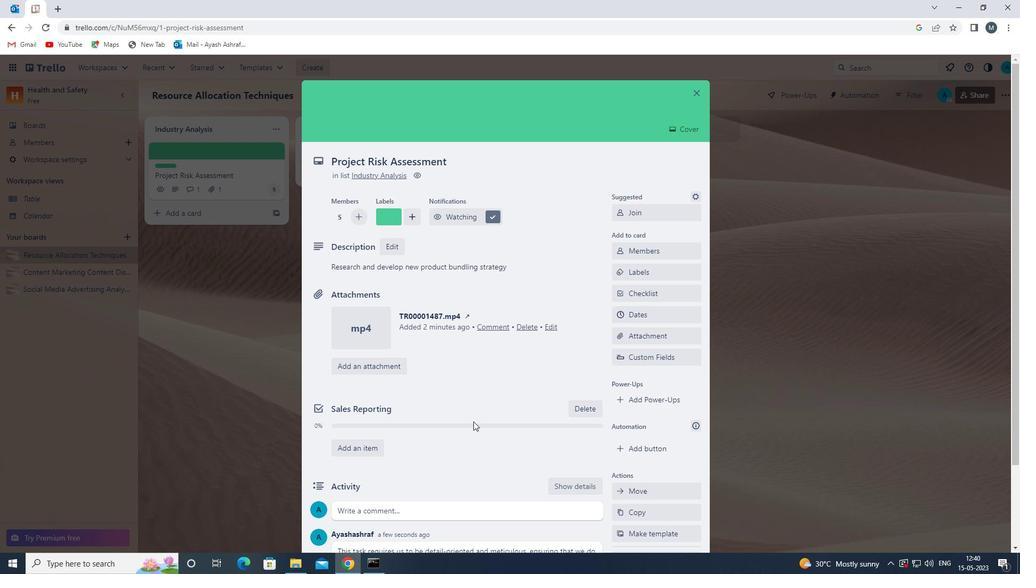 
Action: Mouse moved to (471, 420)
Screenshot: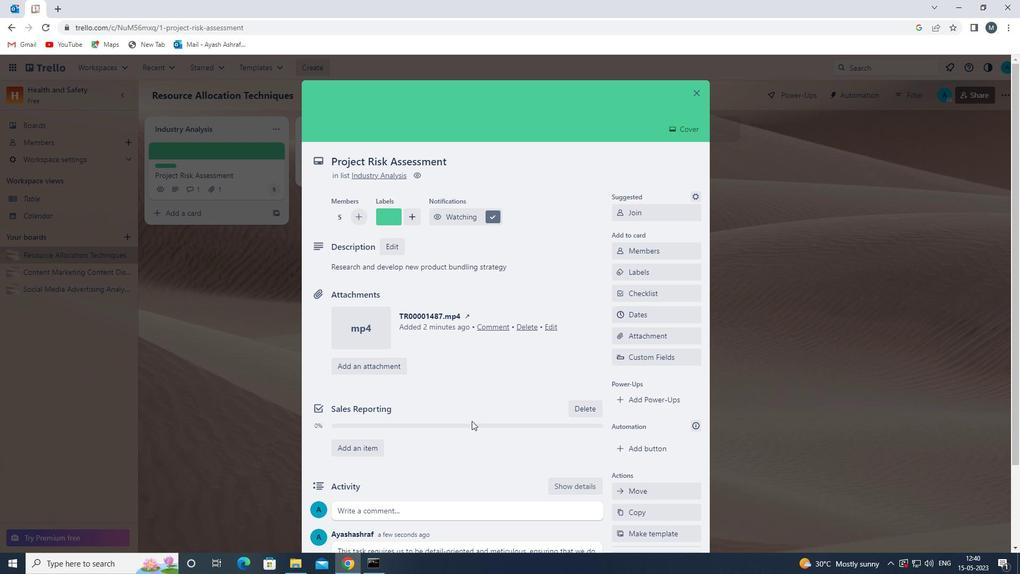 
